 Task: Find connections with filter location Worthing with filter topic #Travelwith filter profile language English with filter current company APL Logistics with filter school Guru Nanak Dev University, Amritsar with filter industry Wind Electric Power Generation with filter service category Relocation with filter keywords title Lead
Action: Mouse moved to (582, 87)
Screenshot: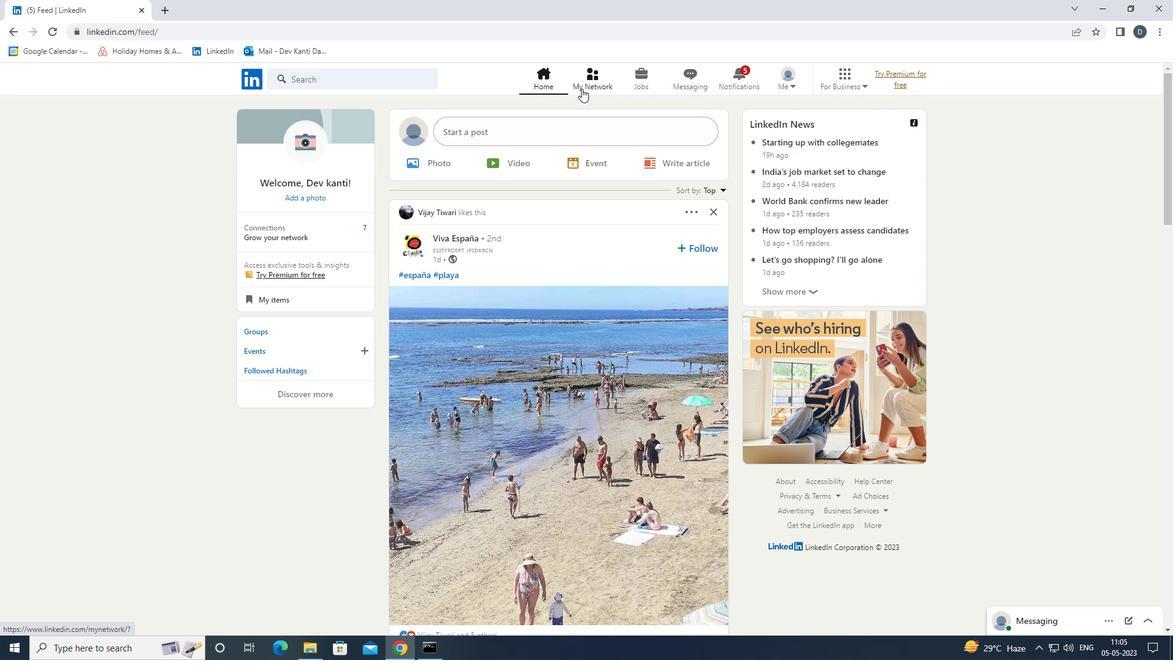 
Action: Mouse pressed left at (582, 87)
Screenshot: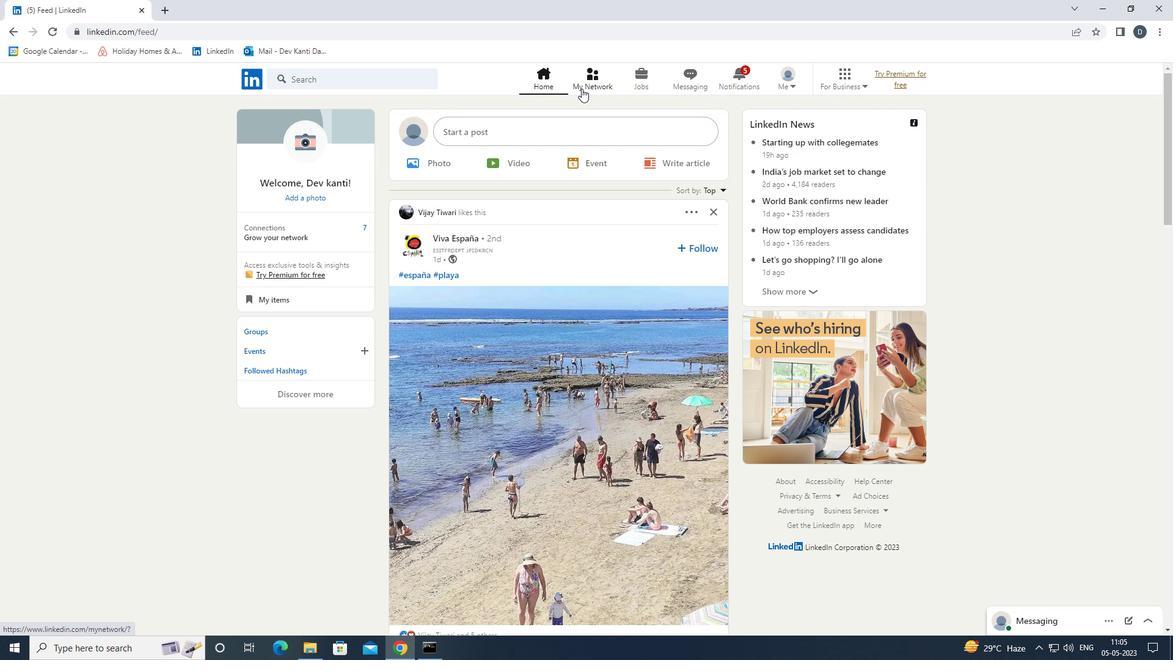 
Action: Mouse moved to (405, 145)
Screenshot: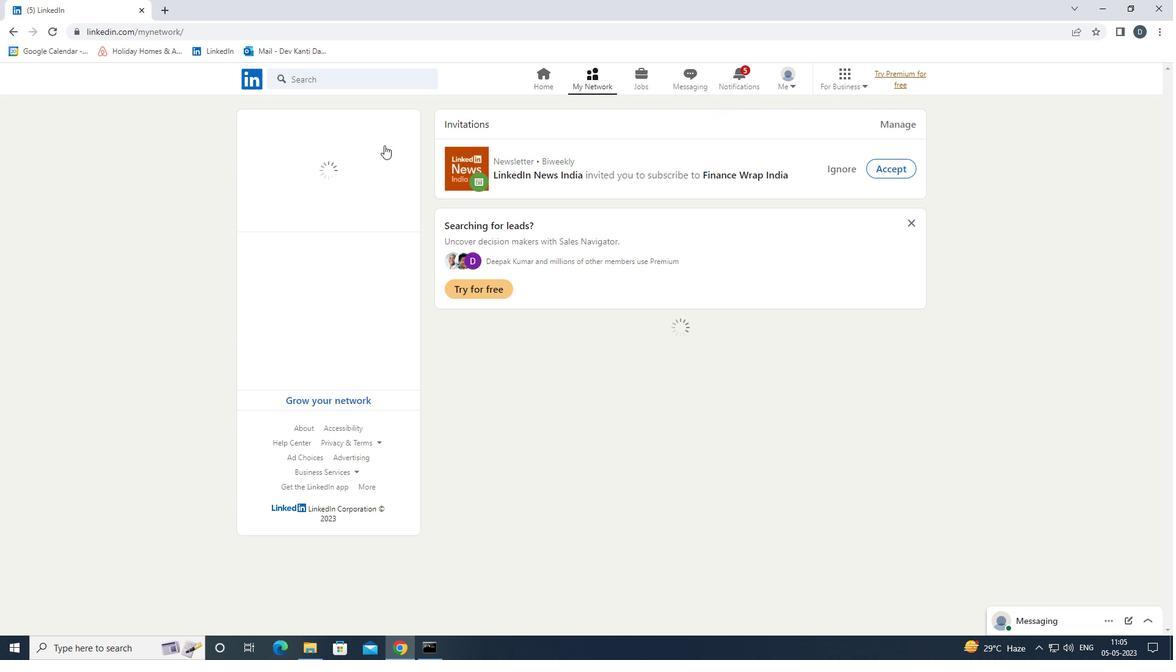 
Action: Mouse pressed left at (405, 145)
Screenshot: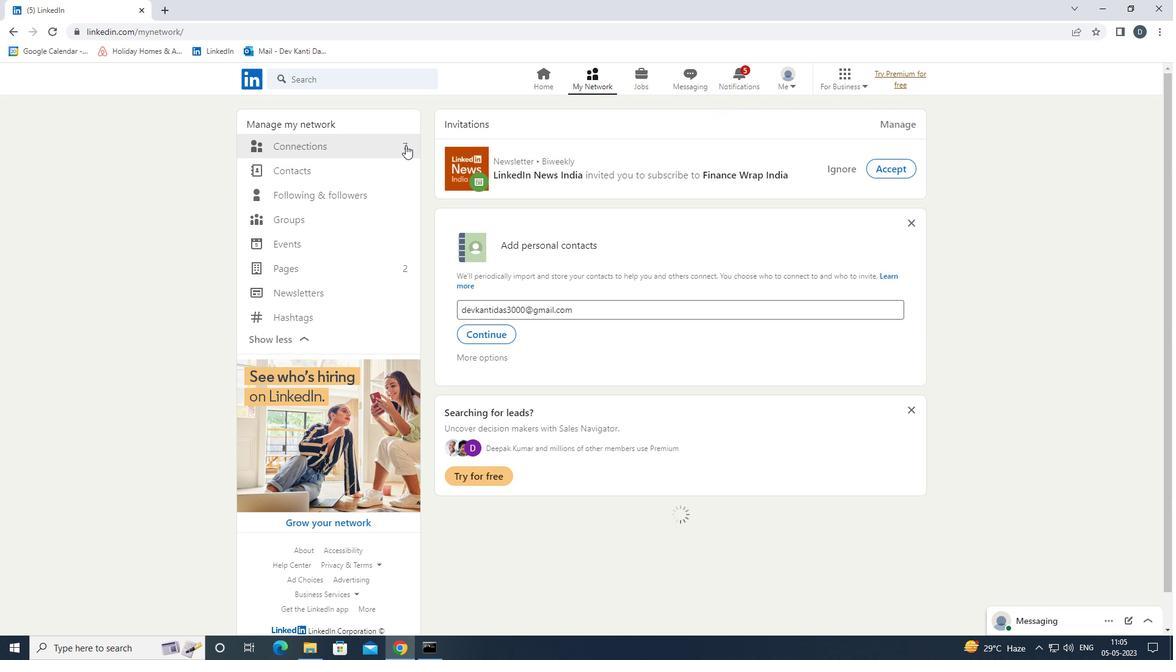 
Action: Mouse moved to (672, 150)
Screenshot: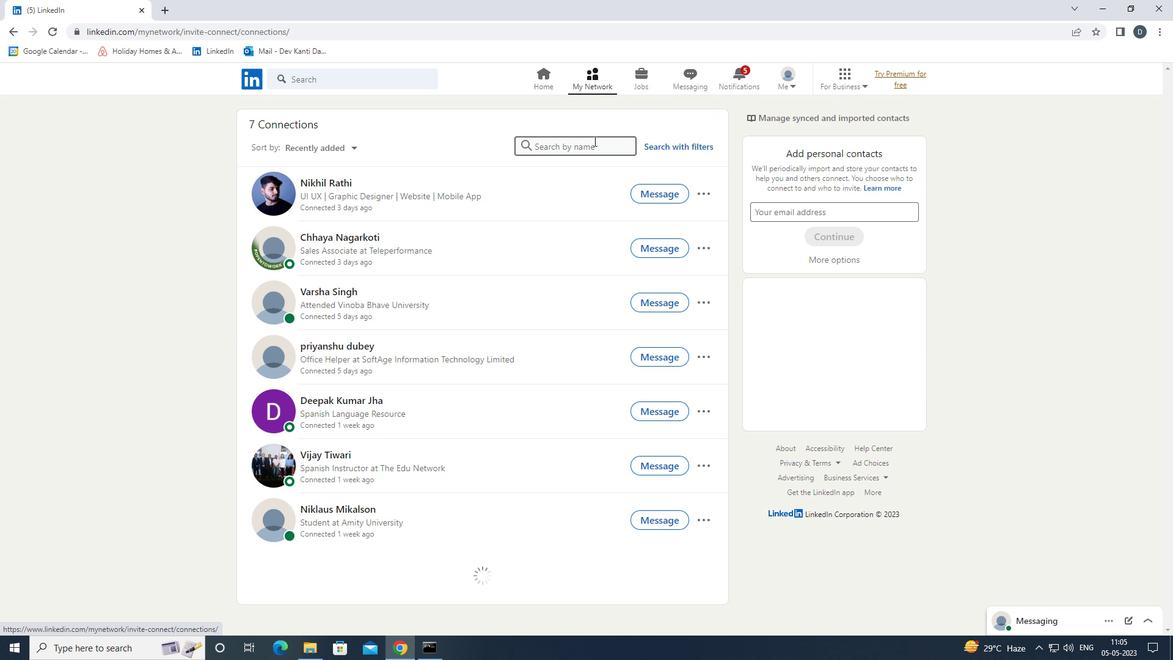 
Action: Mouse pressed left at (672, 150)
Screenshot: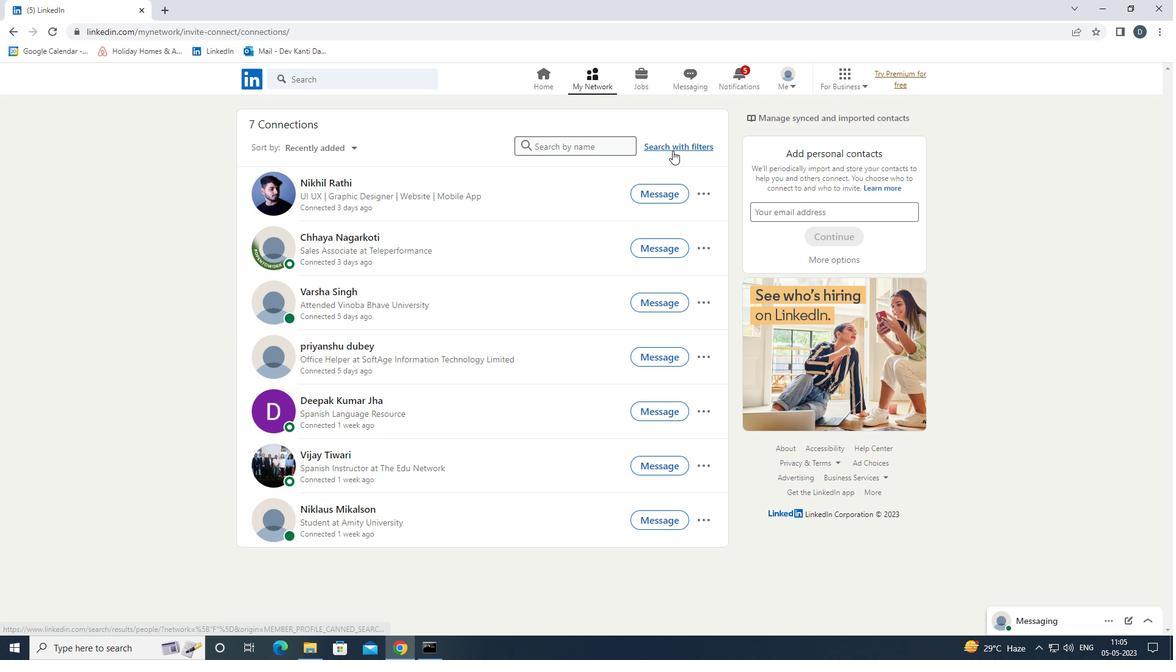 
Action: Mouse moved to (617, 110)
Screenshot: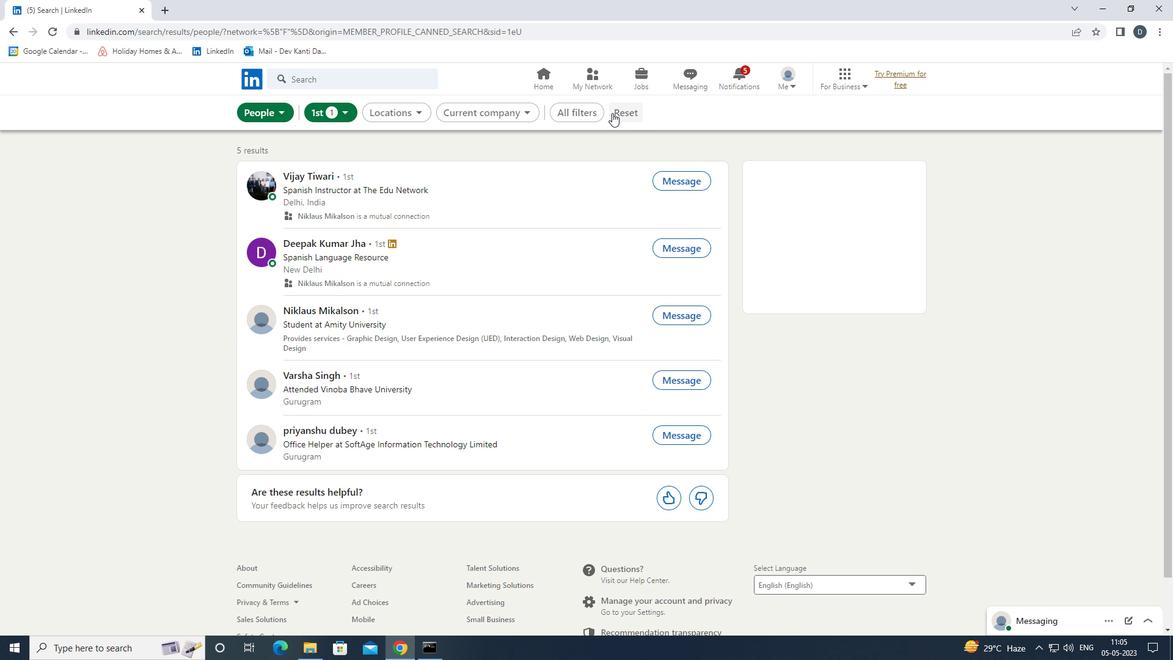 
Action: Mouse pressed left at (617, 110)
Screenshot: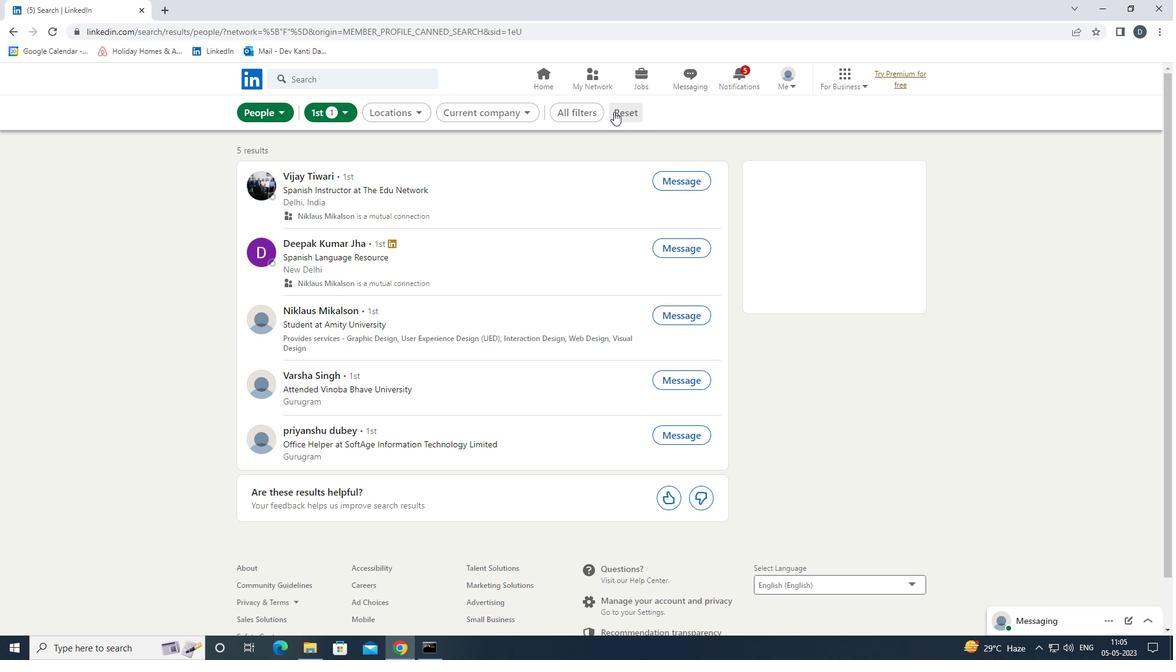 
Action: Mouse moved to (605, 111)
Screenshot: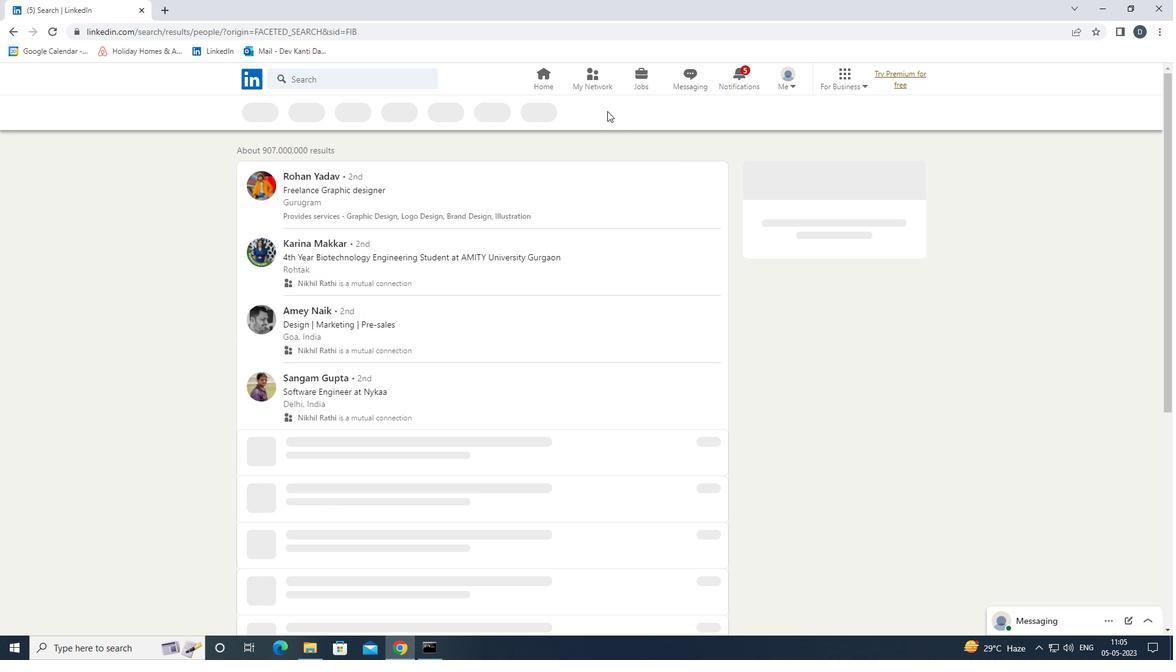 
Action: Mouse pressed left at (605, 111)
Screenshot: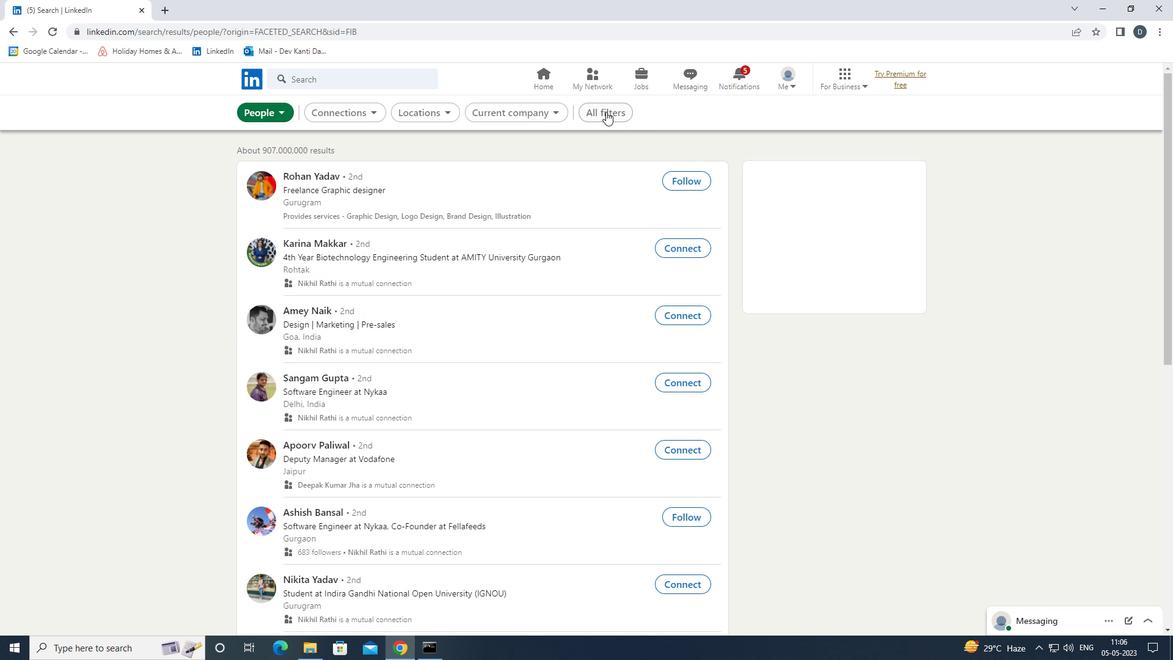 
Action: Mouse moved to (913, 301)
Screenshot: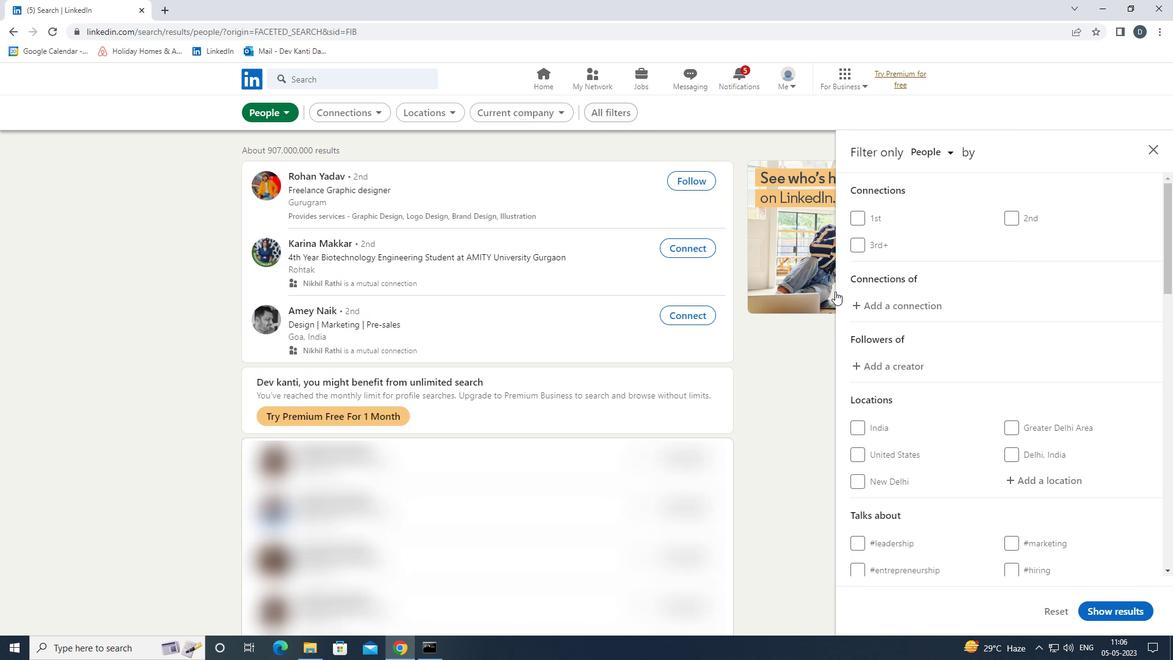 
Action: Mouse scrolled (913, 301) with delta (0, 0)
Screenshot: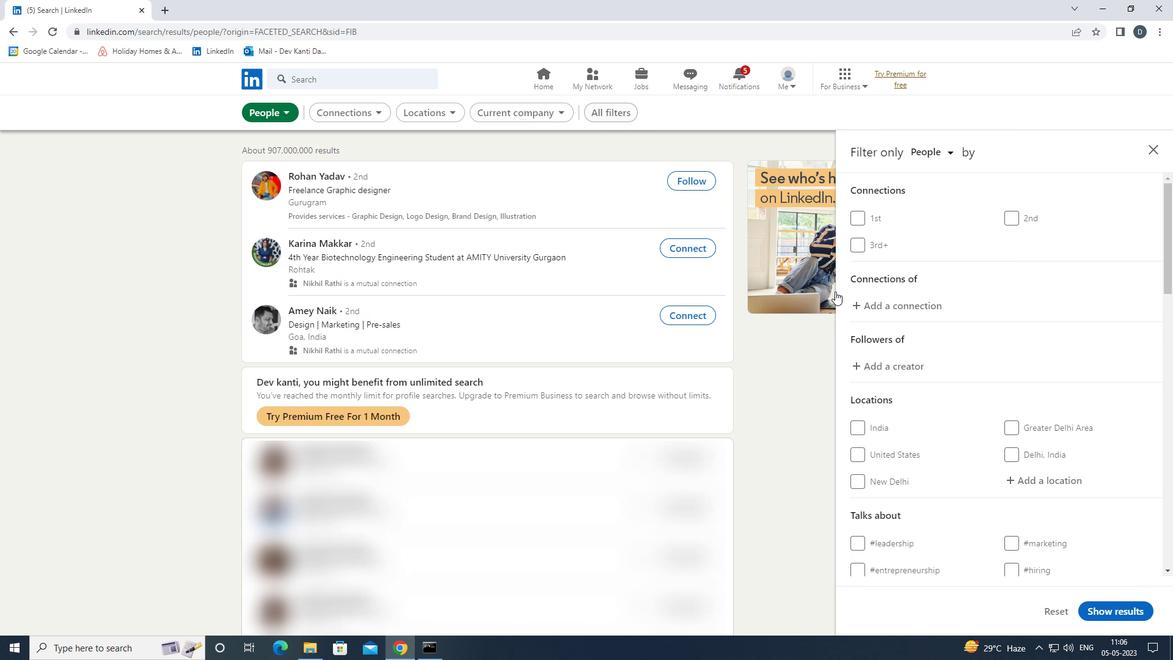 
Action: Mouse moved to (917, 305)
Screenshot: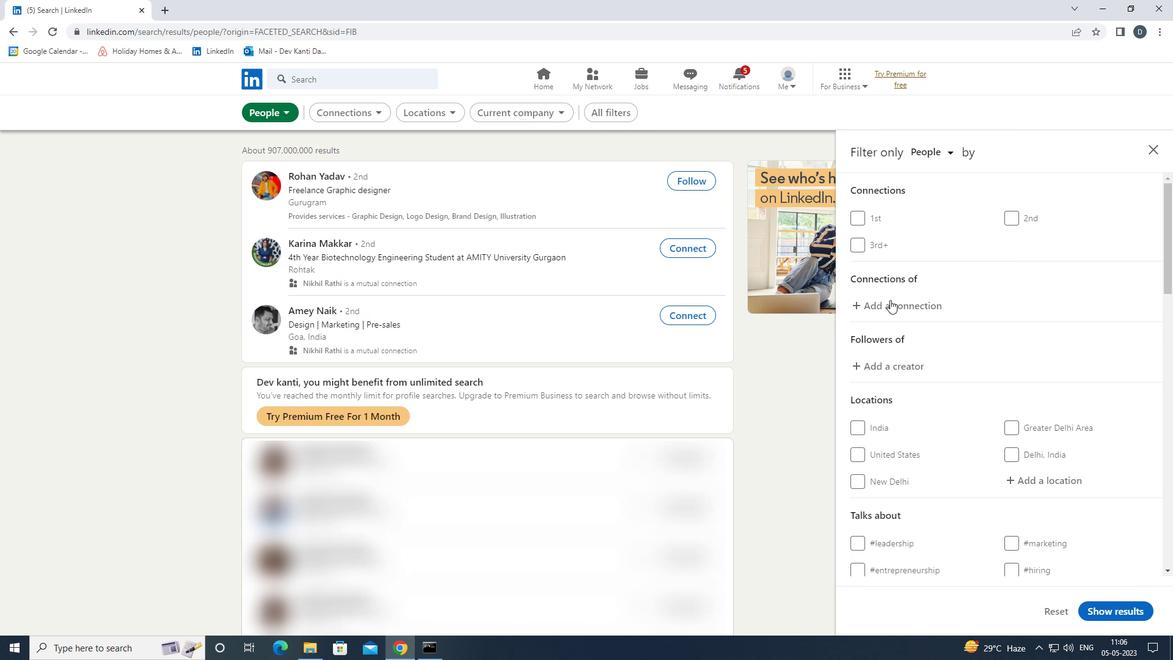 
Action: Mouse scrolled (917, 304) with delta (0, 0)
Screenshot: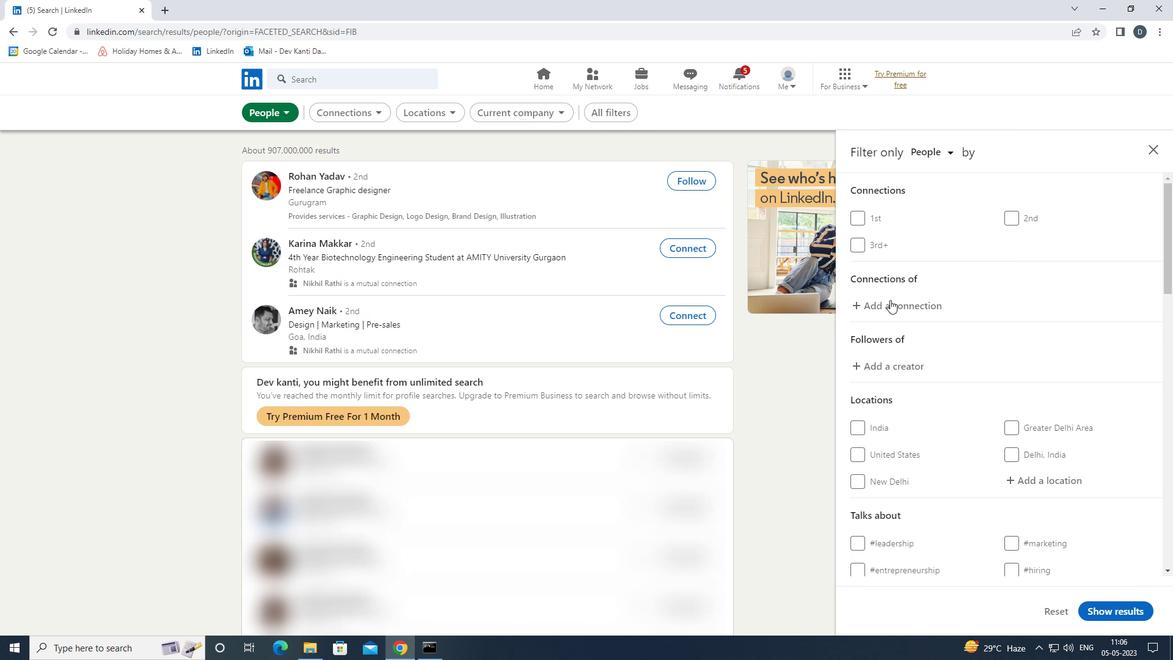 
Action: Mouse moved to (1004, 353)
Screenshot: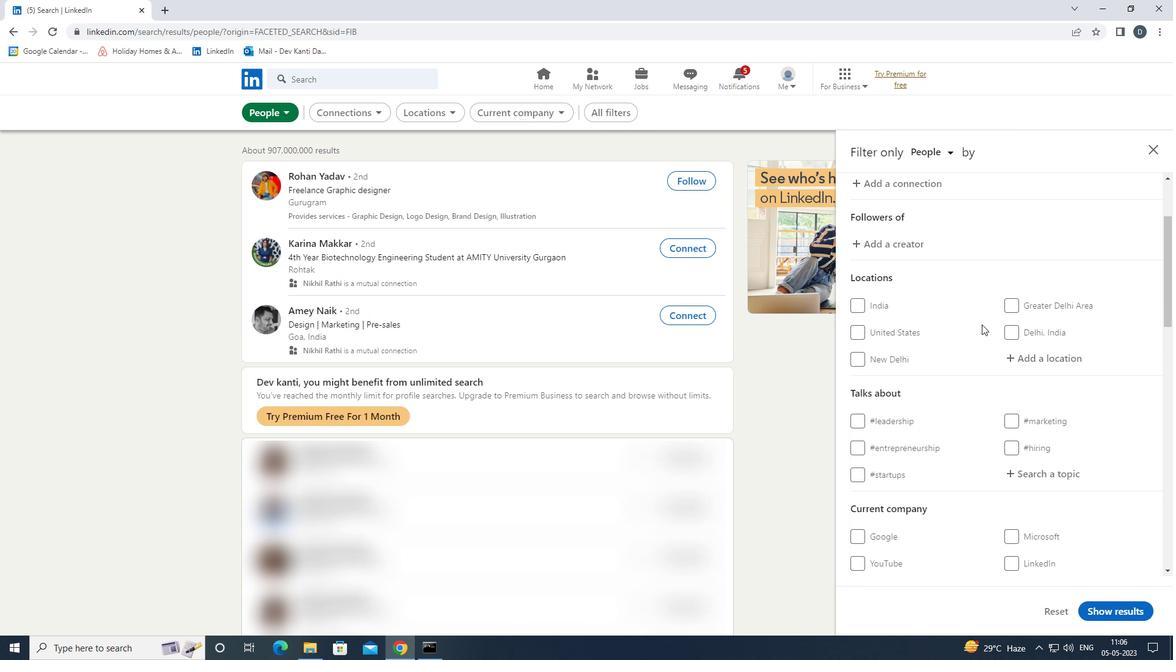 
Action: Mouse pressed left at (1004, 353)
Screenshot: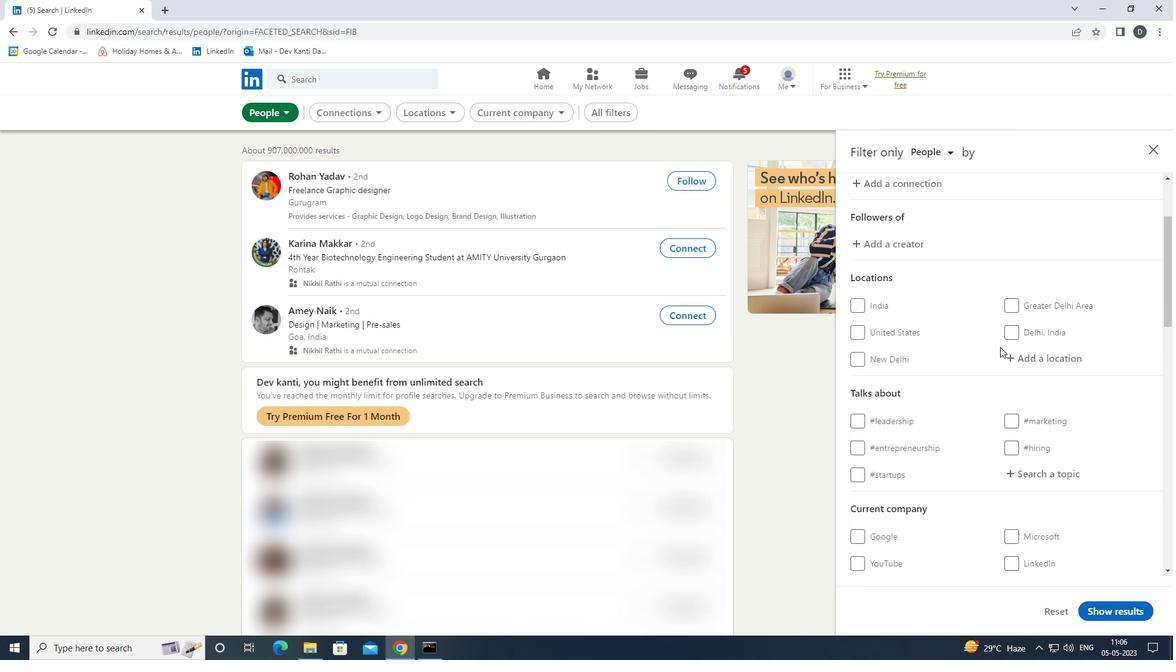 
Action: Key pressed <Key.shift>WORTHING<Key.down><Key.enter>
Screenshot: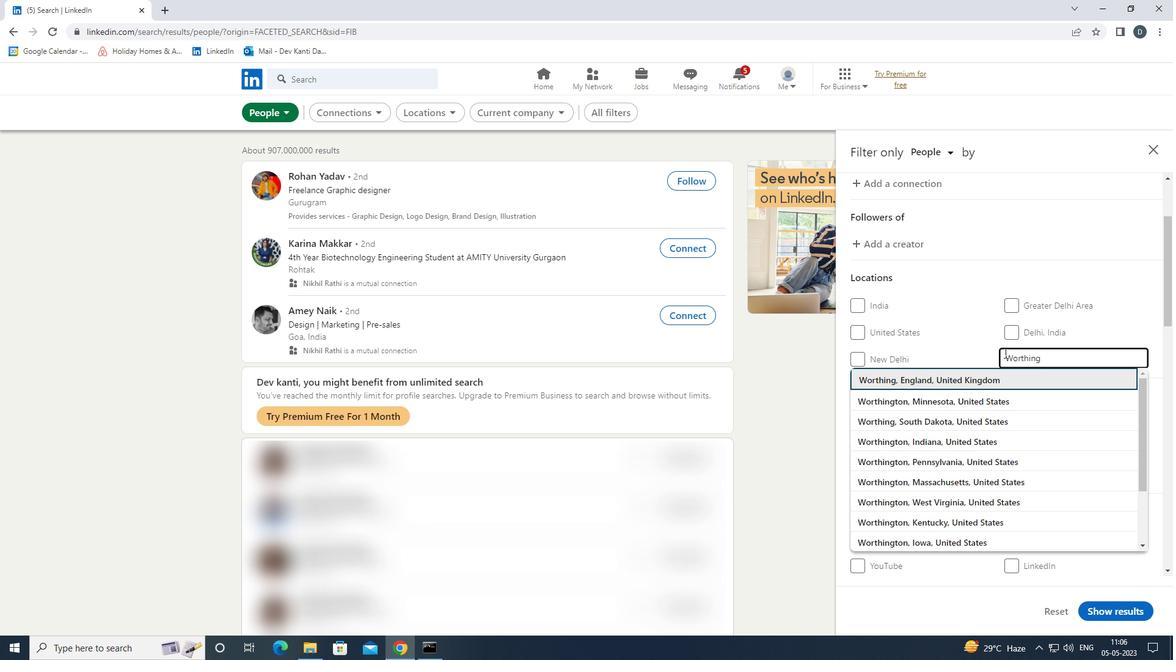 
Action: Mouse moved to (1006, 356)
Screenshot: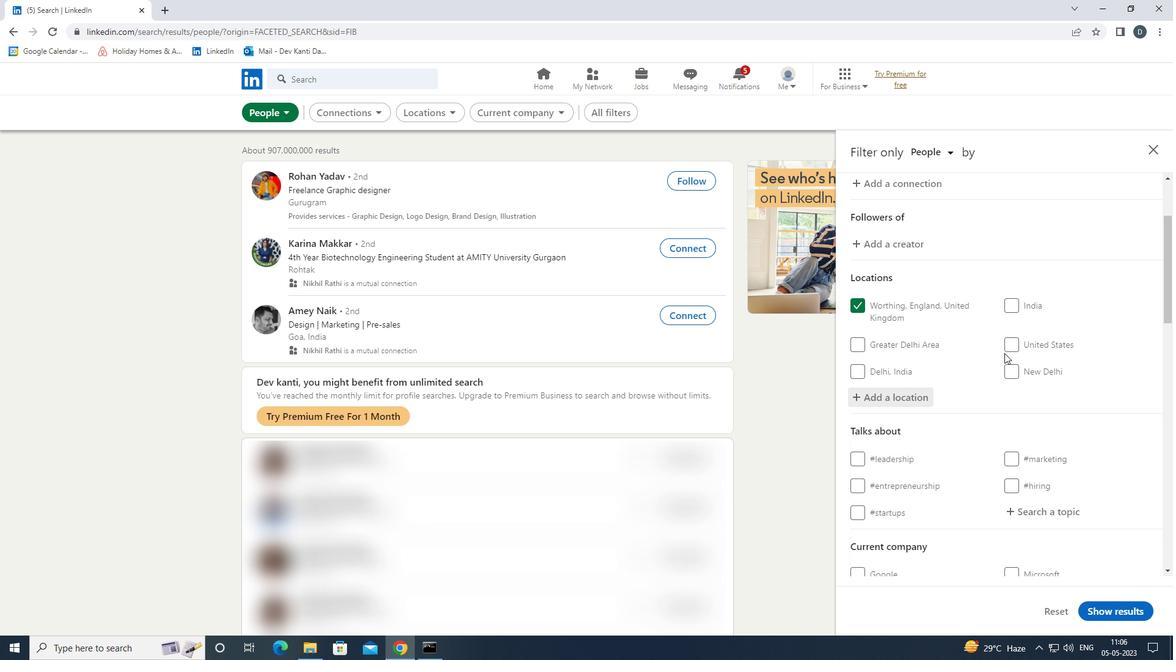 
Action: Mouse scrolled (1006, 355) with delta (0, 0)
Screenshot: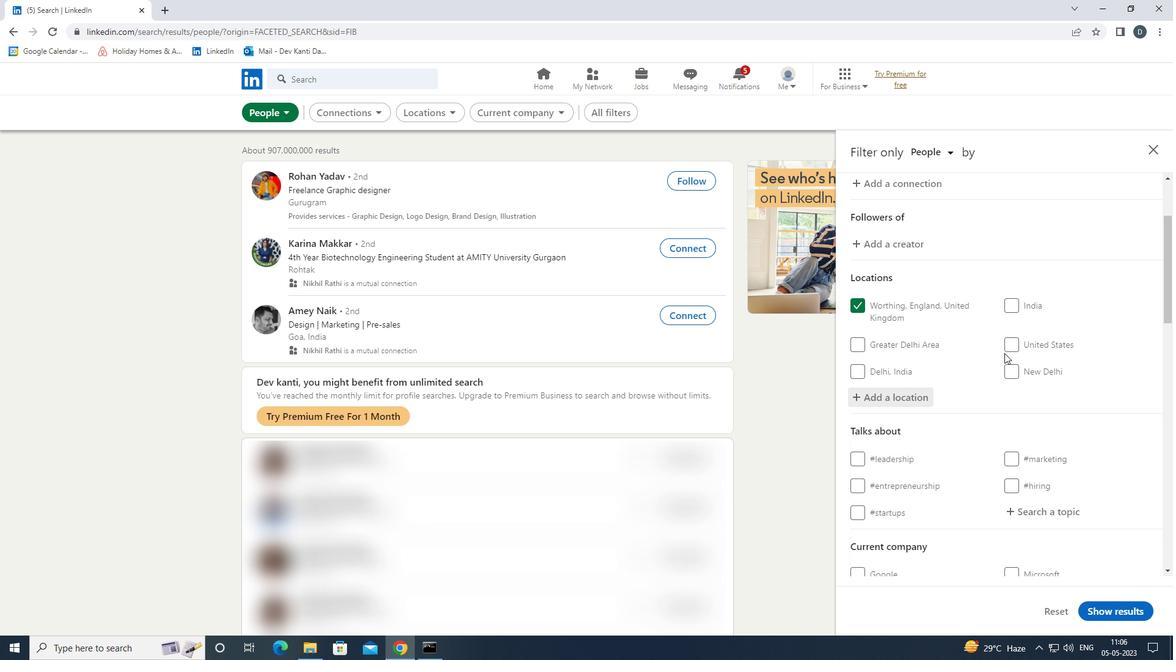 
Action: Mouse moved to (1012, 365)
Screenshot: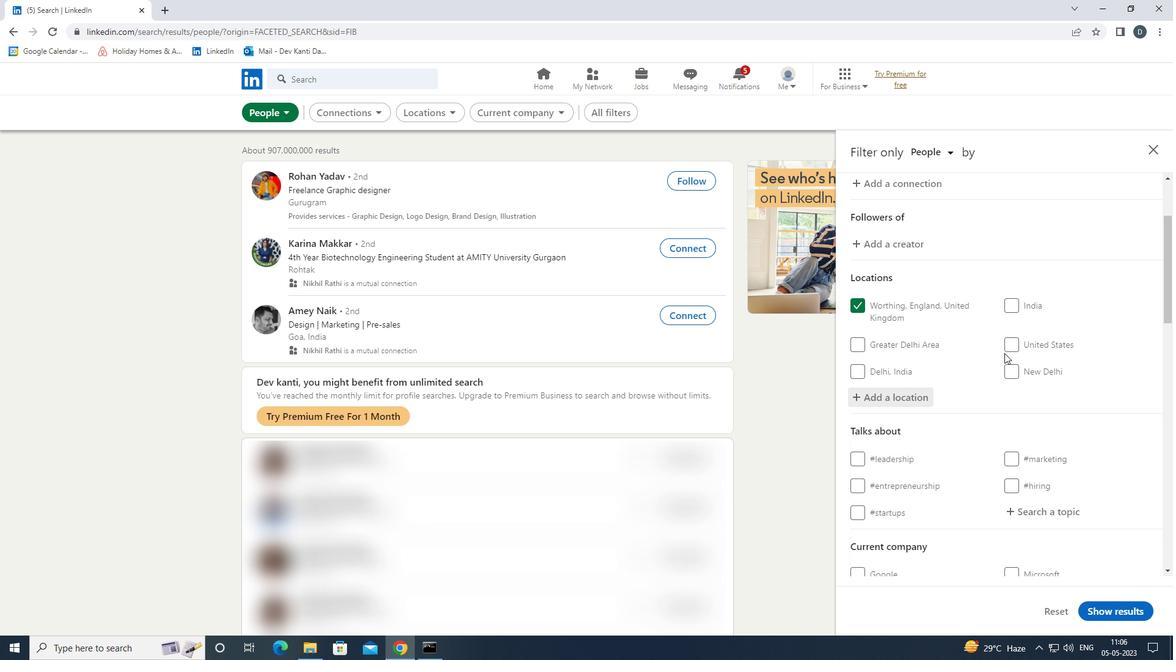 
Action: Mouse scrolled (1012, 364) with delta (0, 0)
Screenshot: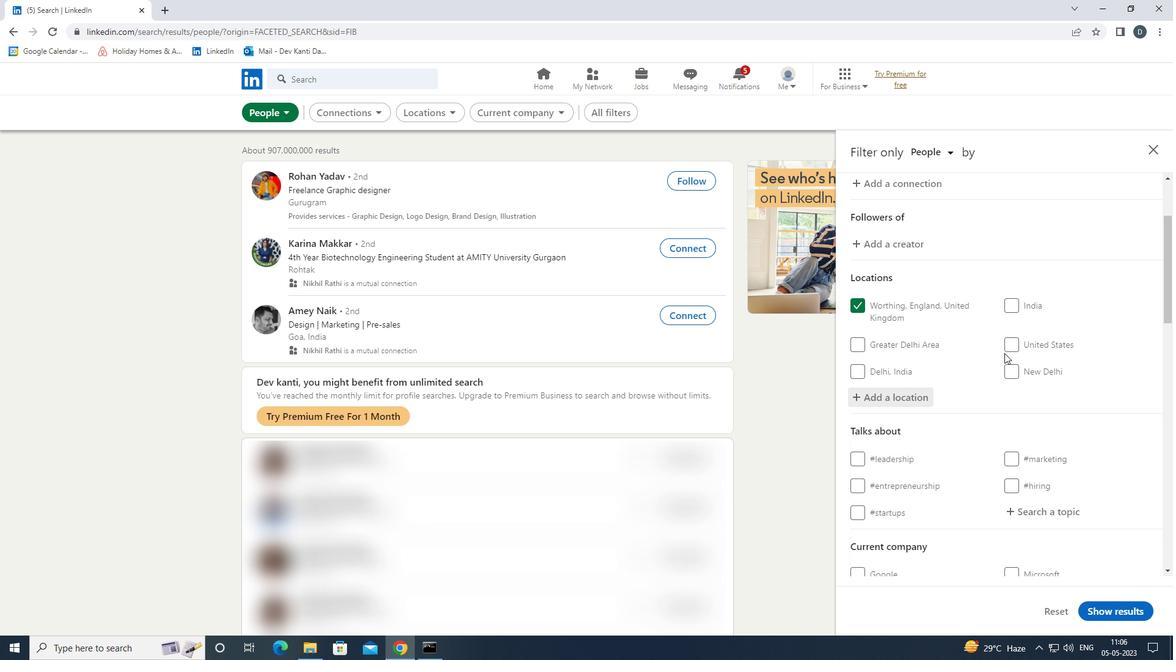 
Action: Mouse moved to (1039, 391)
Screenshot: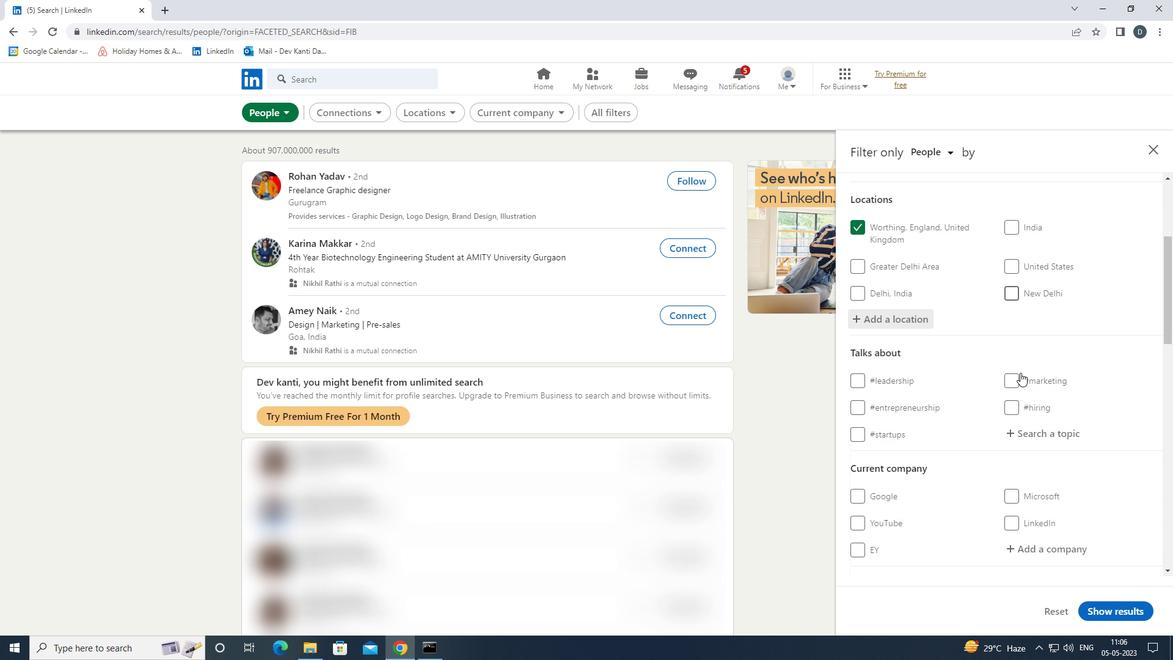 
Action: Mouse pressed left at (1039, 391)
Screenshot: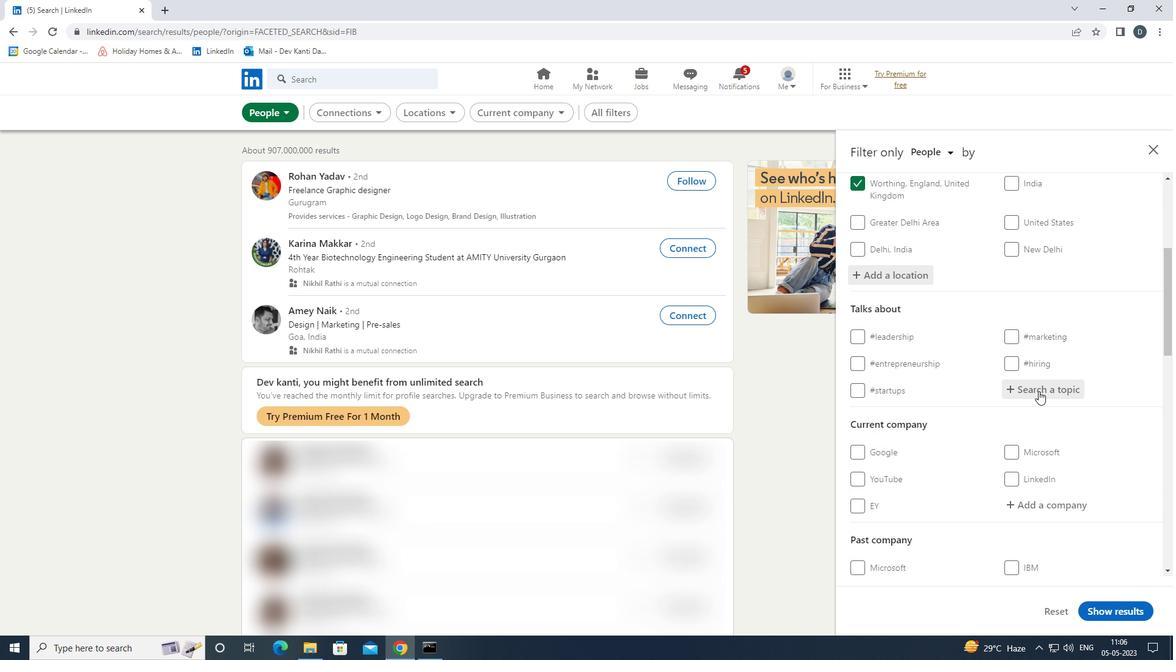 
Action: Key pressed <Key.shift>TRAVEL<Key.down><Key.enter>
Screenshot: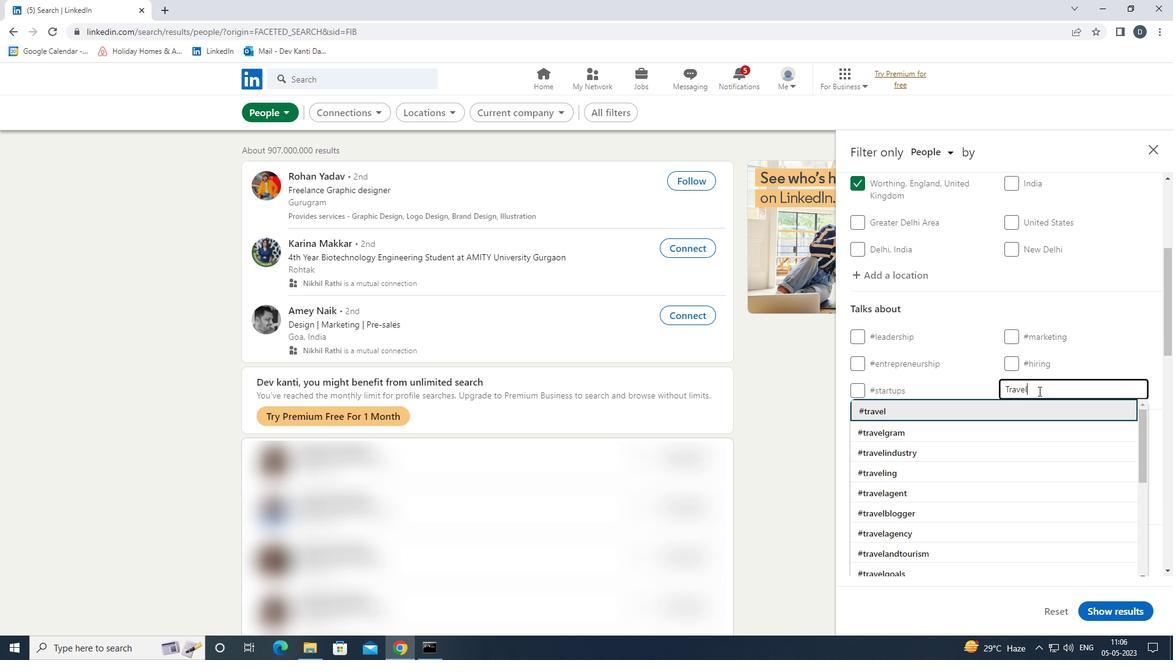 
Action: Mouse moved to (1048, 388)
Screenshot: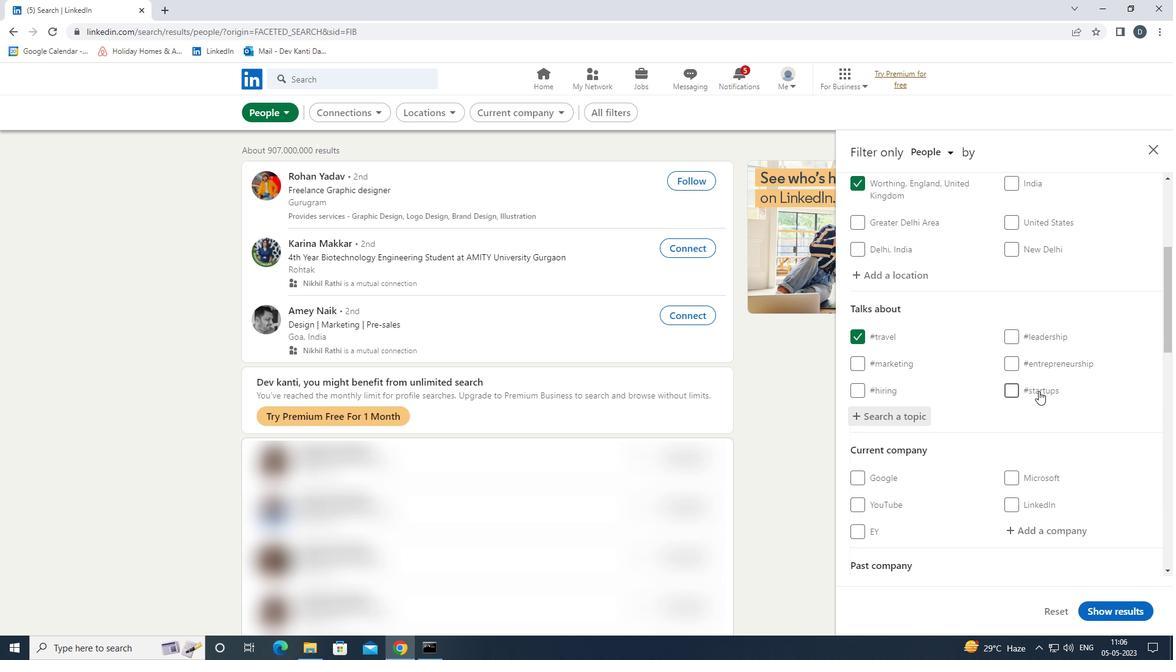 
Action: Mouse scrolled (1048, 387) with delta (0, 0)
Screenshot: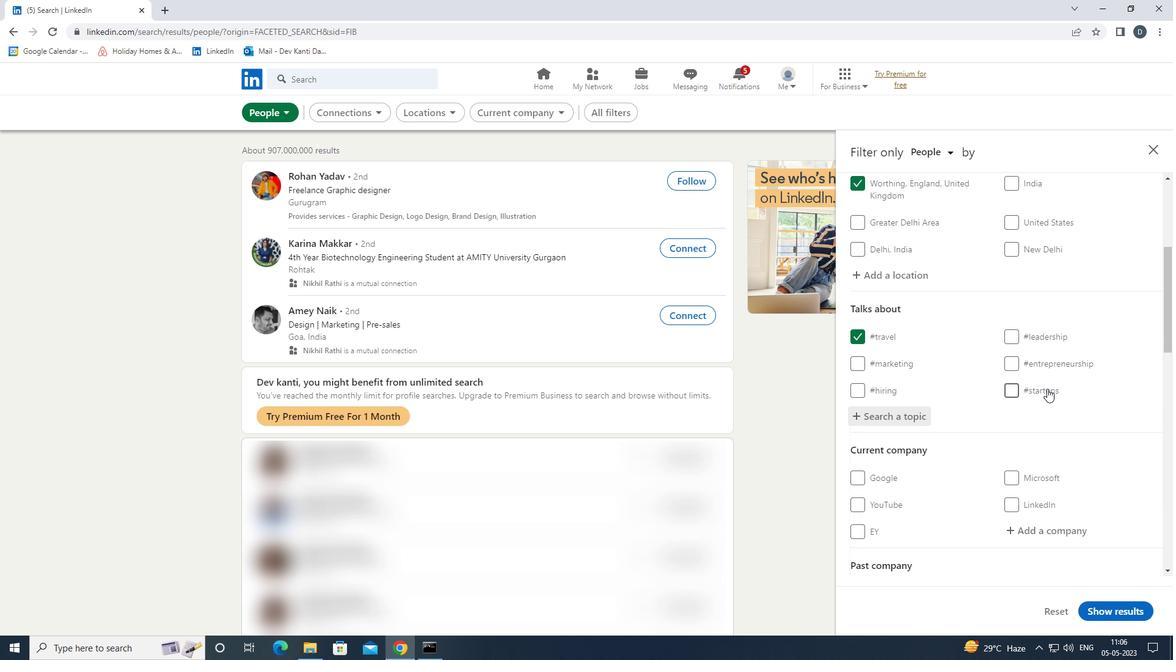
Action: Mouse moved to (1048, 388)
Screenshot: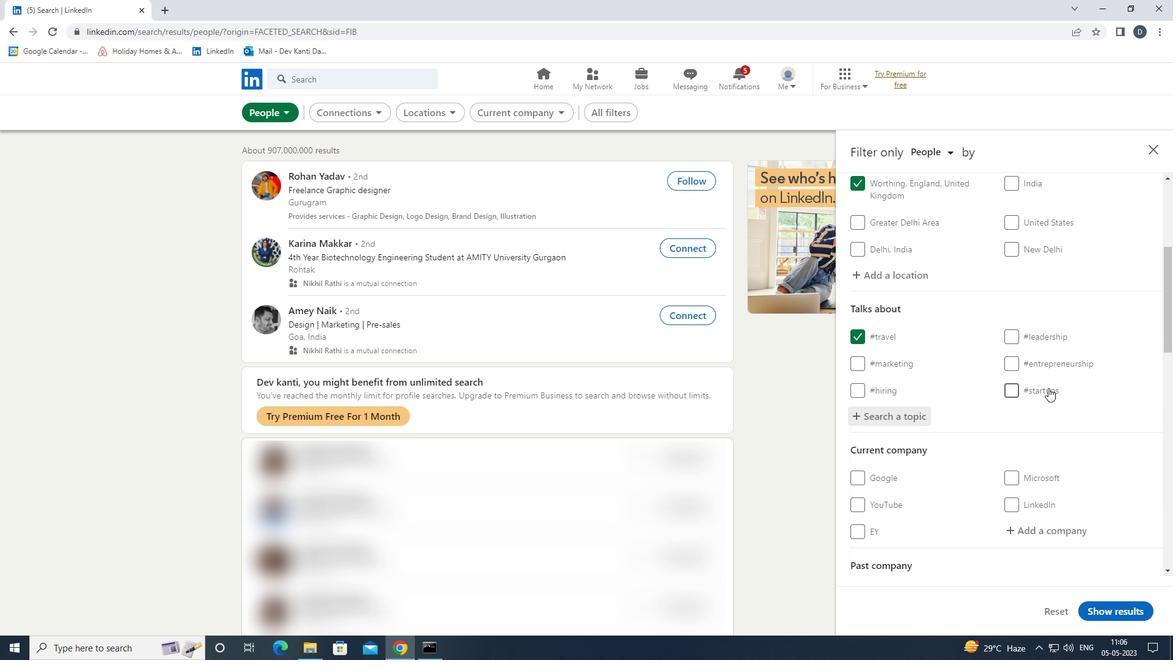 
Action: Mouse scrolled (1048, 388) with delta (0, 0)
Screenshot: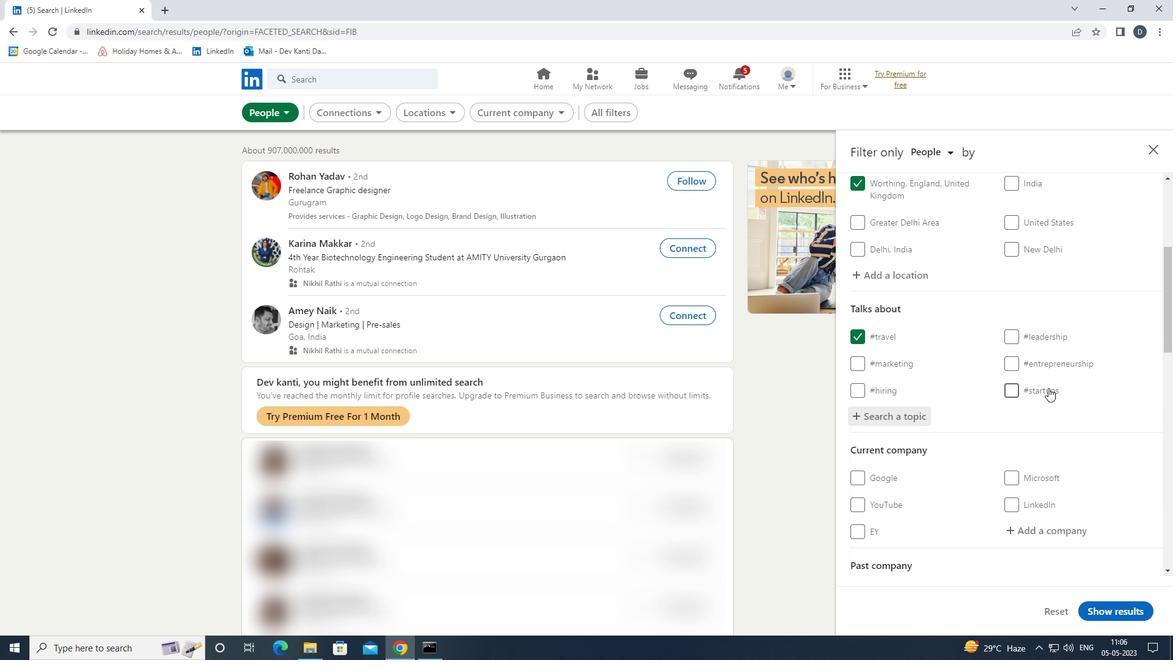 
Action: Mouse scrolled (1048, 388) with delta (0, 0)
Screenshot: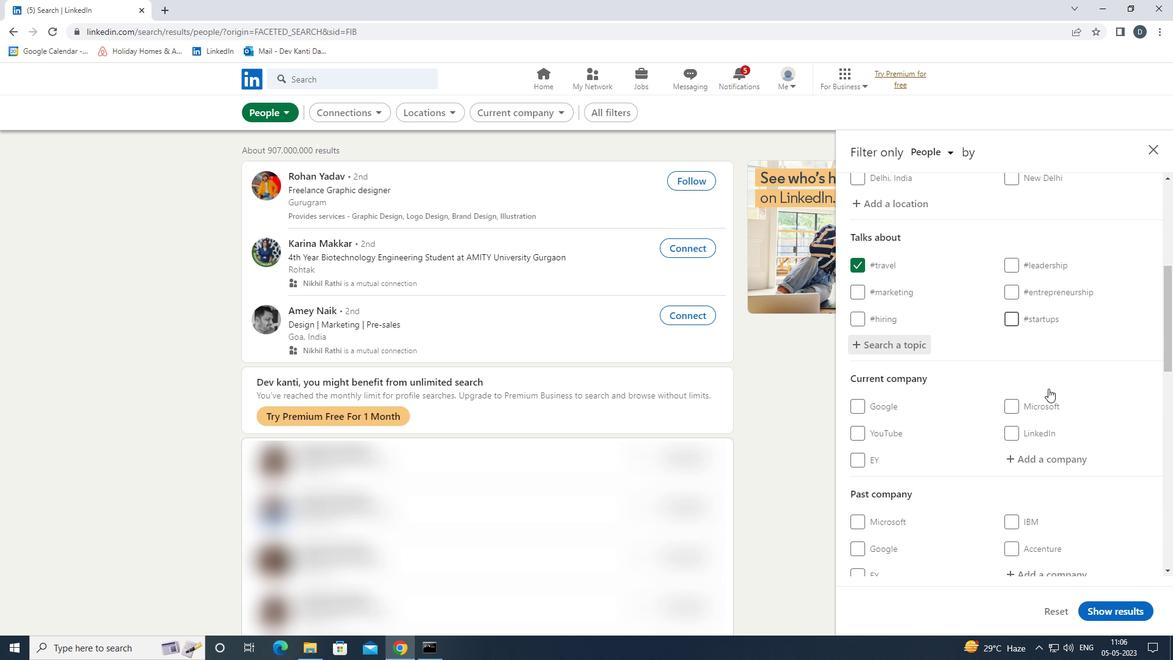 
Action: Mouse scrolled (1048, 388) with delta (0, 0)
Screenshot: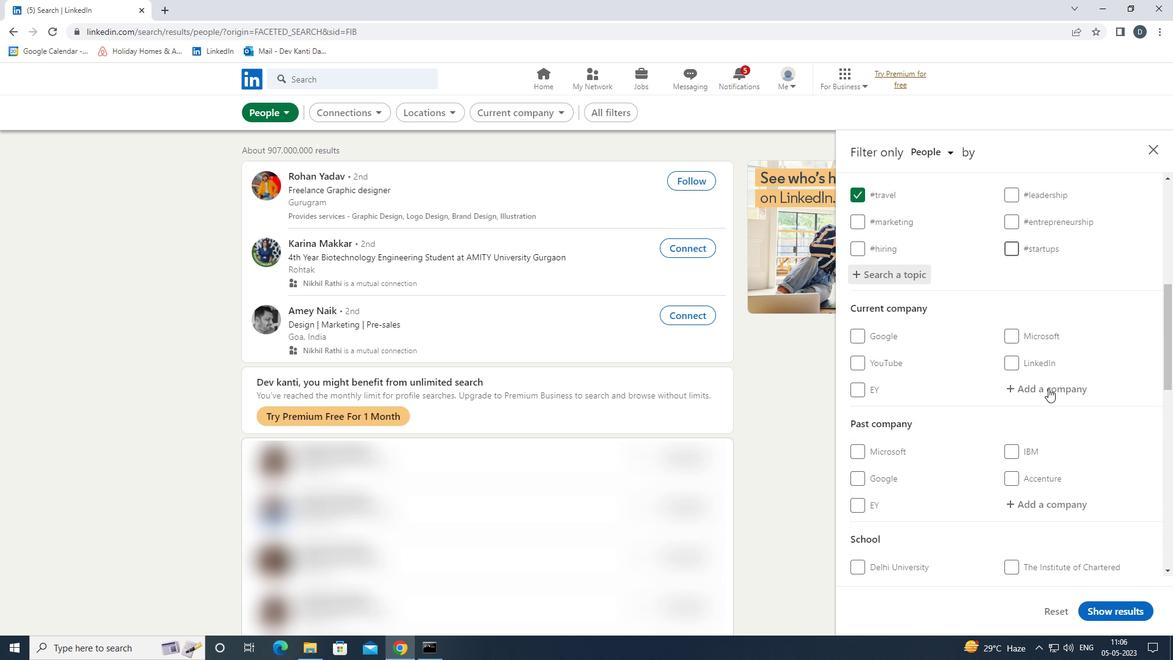 
Action: Mouse moved to (1047, 389)
Screenshot: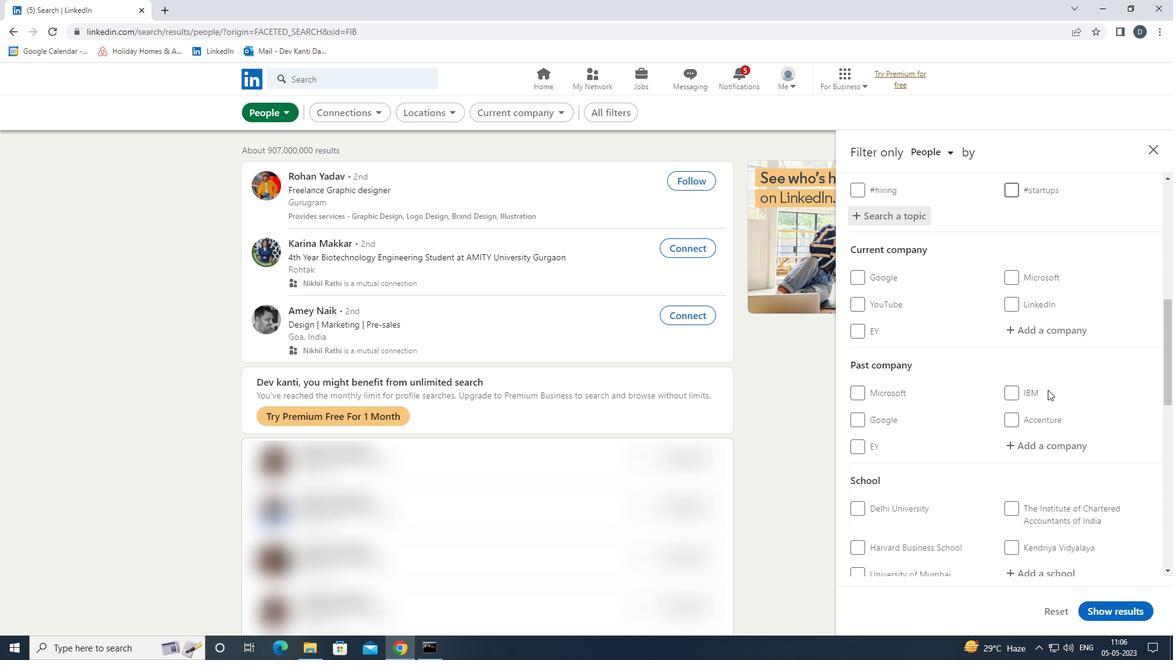
Action: Mouse scrolled (1047, 389) with delta (0, 0)
Screenshot: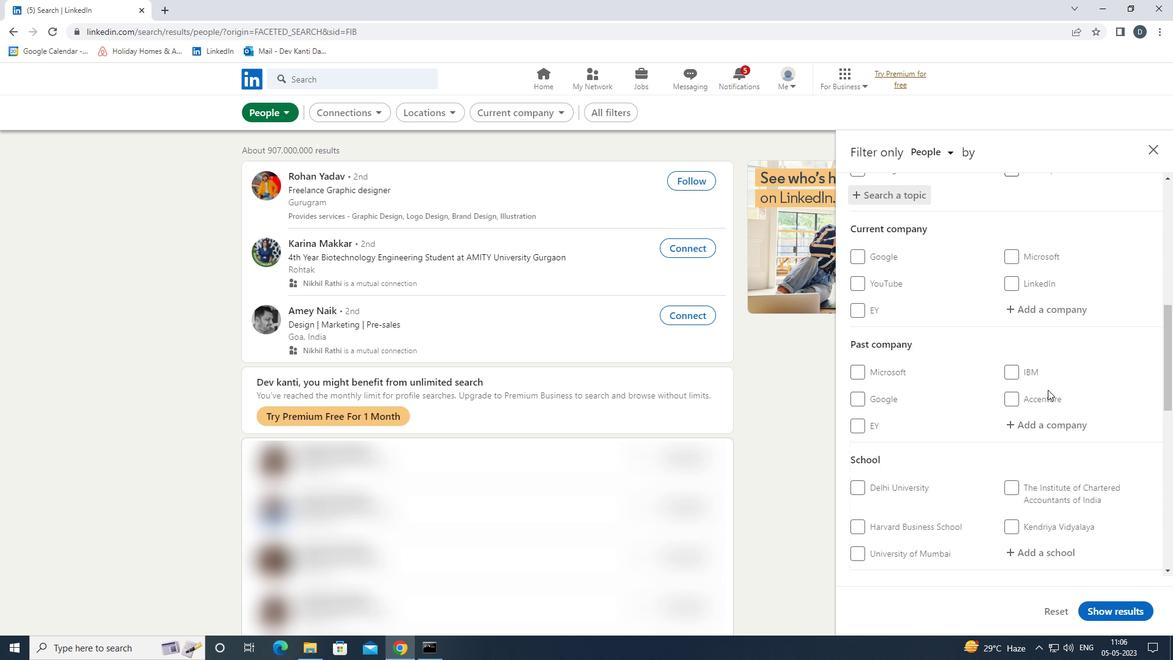 
Action: Mouse moved to (1018, 421)
Screenshot: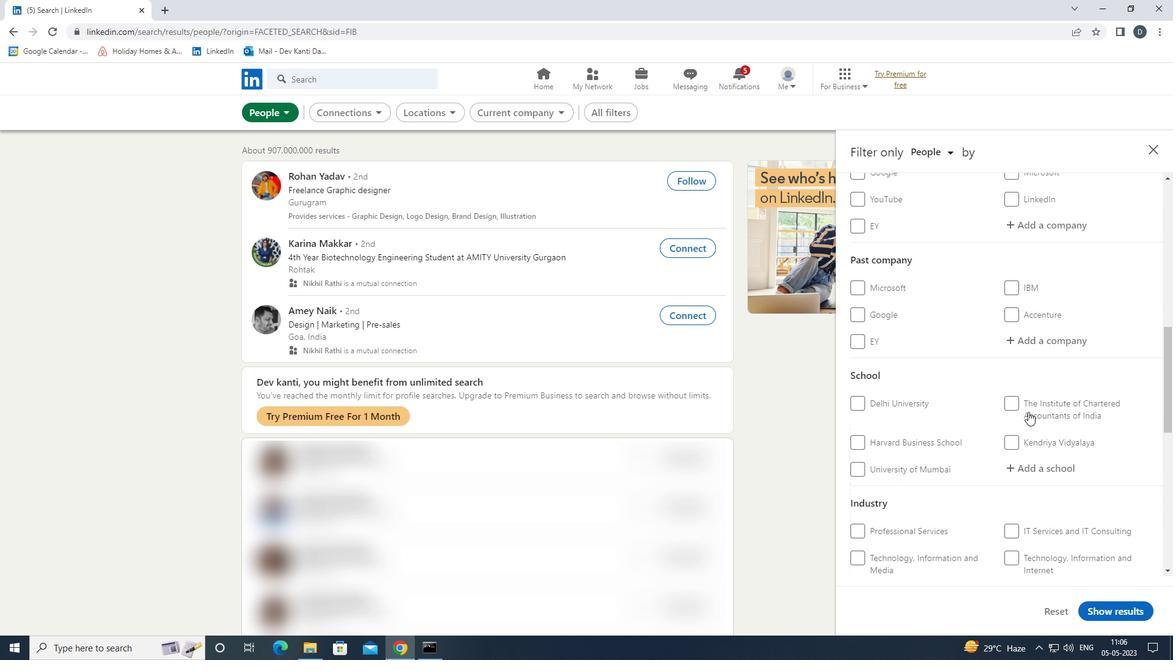 
Action: Mouse scrolled (1018, 421) with delta (0, 0)
Screenshot: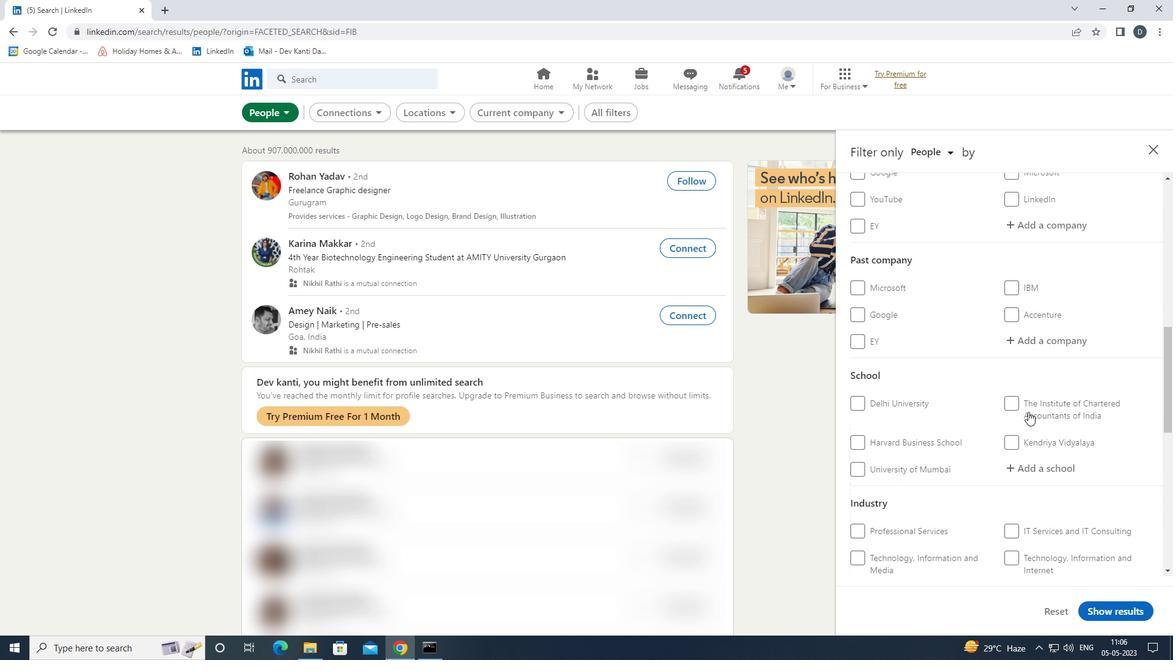 
Action: Mouse scrolled (1018, 421) with delta (0, 0)
Screenshot: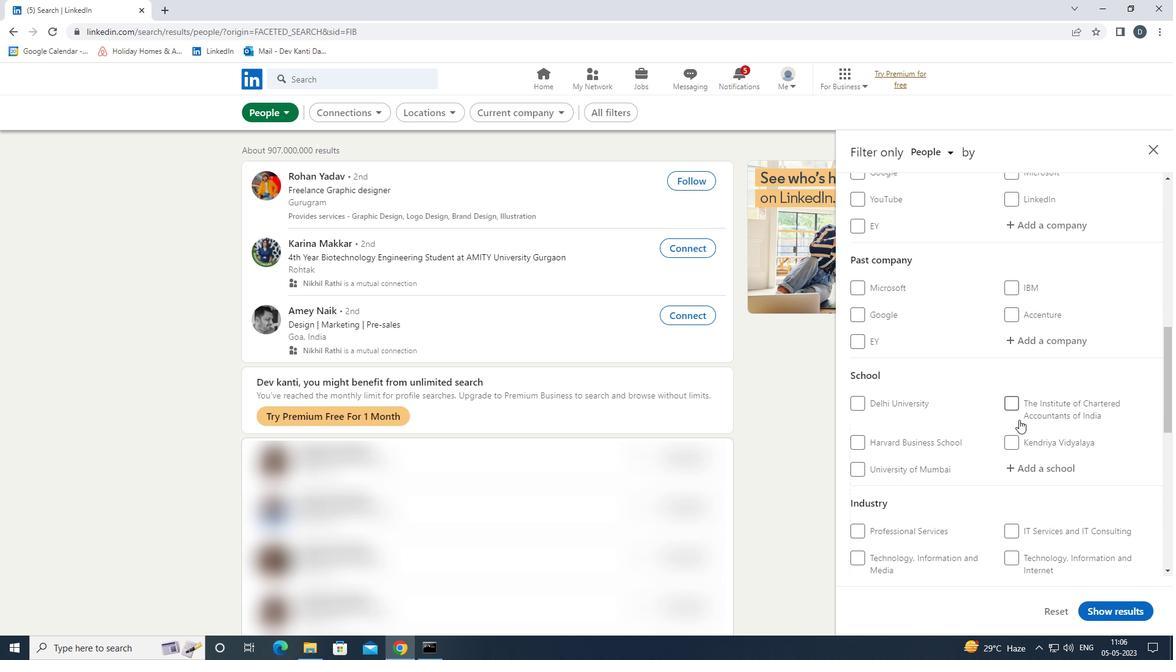 
Action: Mouse scrolled (1018, 421) with delta (0, 0)
Screenshot: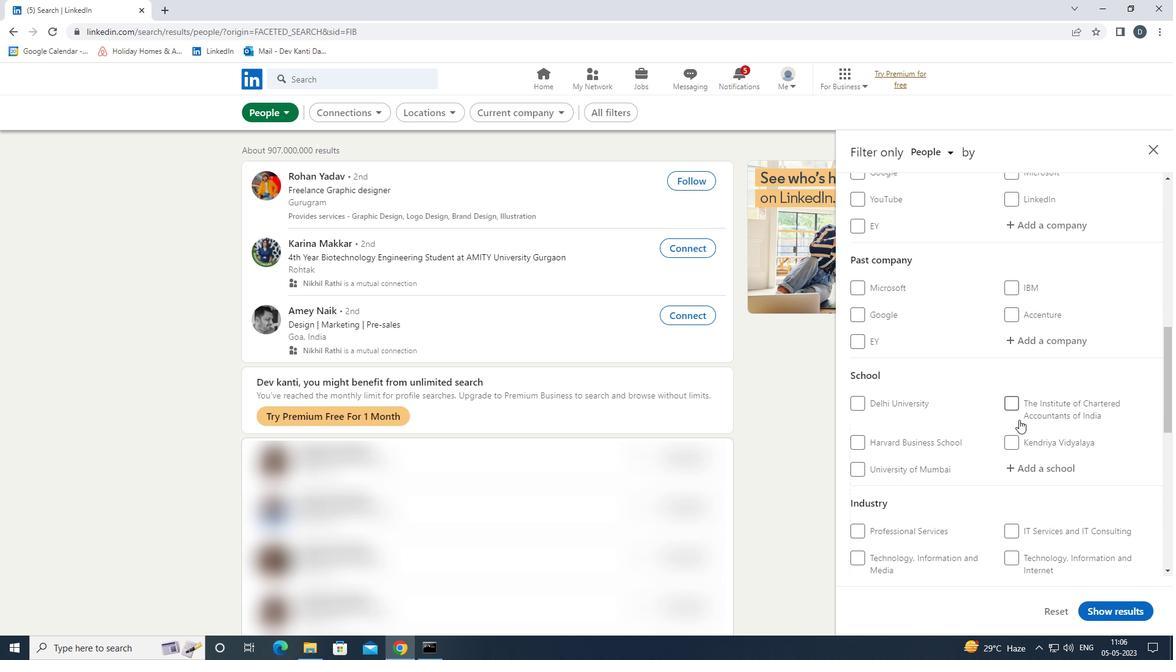 
Action: Mouse scrolled (1018, 421) with delta (0, 0)
Screenshot: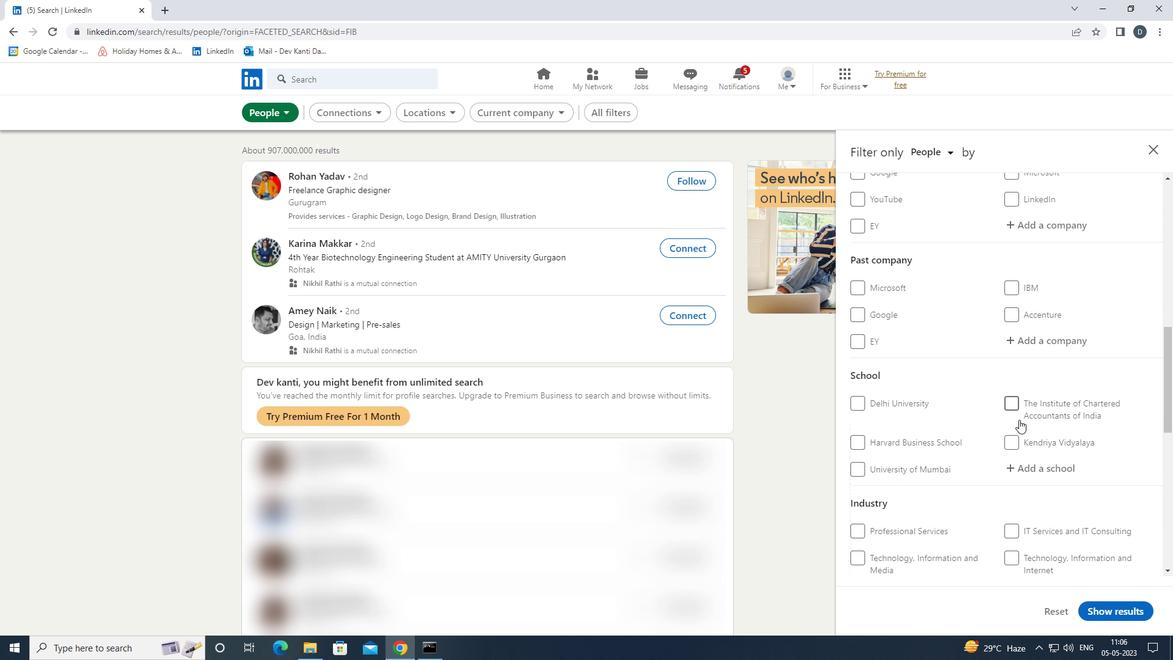 
Action: Mouse scrolled (1018, 421) with delta (0, 0)
Screenshot: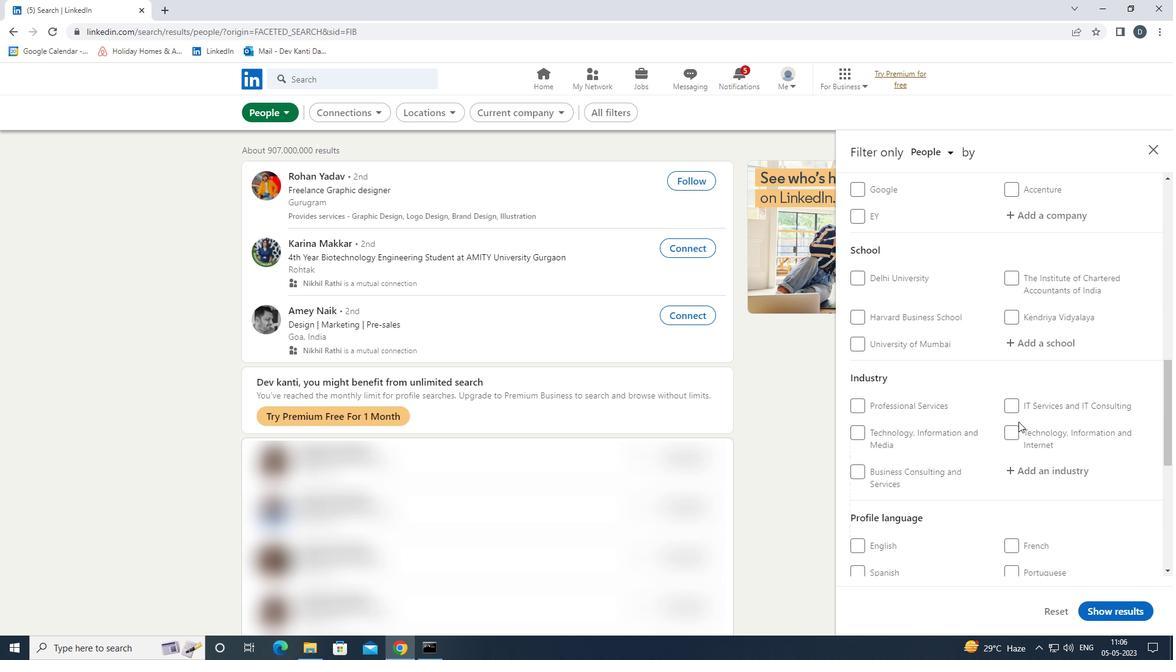 
Action: Mouse scrolled (1018, 421) with delta (0, 0)
Screenshot: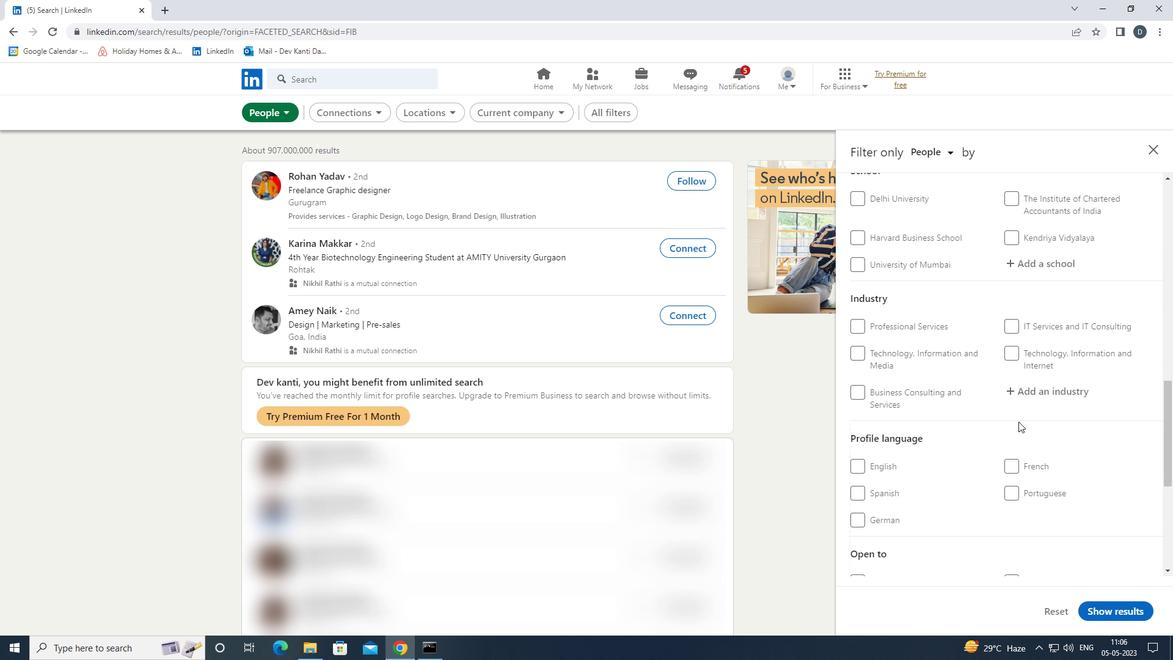 
Action: Mouse moved to (858, 298)
Screenshot: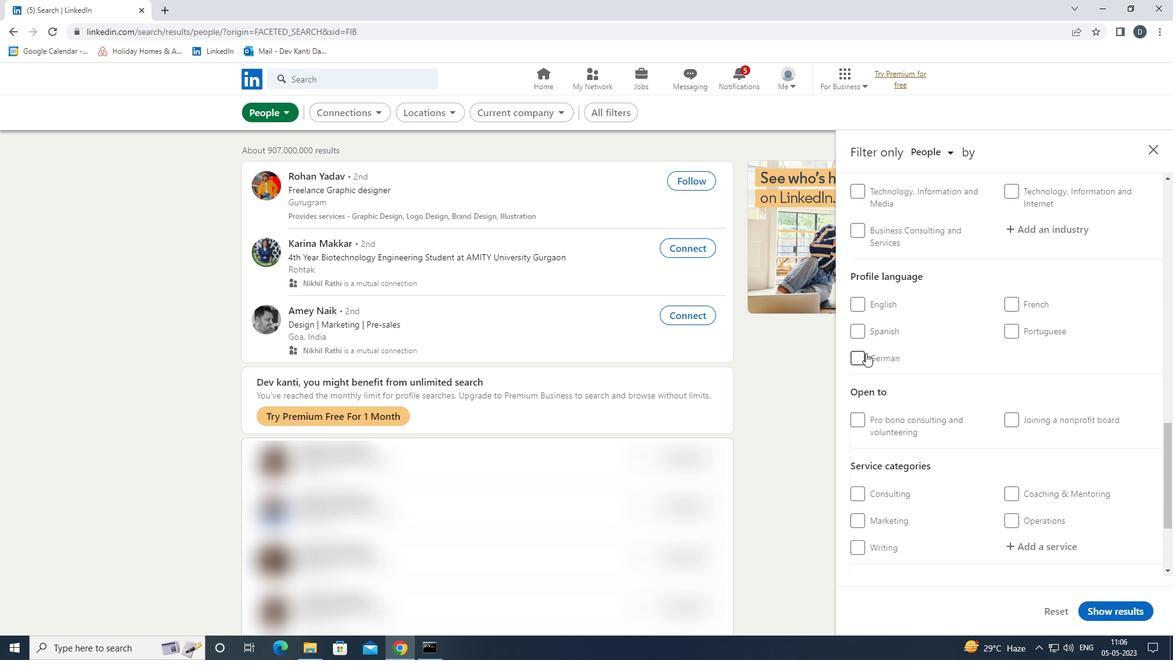 
Action: Mouse pressed left at (858, 298)
Screenshot: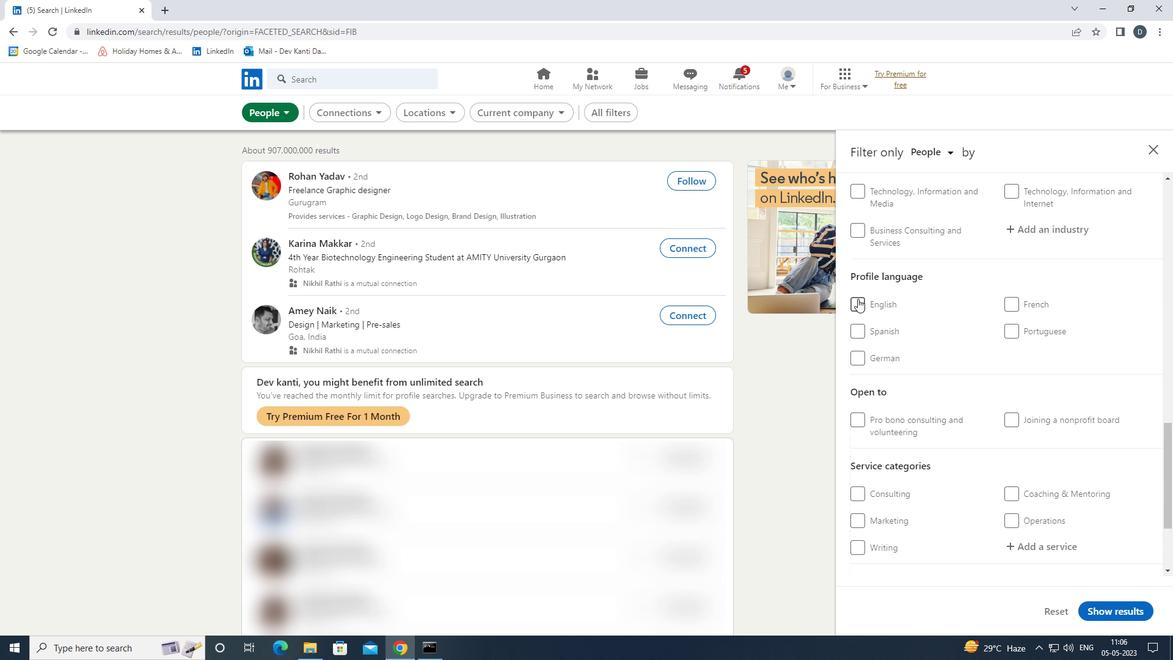 
Action: Mouse moved to (1119, 479)
Screenshot: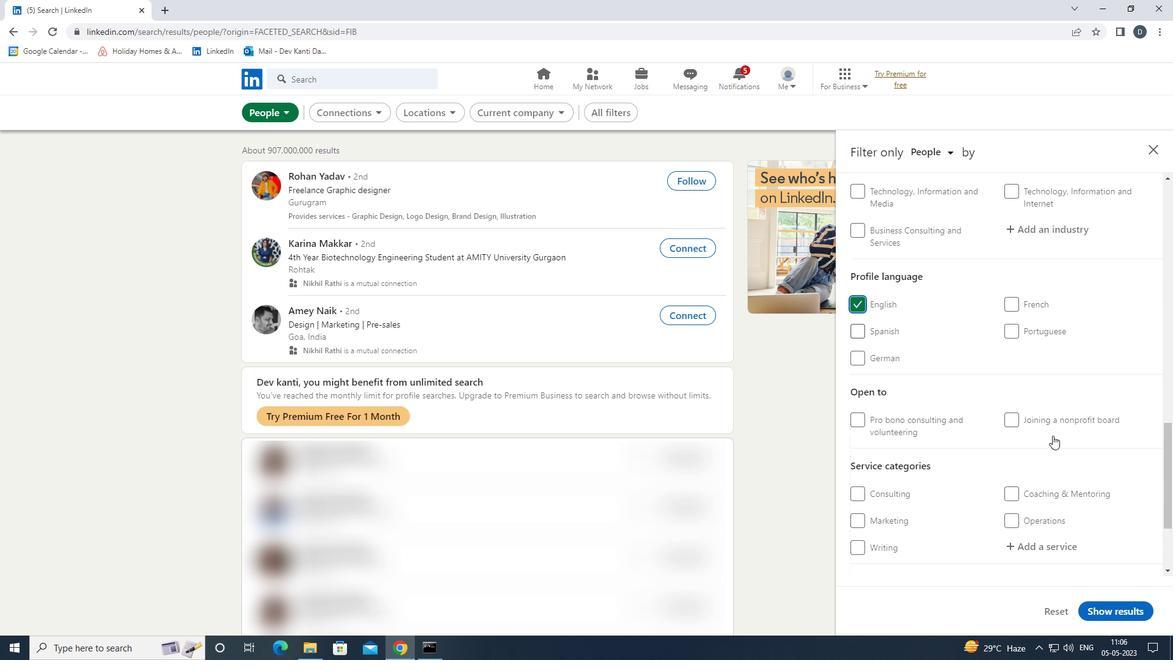 
Action: Mouse scrolled (1119, 479) with delta (0, 0)
Screenshot: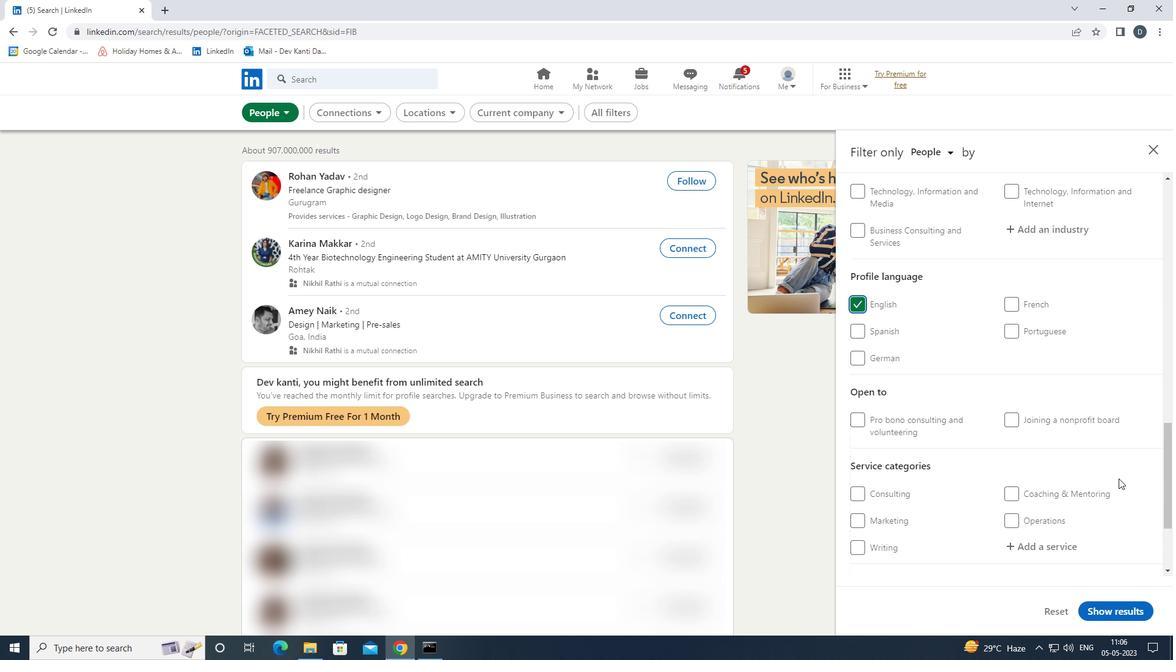 
Action: Mouse scrolled (1119, 479) with delta (0, 0)
Screenshot: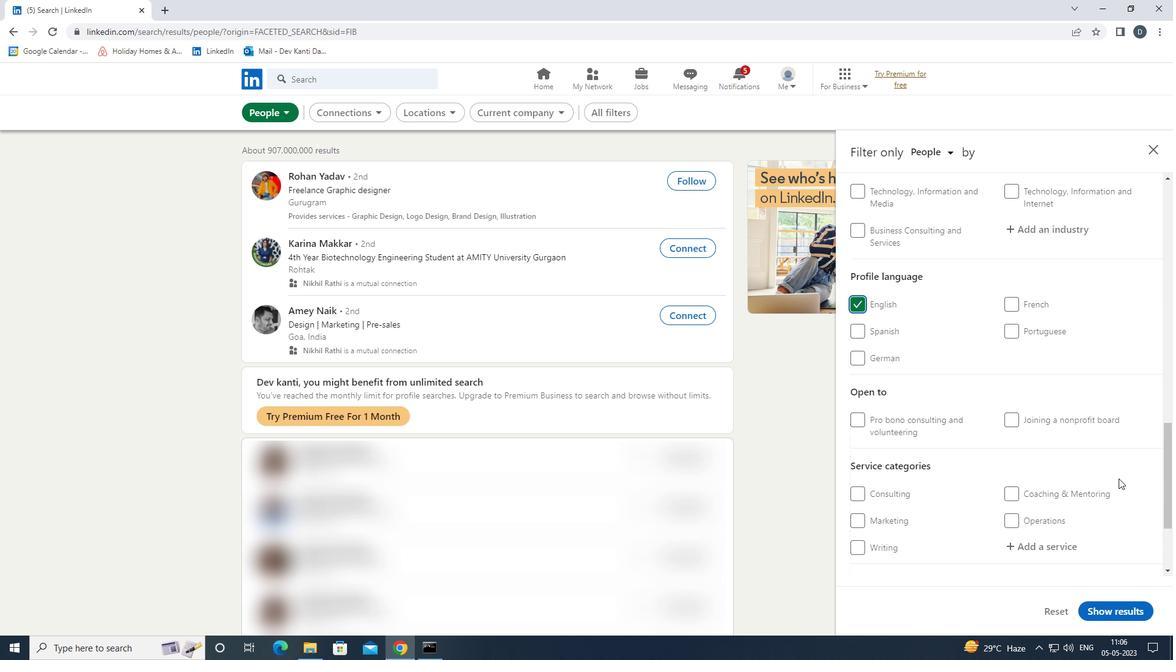 
Action: Mouse scrolled (1119, 479) with delta (0, 0)
Screenshot: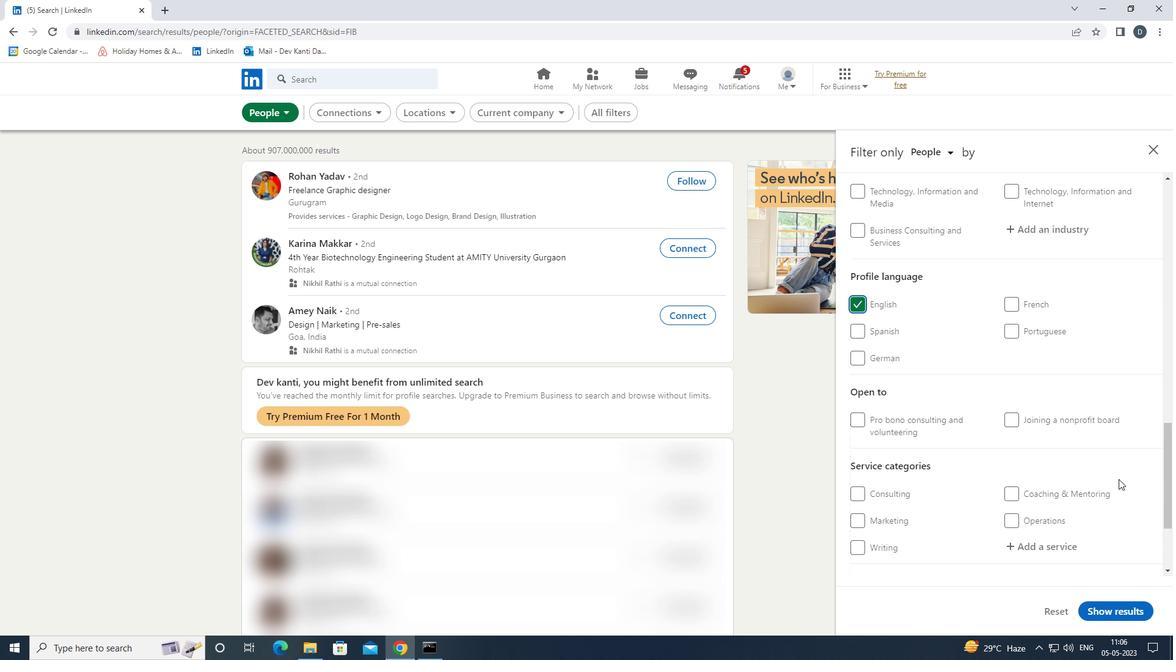 
Action: Mouse scrolled (1119, 479) with delta (0, 0)
Screenshot: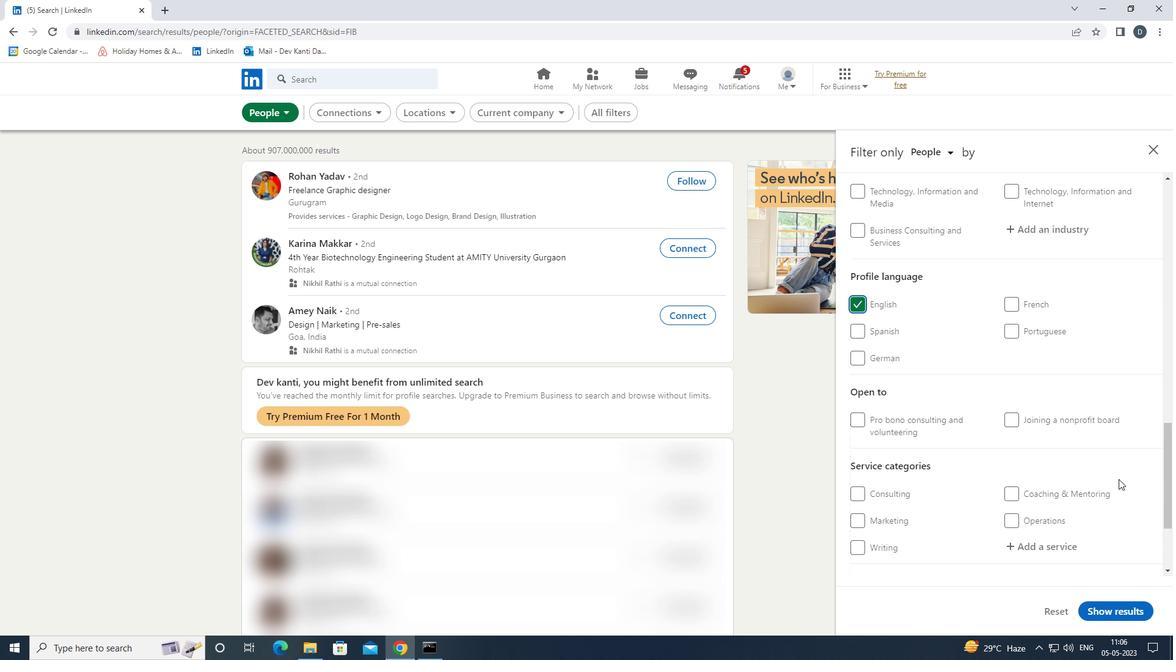 
Action: Mouse scrolled (1119, 479) with delta (0, 0)
Screenshot: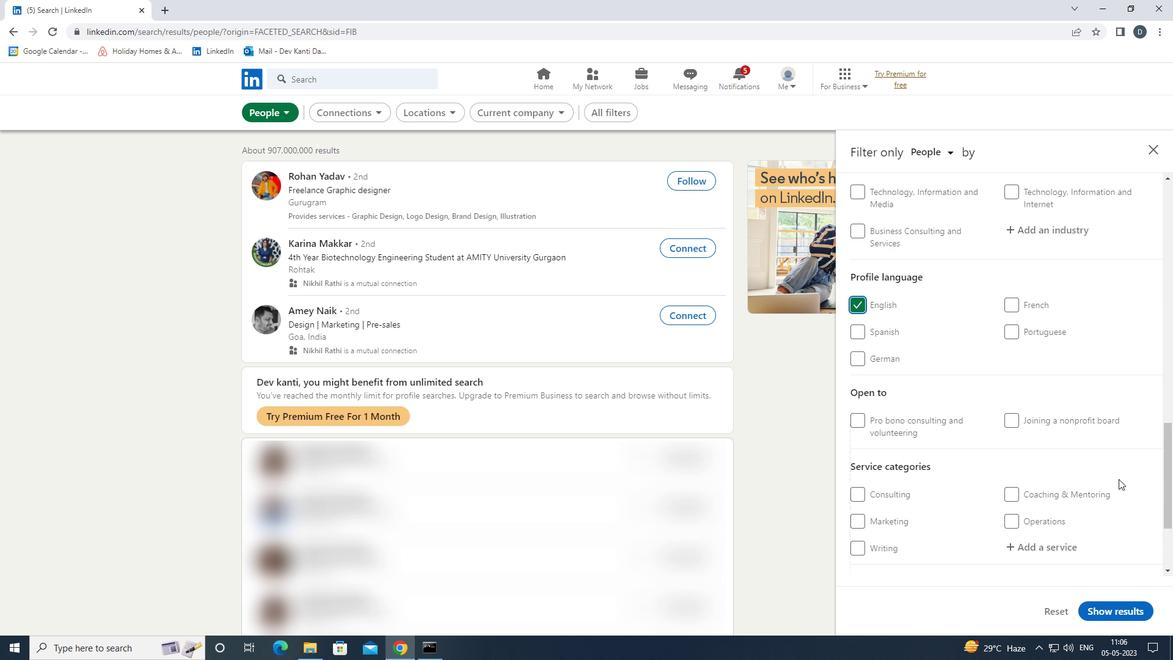 
Action: Mouse scrolled (1119, 479) with delta (0, 0)
Screenshot: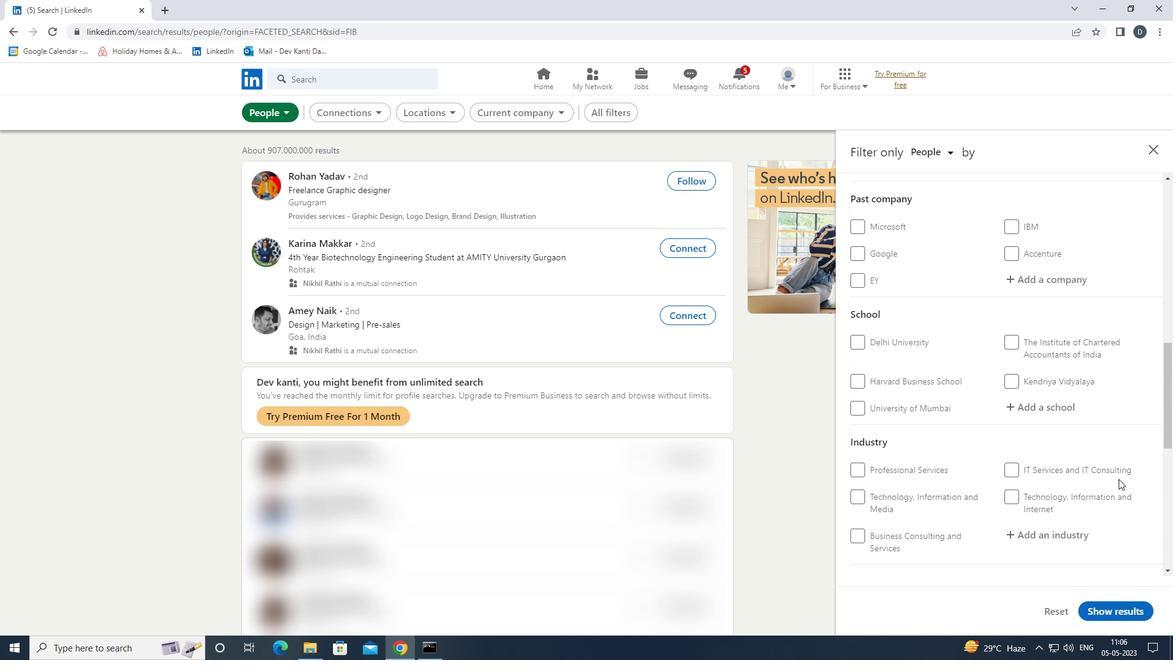 
Action: Mouse moved to (1119, 478)
Screenshot: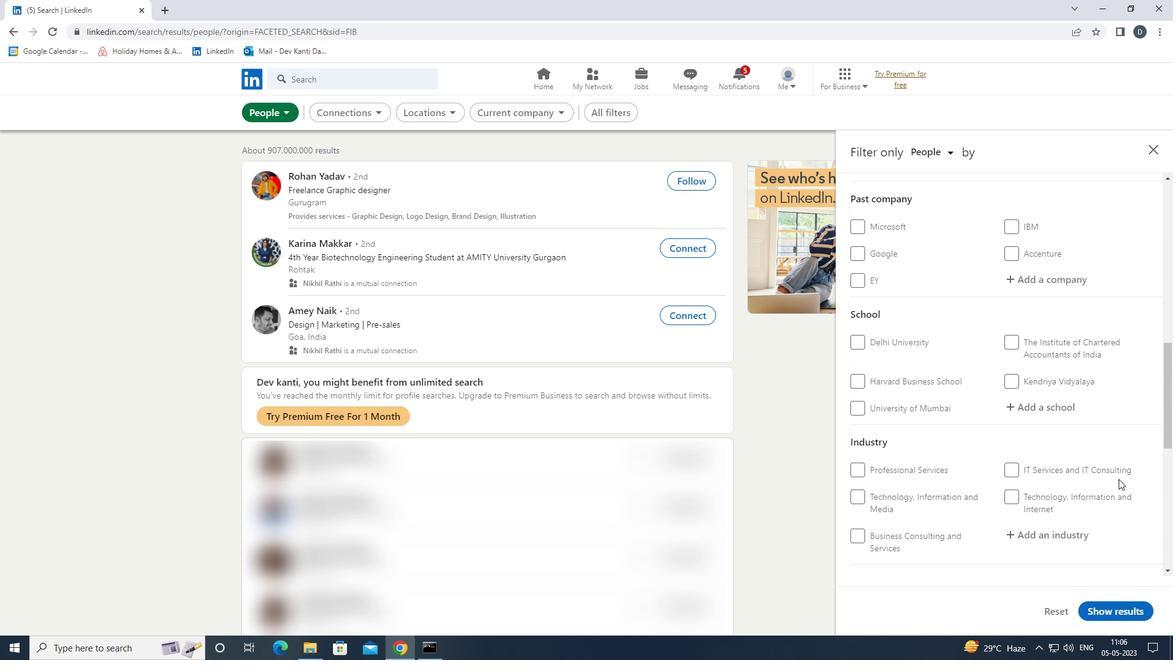 
Action: Mouse scrolled (1119, 479) with delta (0, 0)
Screenshot: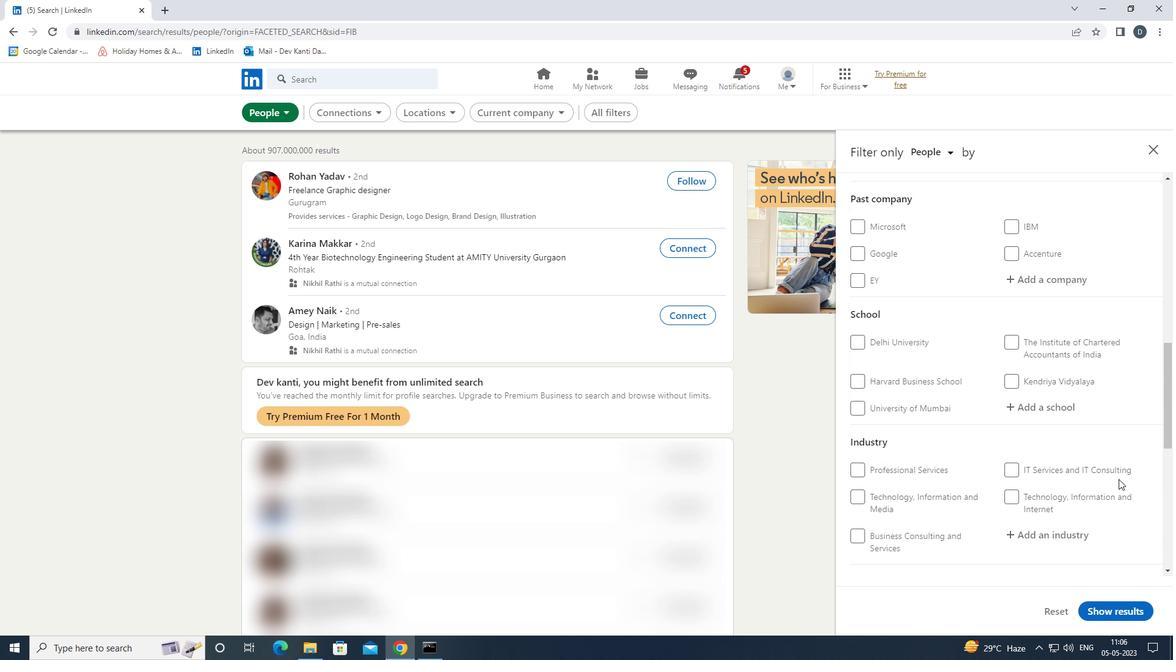 
Action: Mouse moved to (1052, 283)
Screenshot: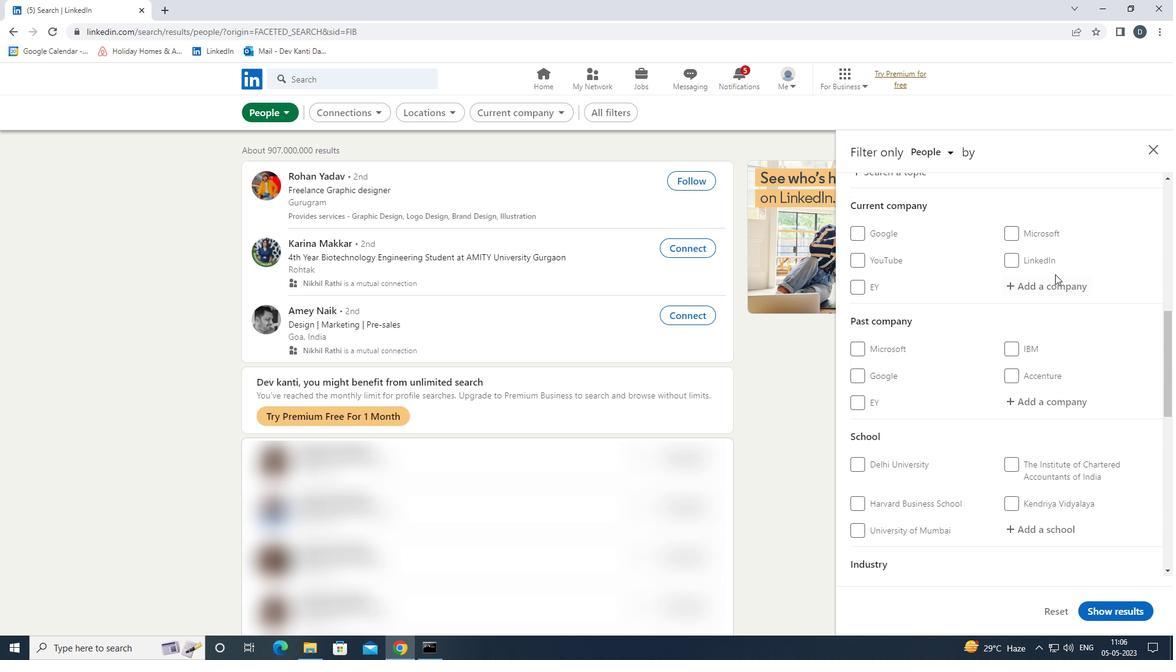 
Action: Mouse pressed left at (1052, 283)
Screenshot: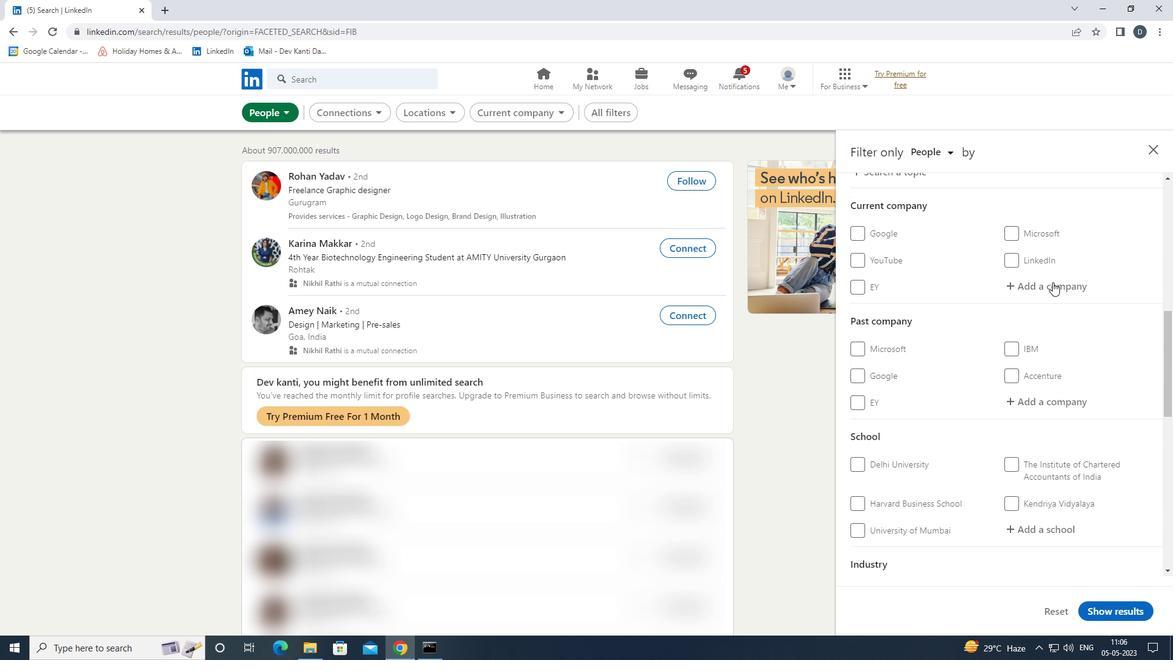 
Action: Mouse moved to (1052, 287)
Screenshot: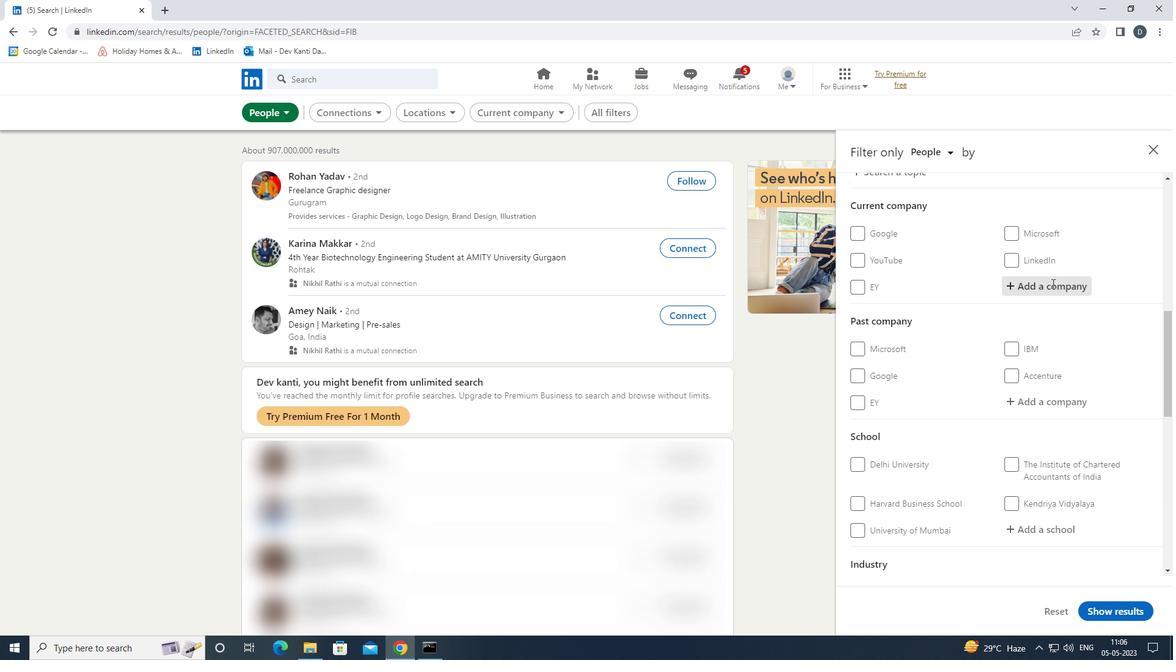 
Action: Key pressed <Key.shift>APL<Key.space><Key.shift>LOGISTICS<Key.down><Key.enter>
Screenshot: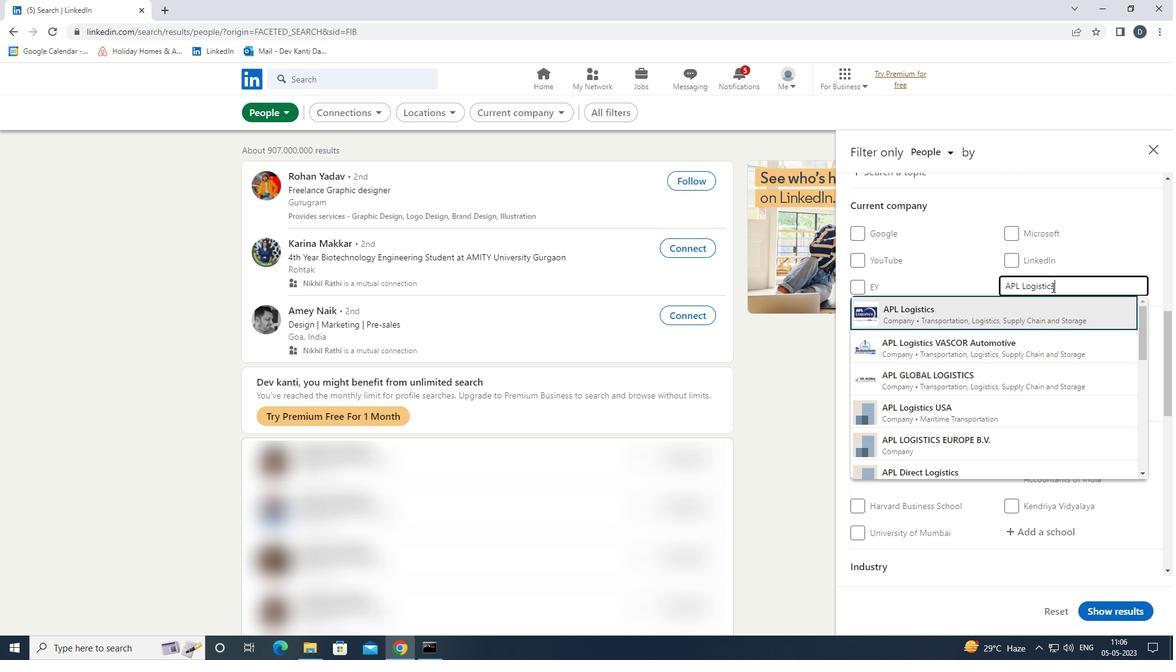 
Action: Mouse scrolled (1052, 286) with delta (0, 0)
Screenshot: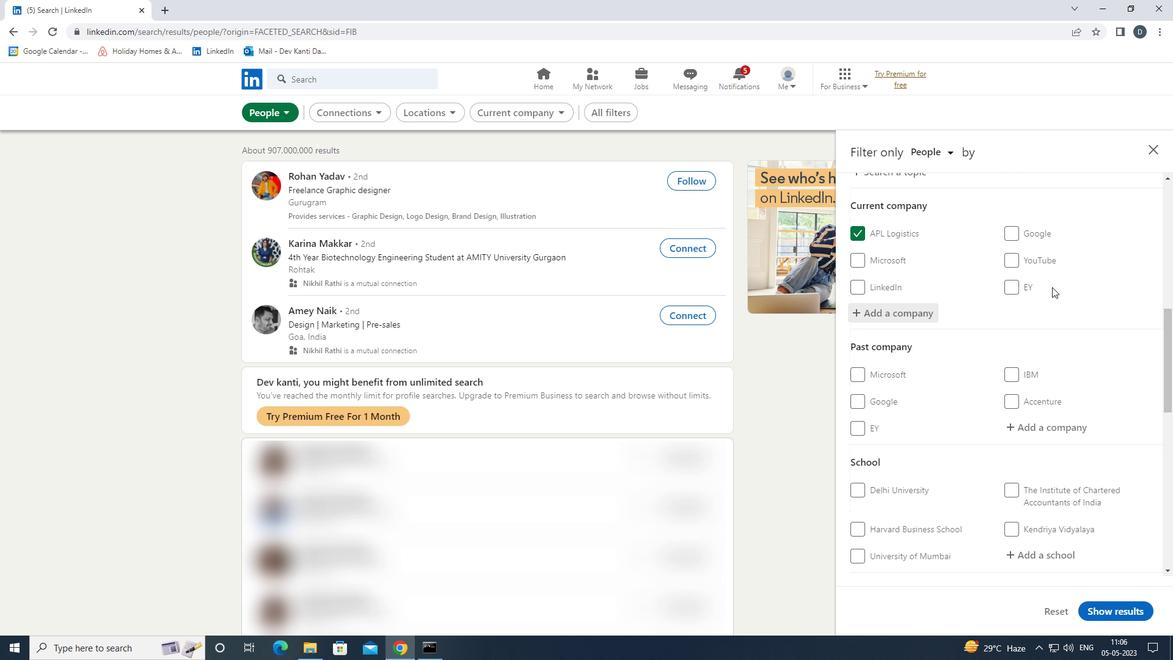 
Action: Mouse scrolled (1052, 286) with delta (0, 0)
Screenshot: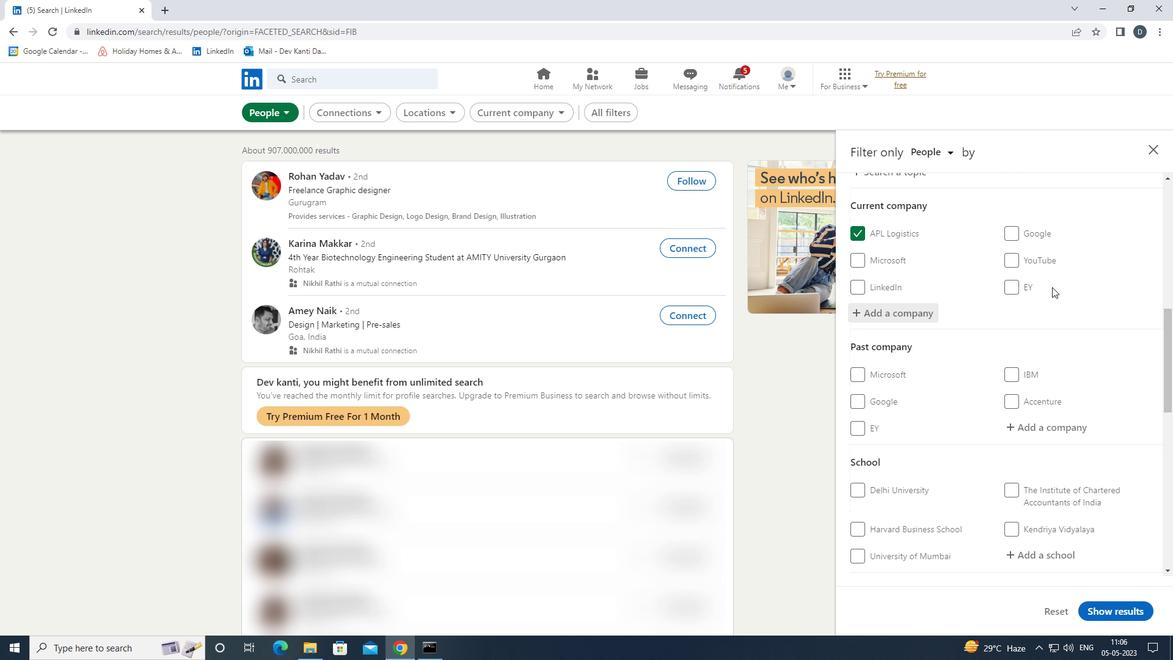 
Action: Mouse scrolled (1052, 286) with delta (0, 0)
Screenshot: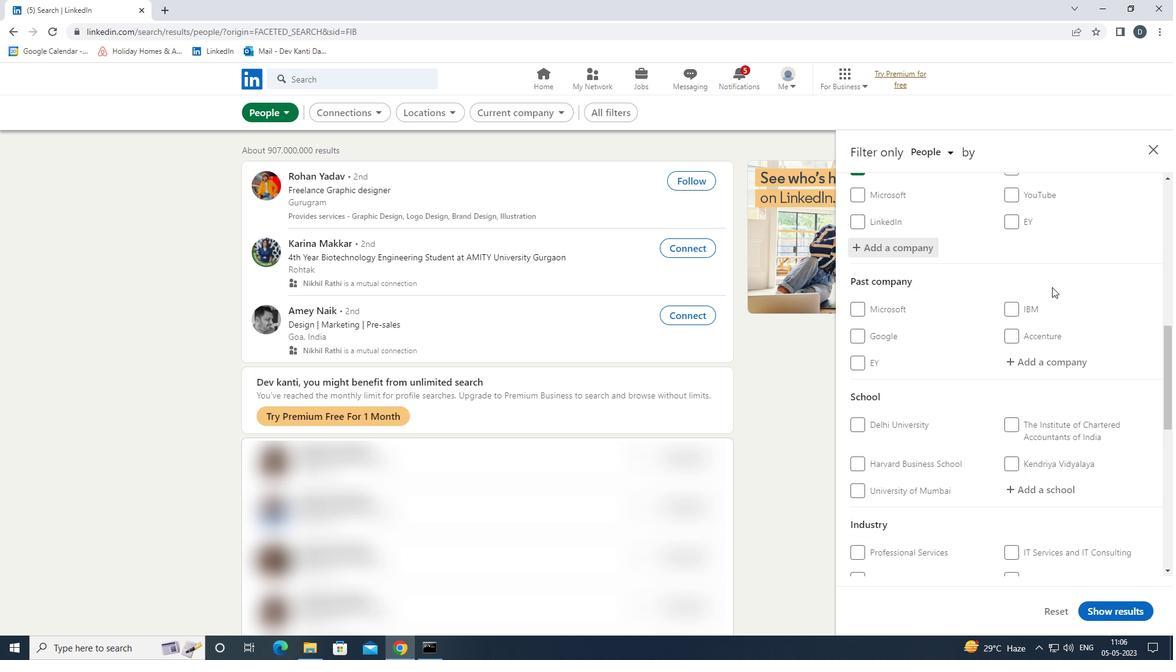 
Action: Mouse scrolled (1052, 286) with delta (0, 0)
Screenshot: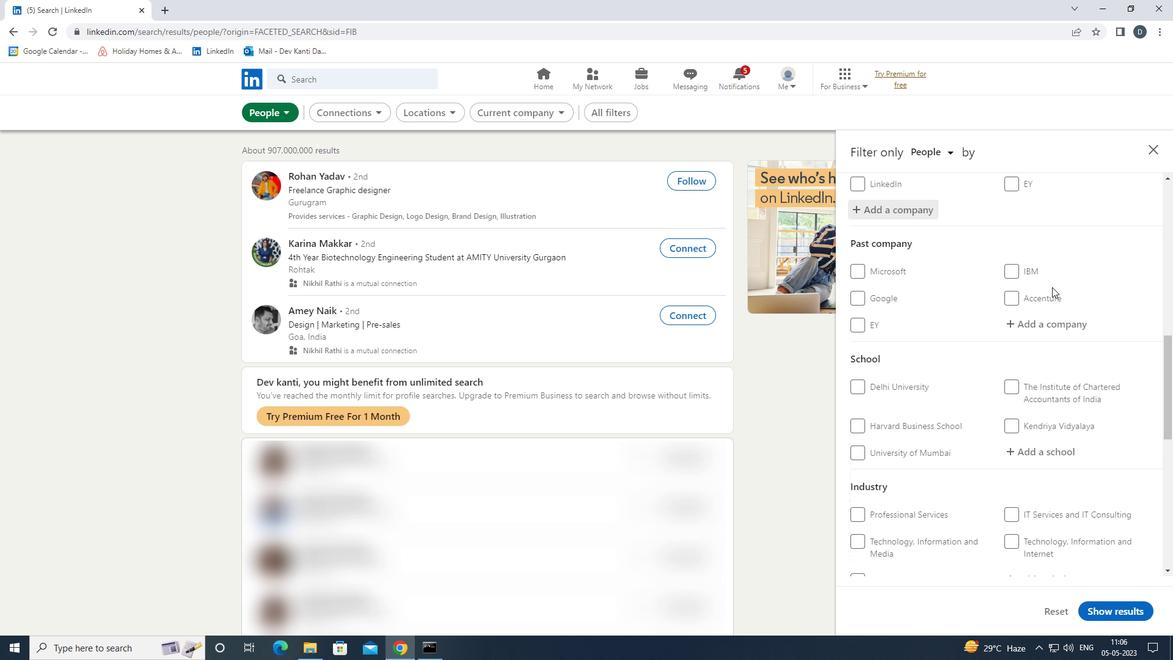 
Action: Mouse moved to (1053, 313)
Screenshot: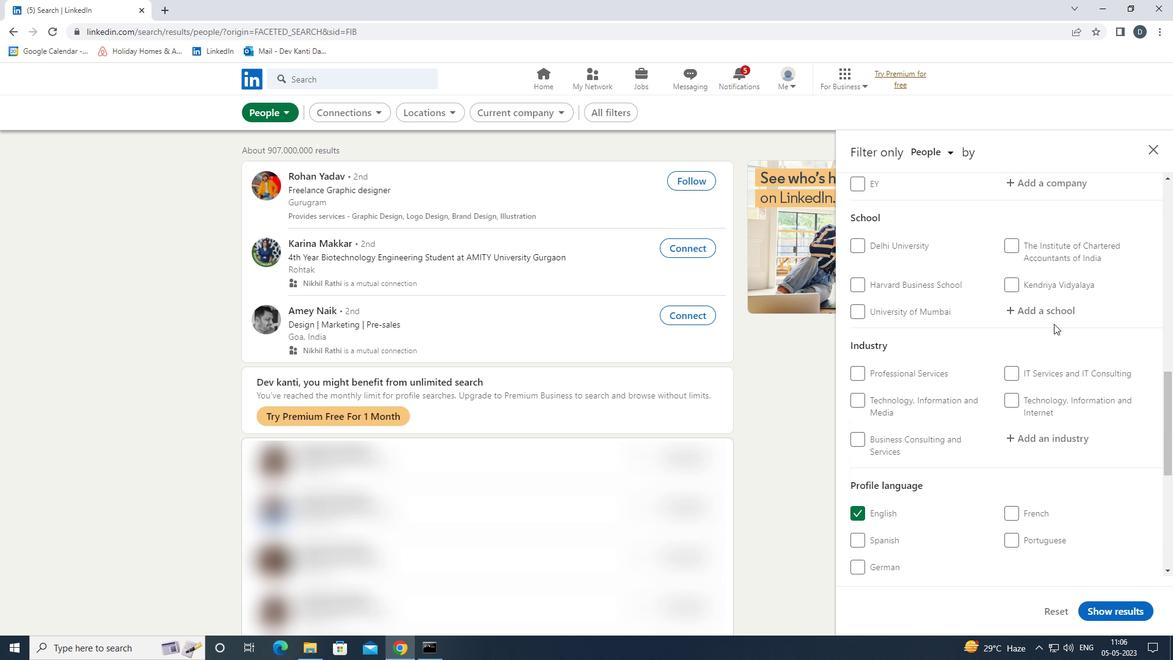 
Action: Mouse pressed left at (1053, 313)
Screenshot: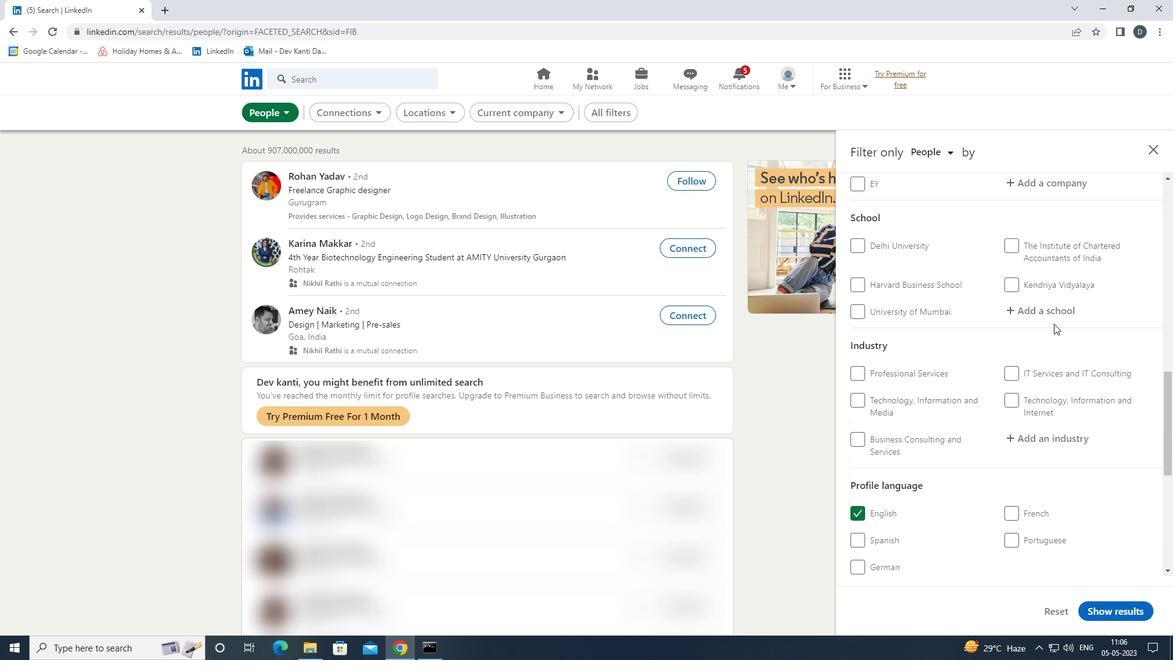 
Action: Key pressed <Key.shift><Key.shift><Key.shift>GURU<Key.space><Key.shift>NANAK<Key.space><Key.shift>DEV<Key.space><Key.shift>UNIVERSITY,<Key.down><Key.down><Key.enter>
Screenshot: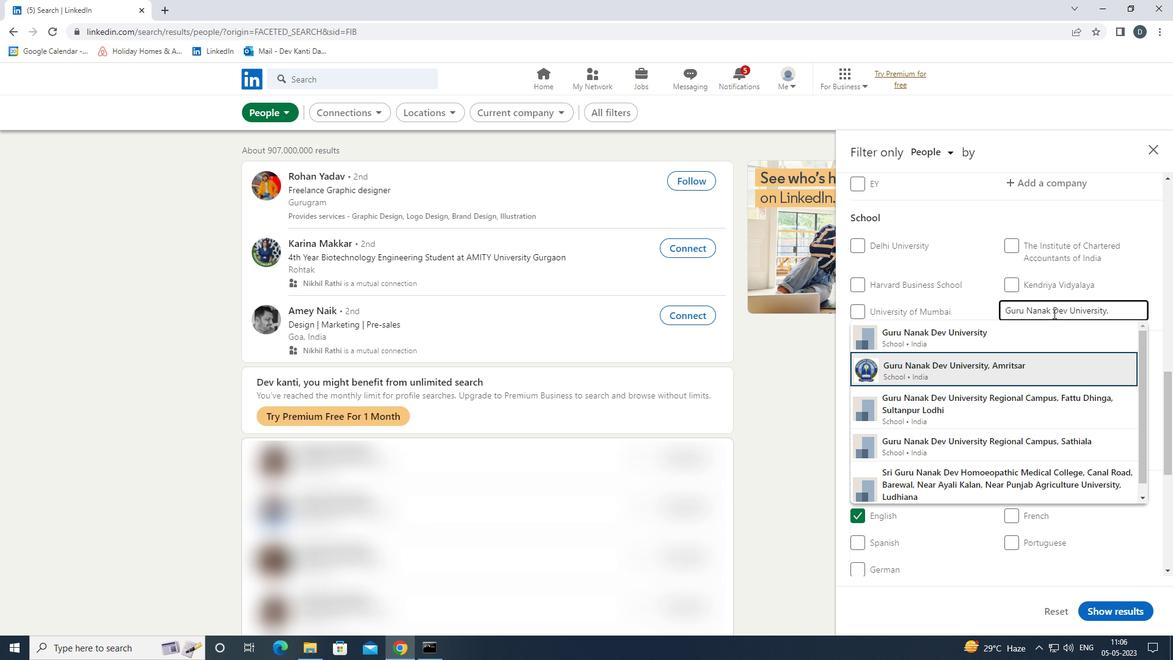 
Action: Mouse moved to (1045, 313)
Screenshot: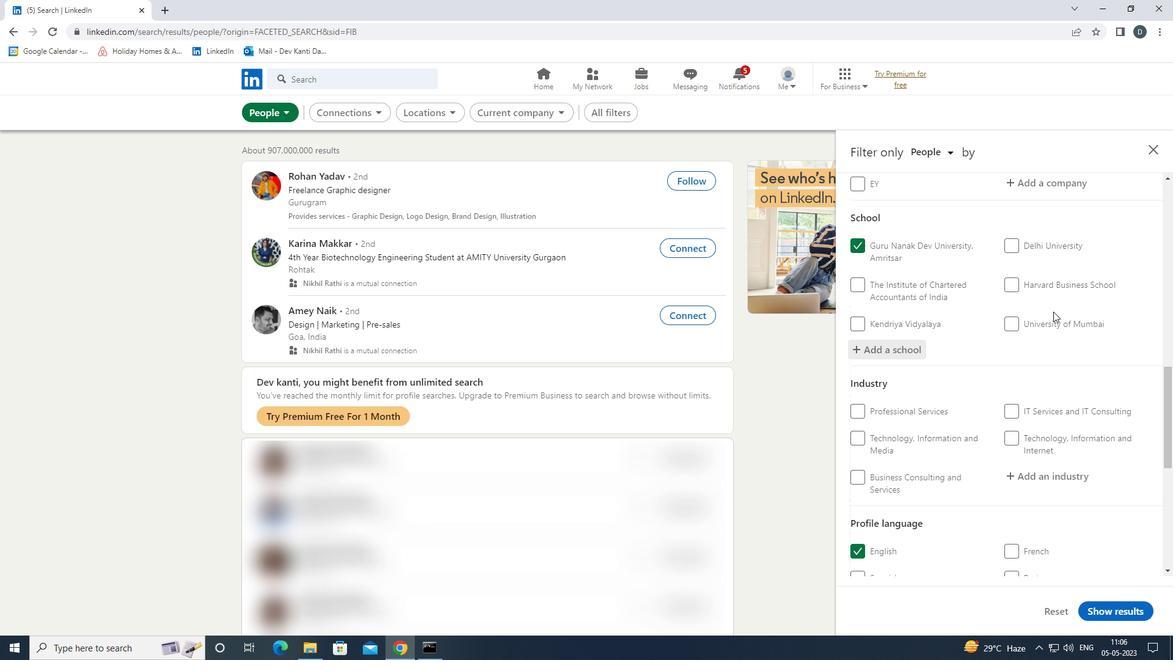
Action: Mouse scrolled (1045, 312) with delta (0, 0)
Screenshot: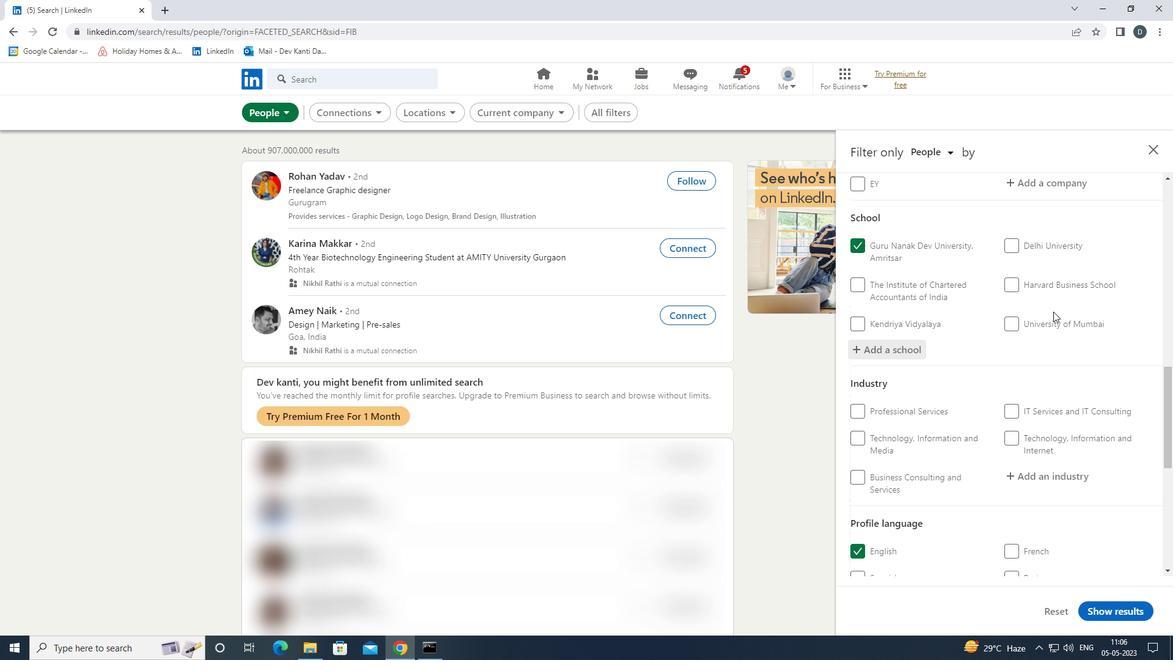 
Action: Mouse scrolled (1045, 312) with delta (0, 0)
Screenshot: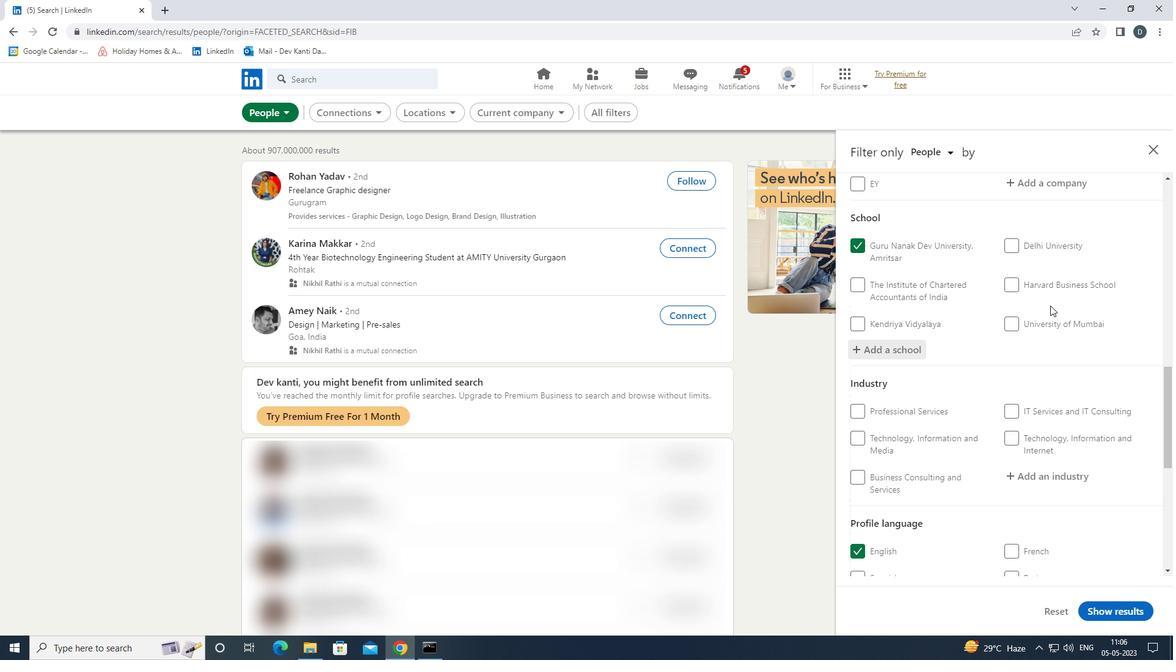 
Action: Mouse scrolled (1045, 312) with delta (0, 0)
Screenshot: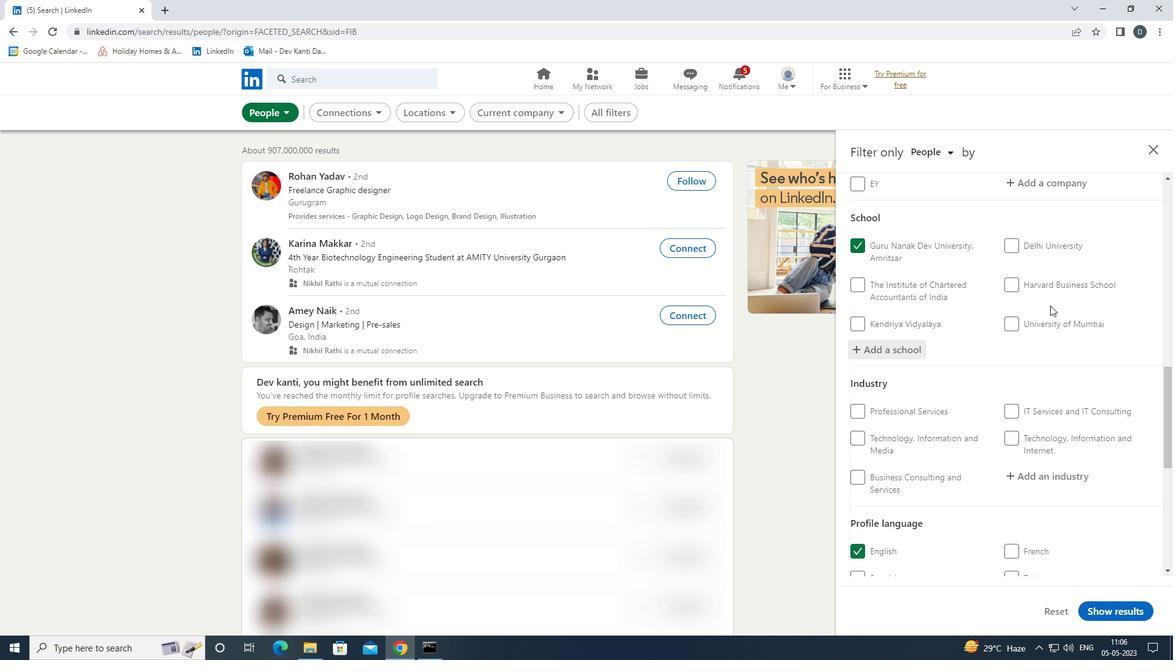
Action: Mouse moved to (1061, 289)
Screenshot: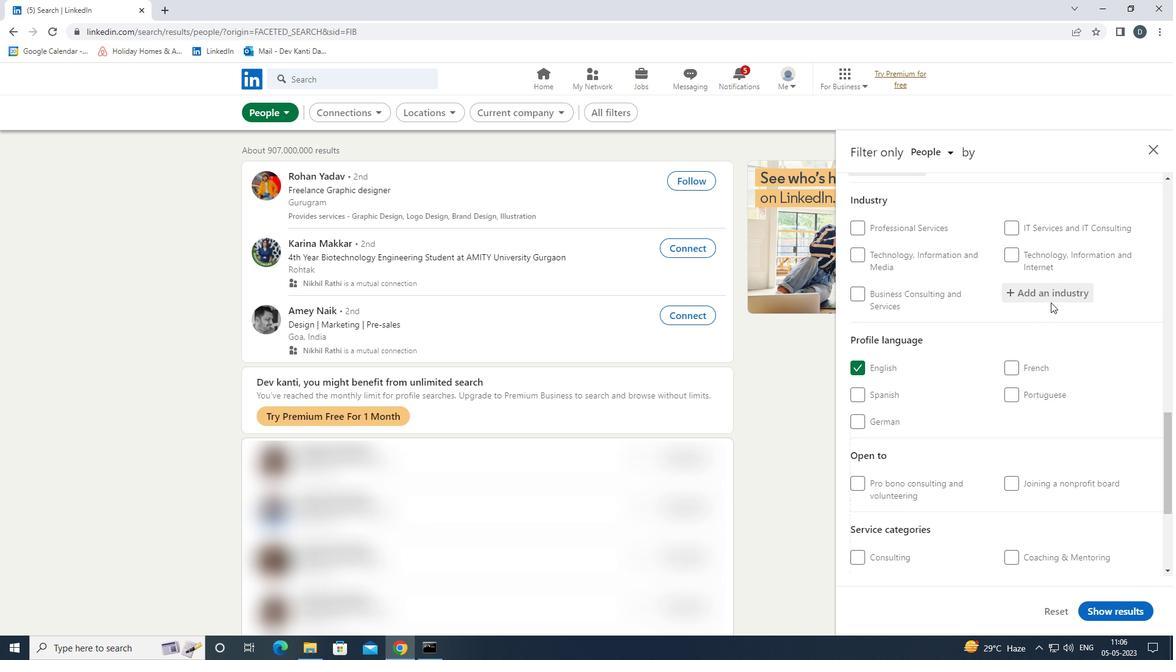 
Action: Mouse pressed left at (1061, 289)
Screenshot: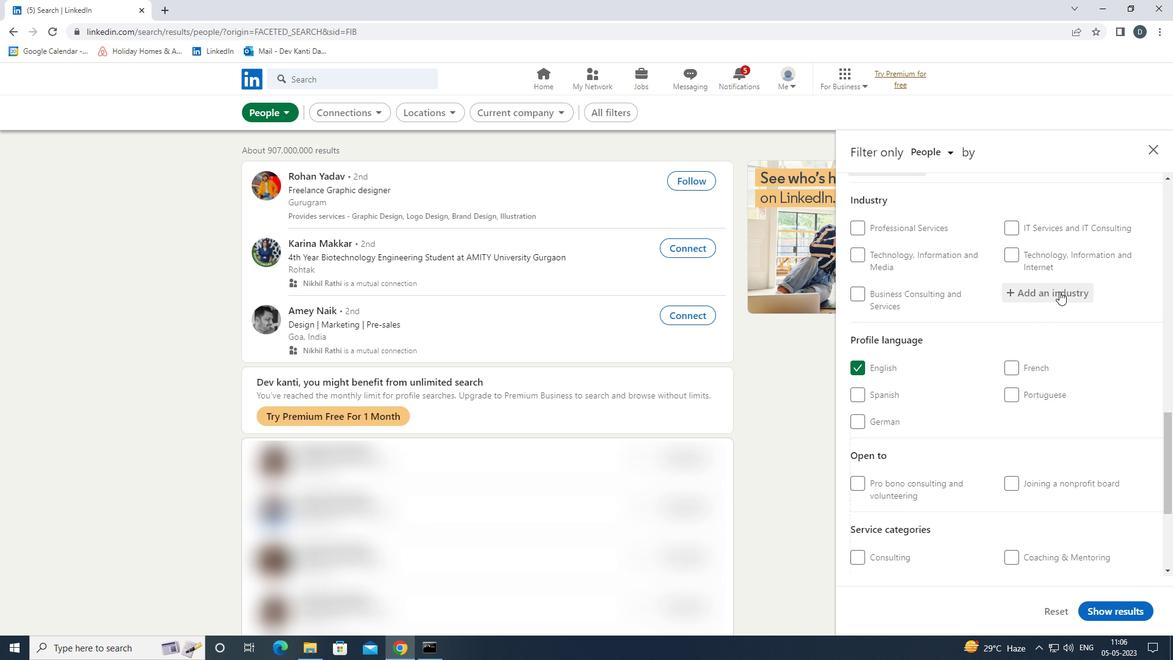 
Action: Key pressed <Key.shift><Key.shift><Key.shift><Key.shift><Key.shift><Key.shift><Key.shift><Key.shift><Key.shift><Key.shift><Key.shift><Key.shift><Key.shift><Key.shift><Key.shift><Key.shift><Key.shift><Key.shift><Key.shift><Key.shift><Key.shift><Key.shift><Key.shift><Key.shift><Key.shift><Key.shift><Key.shift><Key.shift><Key.shift><Key.shift><Key.shift><Key.shift><Key.shift><Key.shift><Key.shift><Key.shift><Key.shift><Key.shift><Key.shift><Key.shift><Key.shift><Key.shift><Key.shift><Key.shift><Key.shift><Key.shift><Key.shift><Key.shift><Key.shift><Key.shift><Key.shift><Key.shift><Key.shift><Key.shift><Key.shift><Key.shift><Key.shift><Key.shift><Key.shift><Key.shift><Key.shift><Key.shift><Key.shift>WIND<Key.space><Key.shift><Key.shift>ELECTRIC<Key.space><Key.shift>POWER<Key.space><Key.shift>GENE<Key.down><Key.enter>
Screenshot: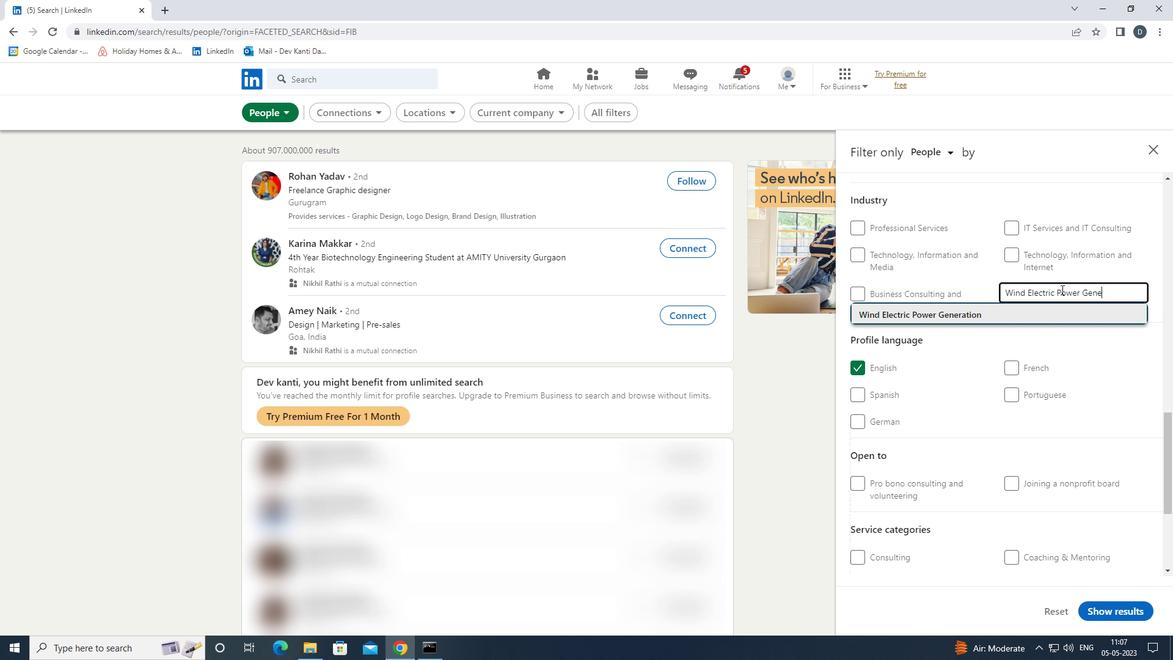 
Action: Mouse moved to (1064, 289)
Screenshot: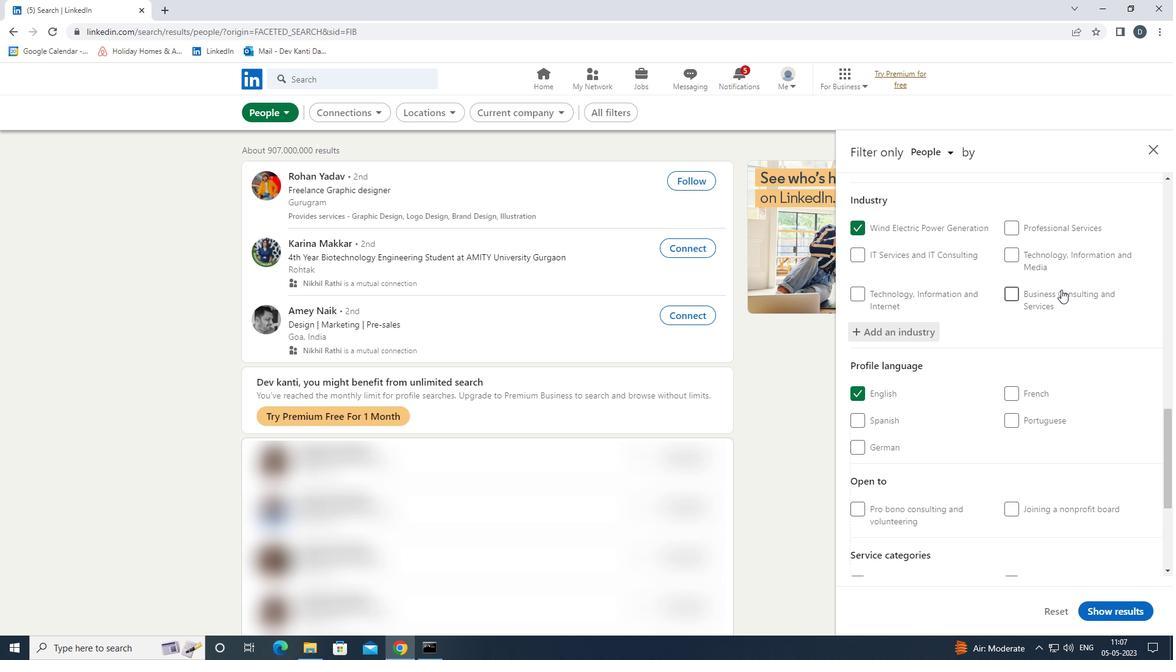 
Action: Mouse scrolled (1064, 289) with delta (0, 0)
Screenshot: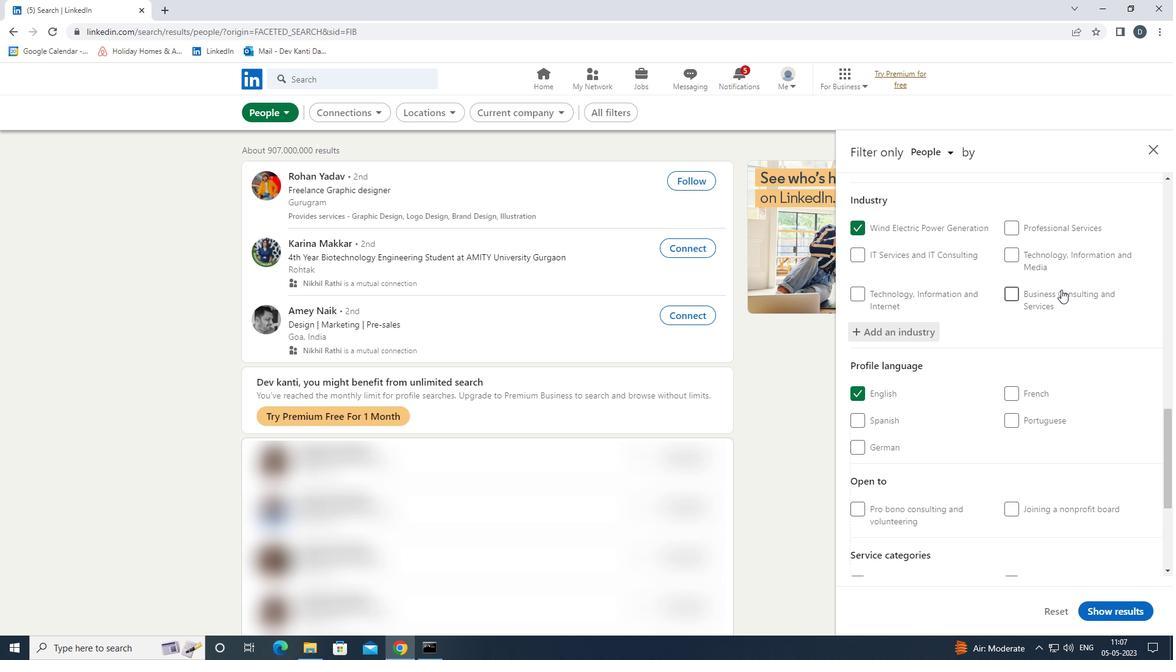 
Action: Mouse moved to (1065, 289)
Screenshot: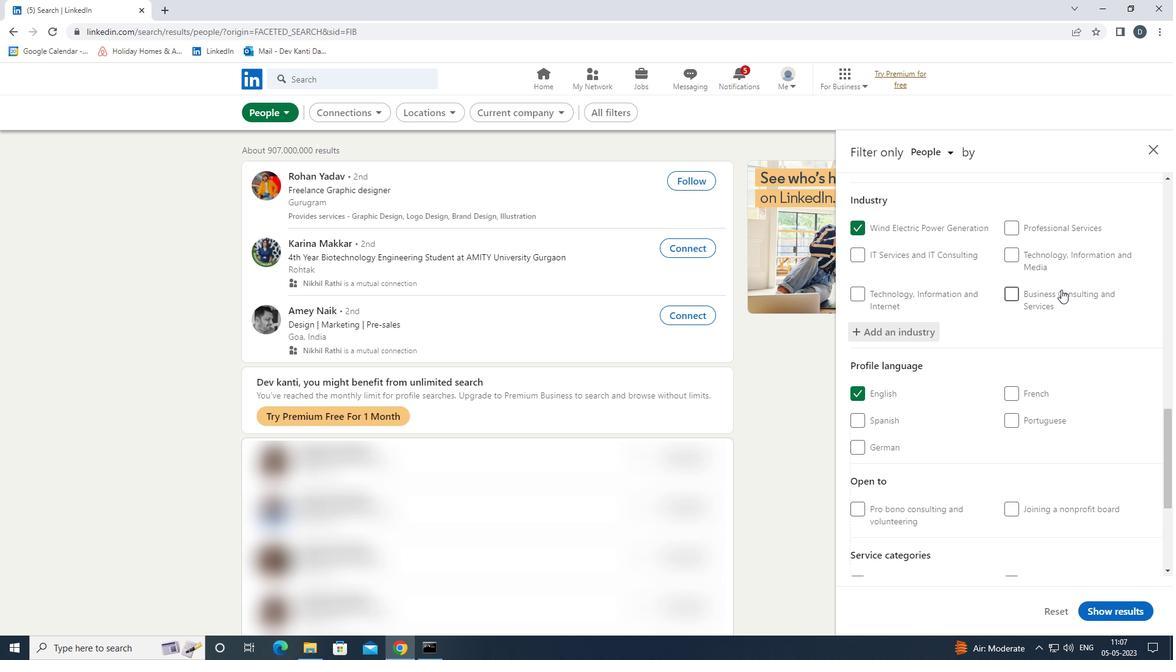 
Action: Mouse scrolled (1065, 289) with delta (0, 0)
Screenshot: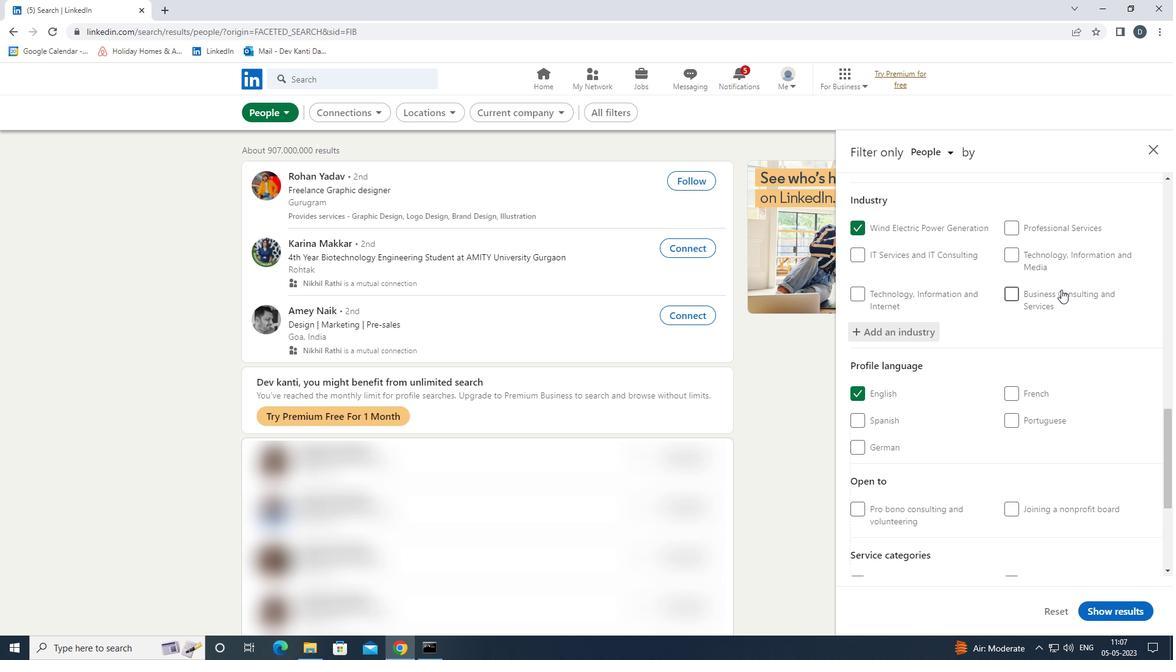 
Action: Mouse moved to (1065, 290)
Screenshot: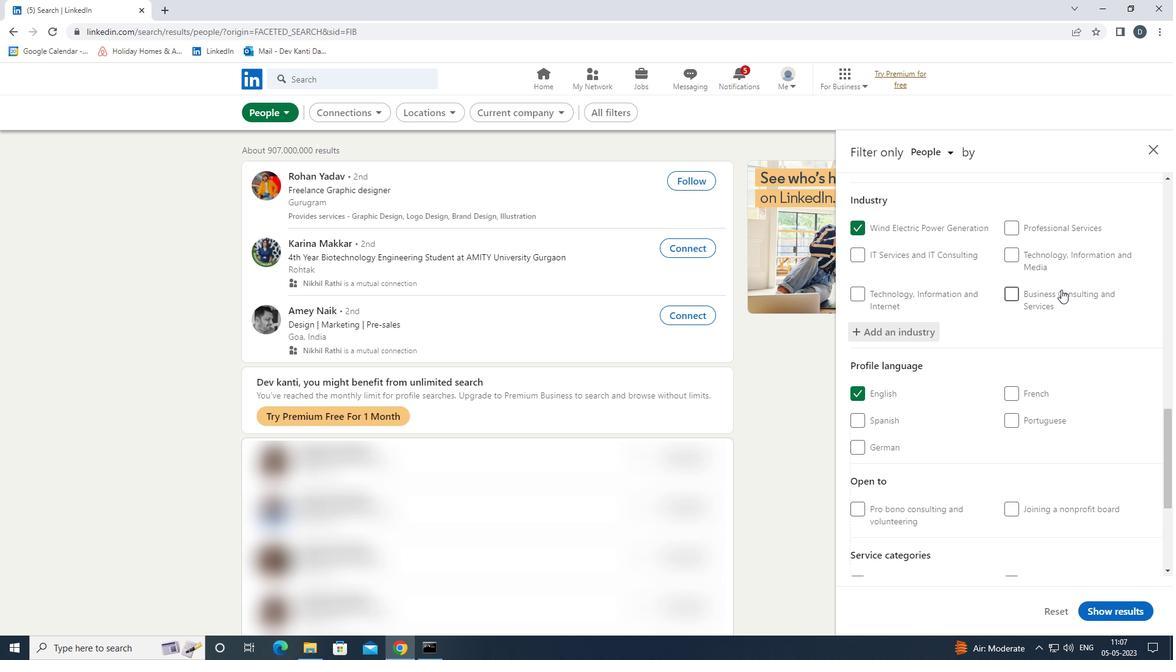 
Action: Mouse scrolled (1065, 289) with delta (0, 0)
Screenshot: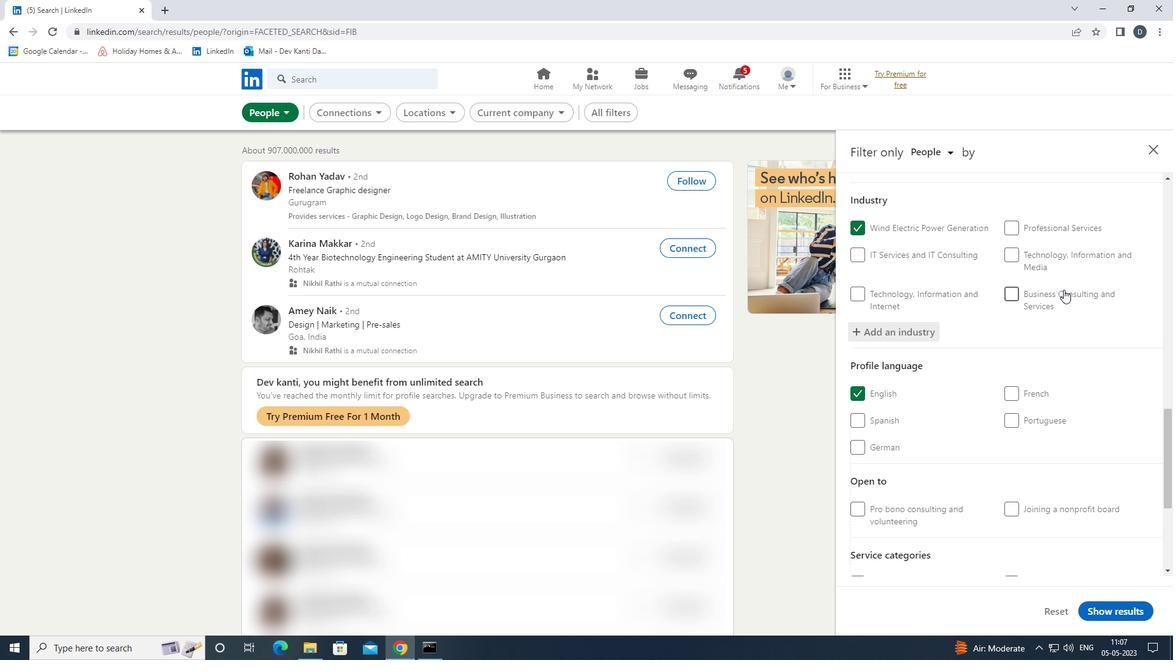 
Action: Mouse moved to (1069, 294)
Screenshot: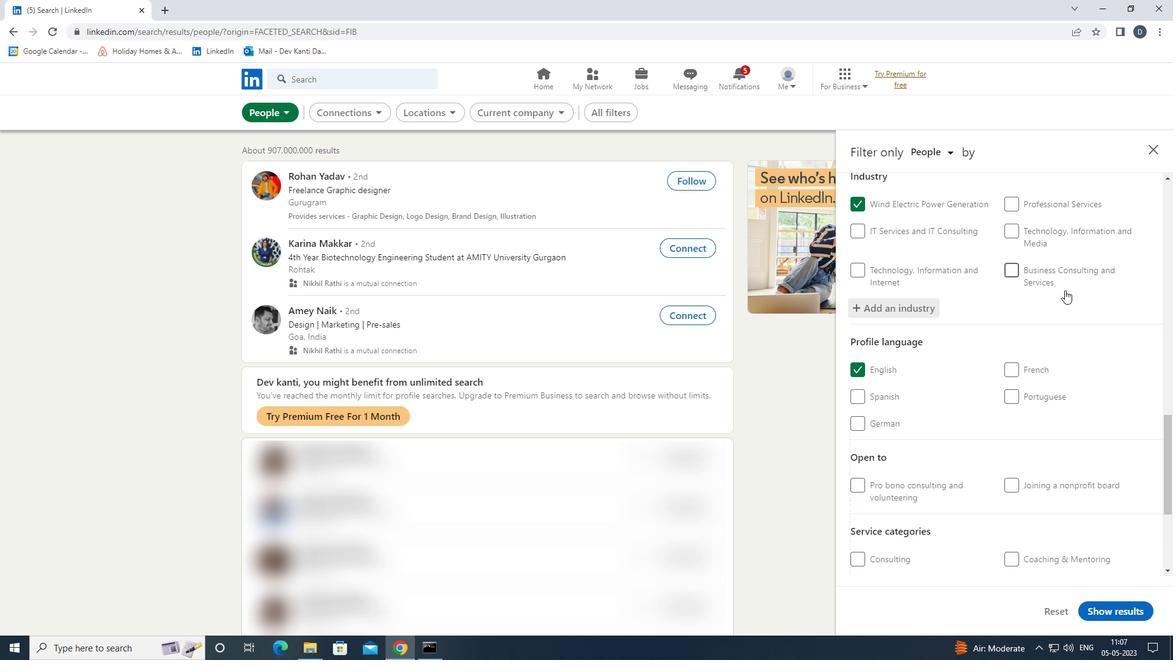 
Action: Mouse scrolled (1069, 293) with delta (0, 0)
Screenshot: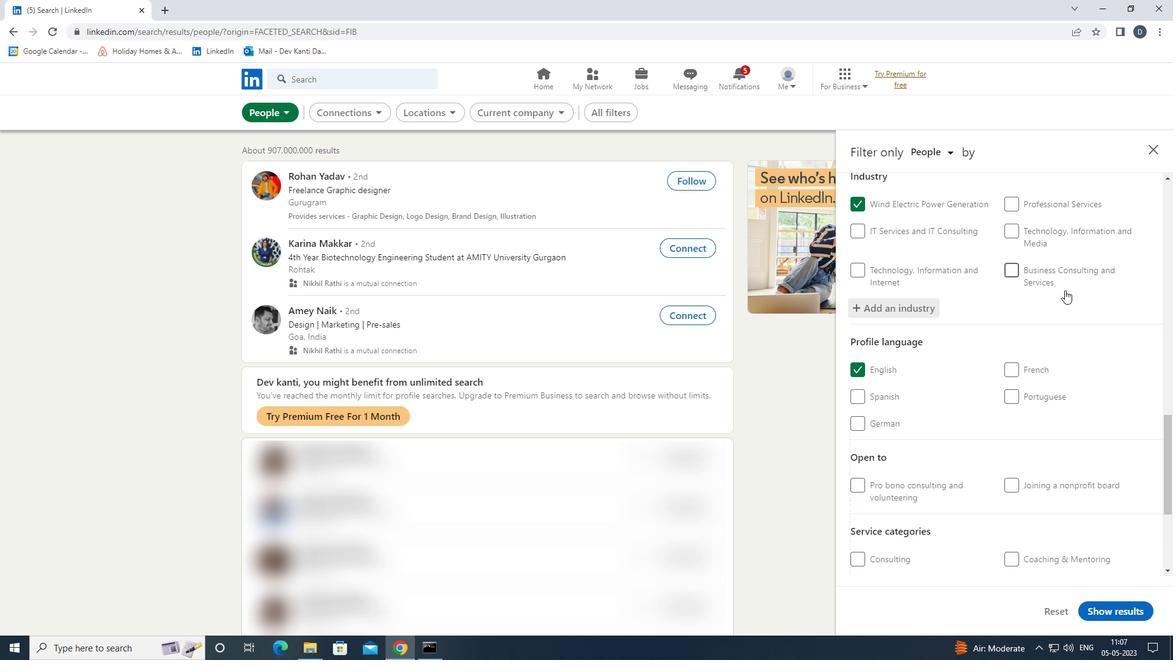 
Action: Mouse moved to (1061, 426)
Screenshot: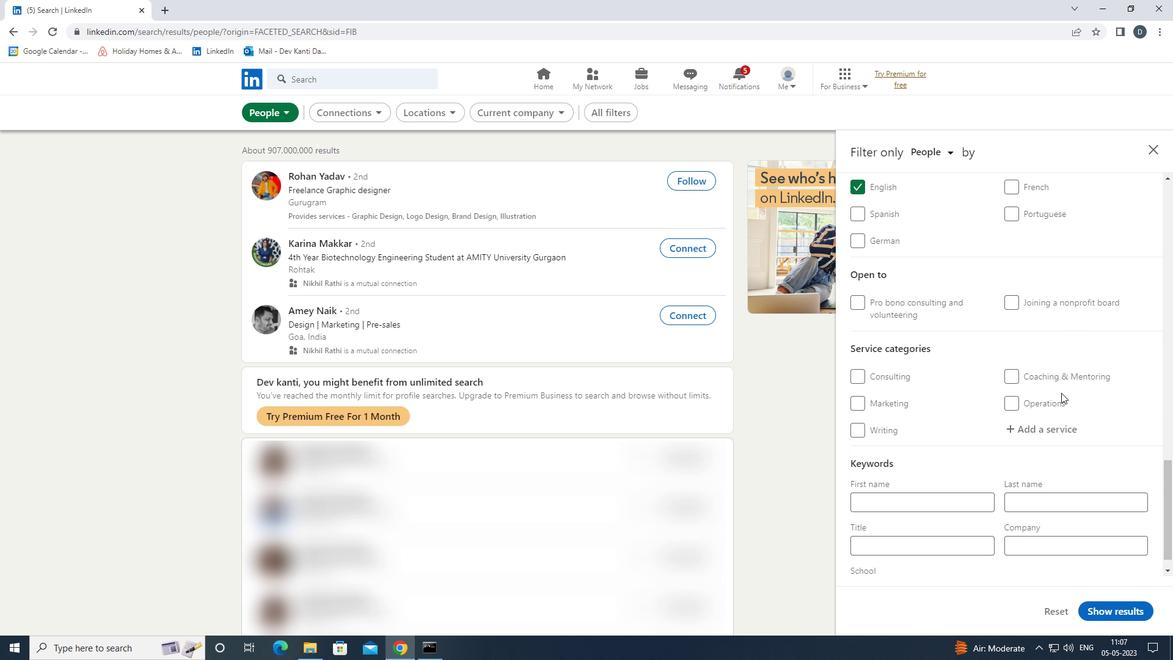 
Action: Mouse pressed left at (1061, 426)
Screenshot: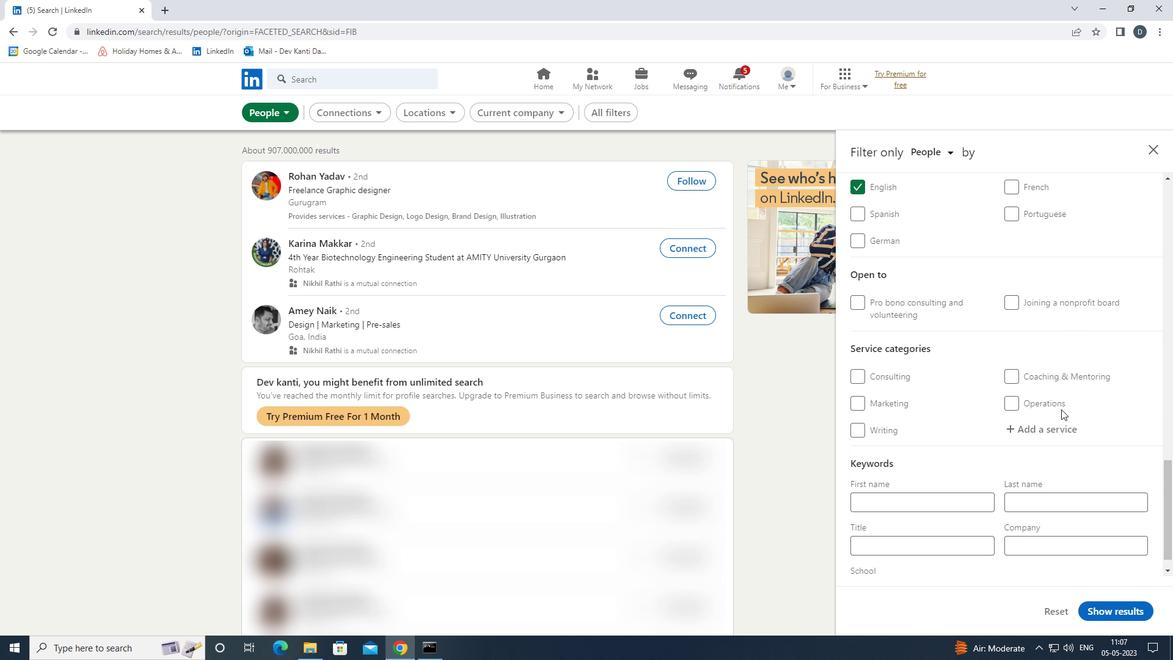 
Action: Mouse moved to (1069, 408)
Screenshot: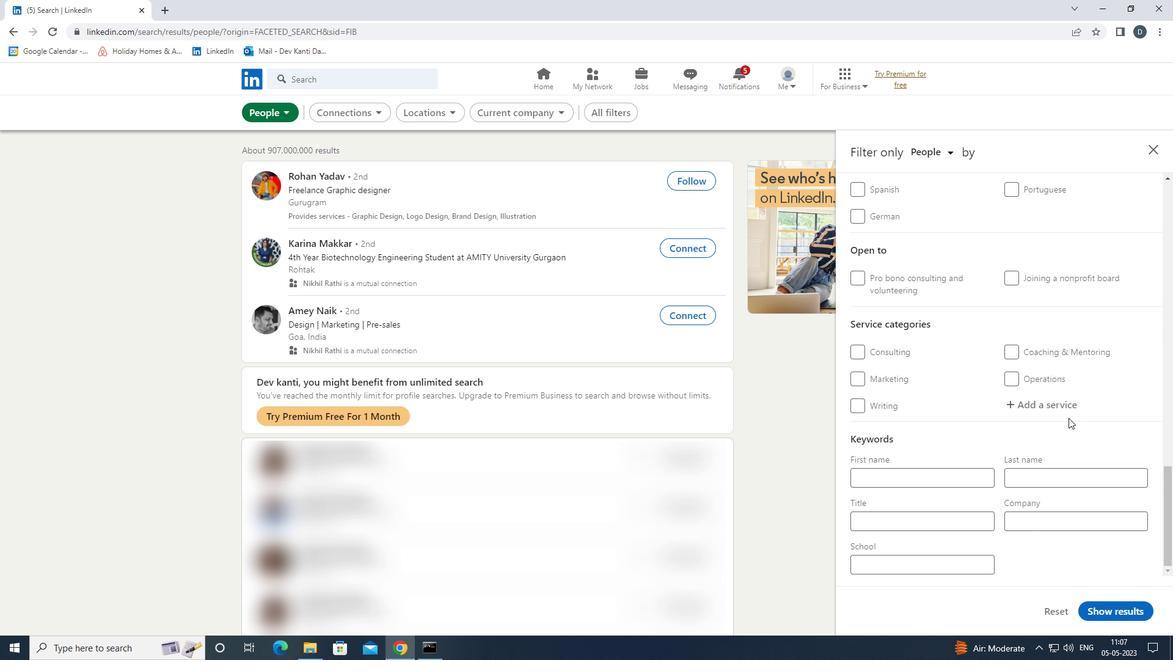 
Action: Mouse pressed left at (1069, 408)
Screenshot: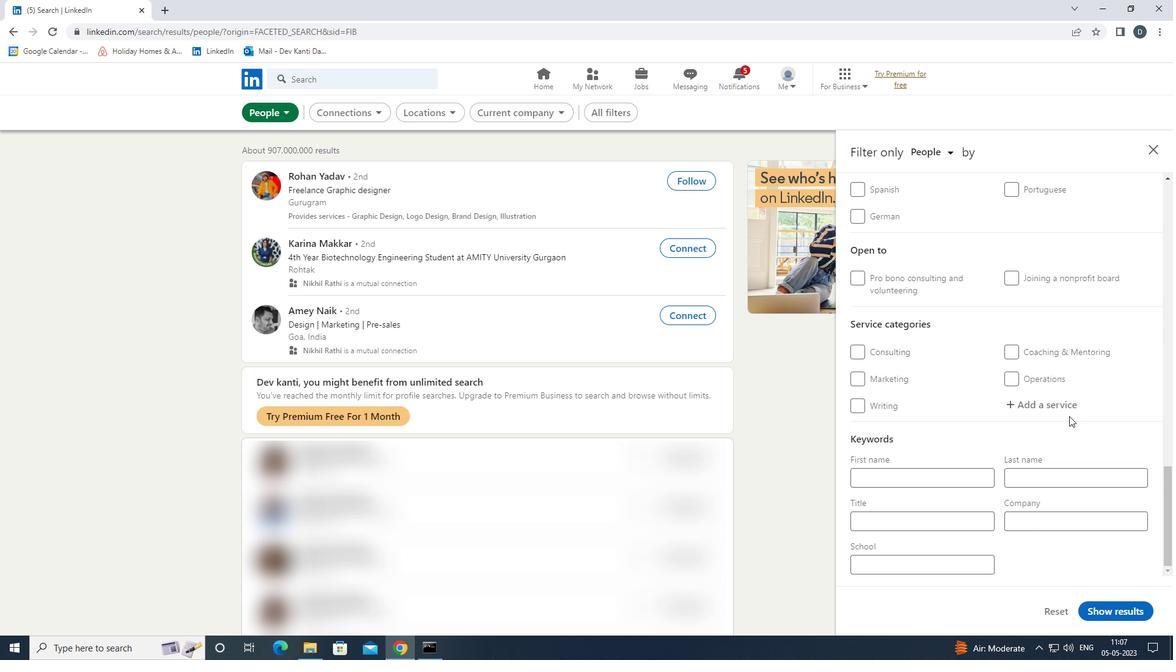 
Action: Mouse moved to (1069, 408)
Screenshot: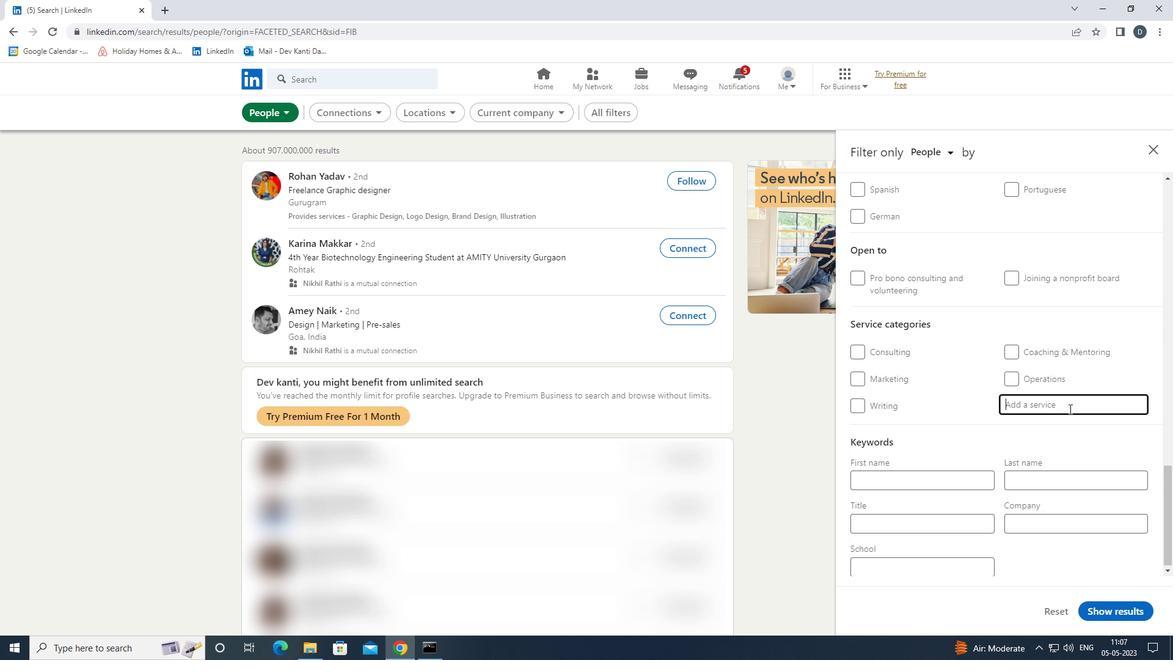 
Action: Key pressed <Key.shift><Key.shift><Key.shift>RELOCATION<Key.down><Key.enter>
Screenshot: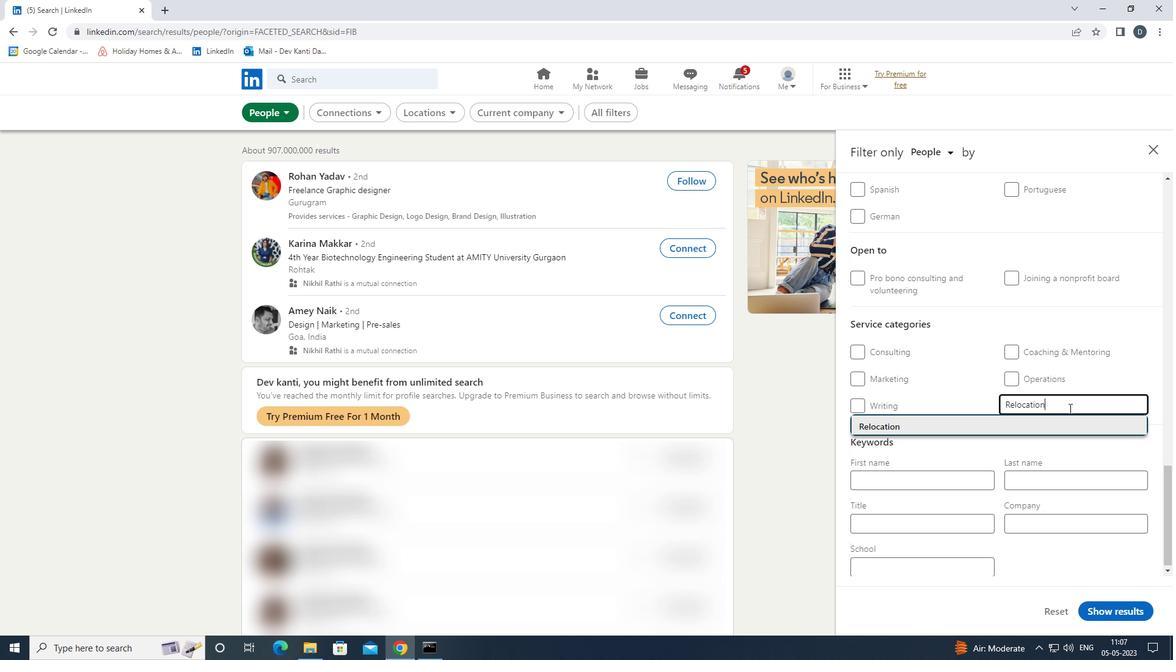 
Action: Mouse moved to (1051, 413)
Screenshot: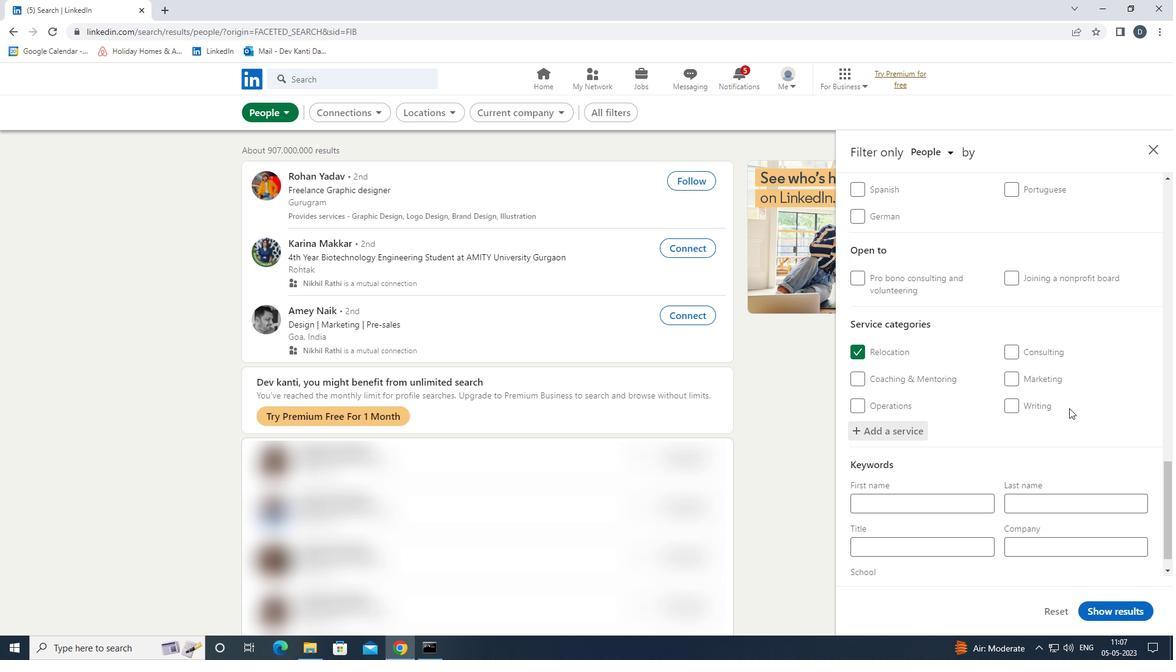 
Action: Mouse scrolled (1051, 413) with delta (0, 0)
Screenshot: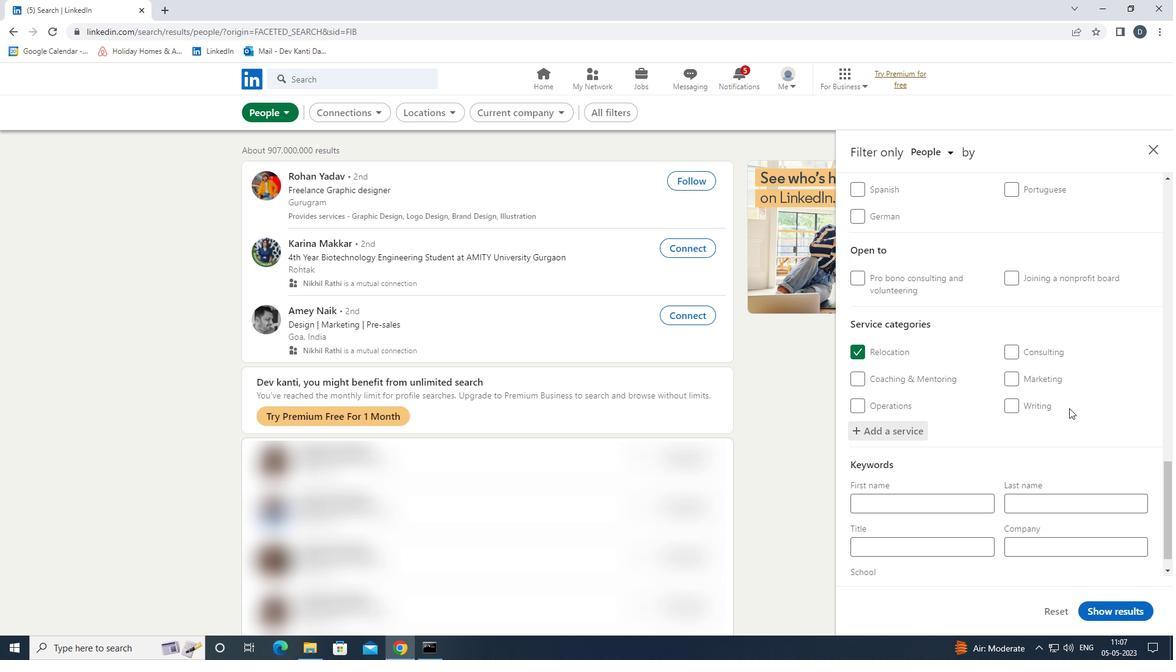 
Action: Mouse moved to (1047, 429)
Screenshot: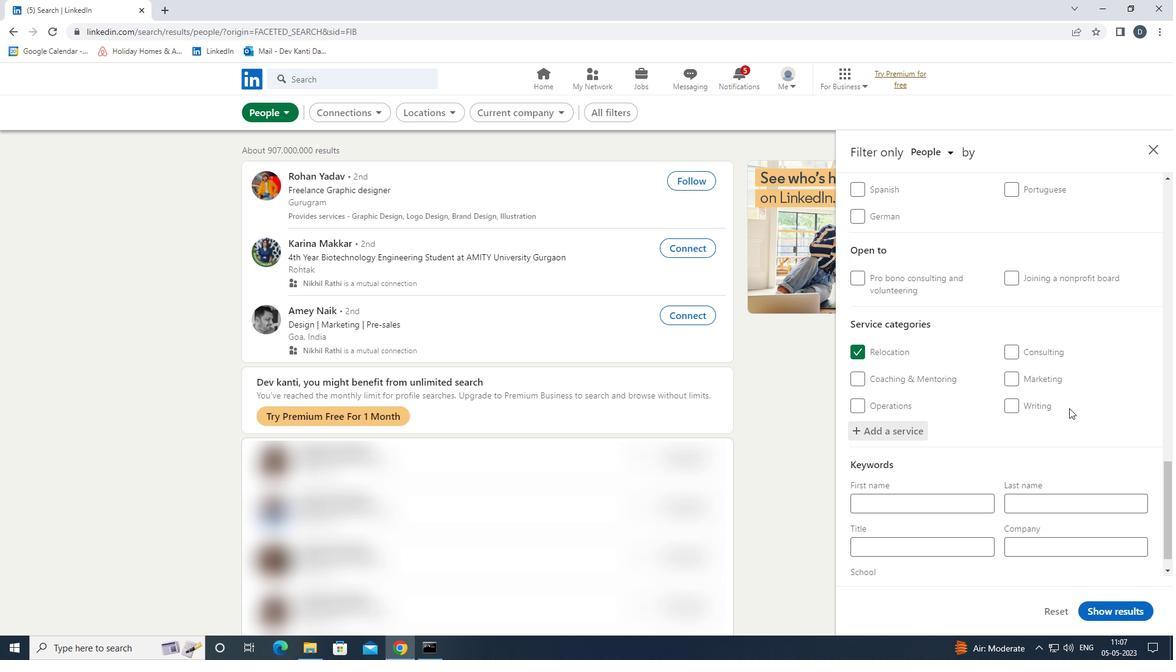 
Action: Mouse scrolled (1047, 428) with delta (0, 0)
Screenshot: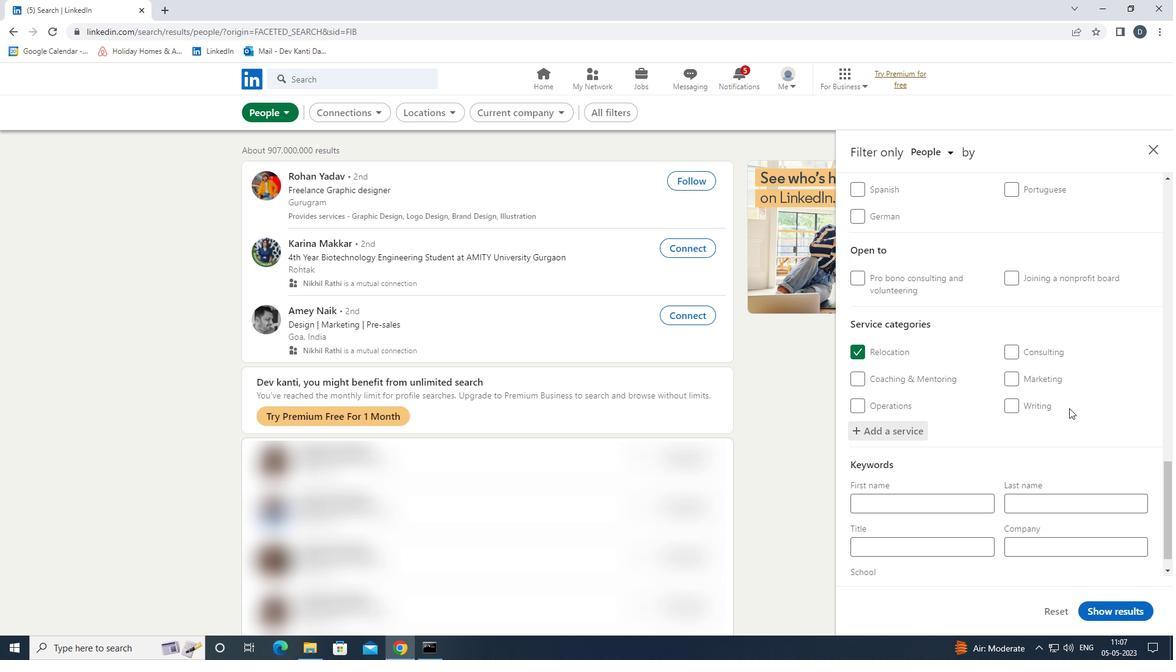 
Action: Mouse moved to (933, 514)
Screenshot: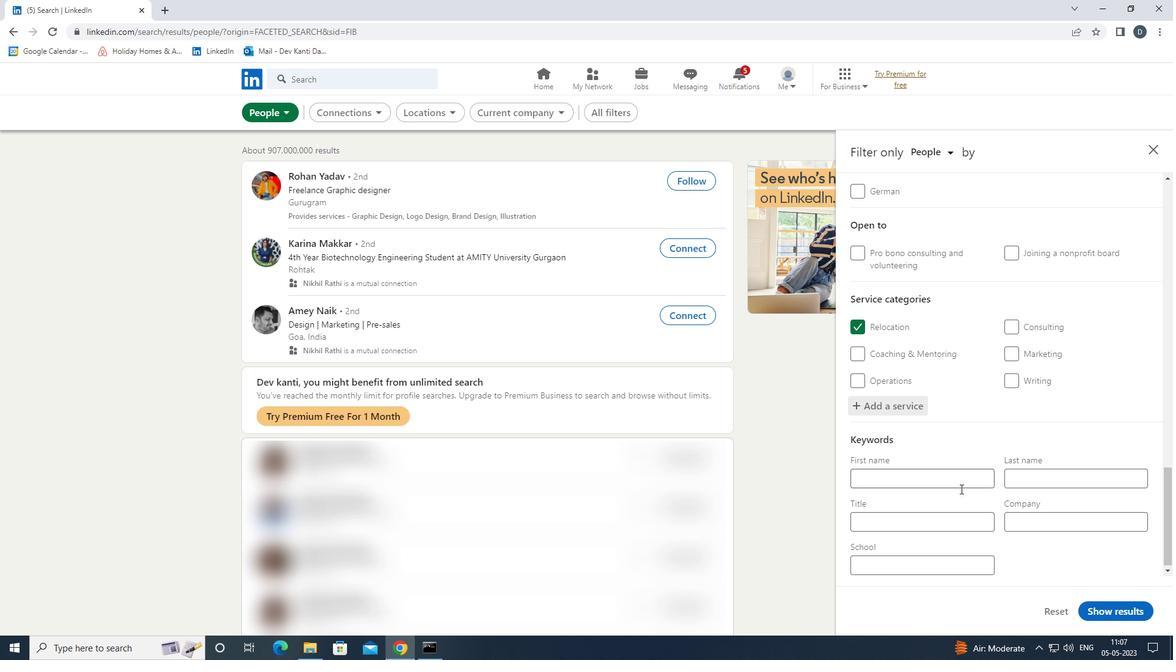 
Action: Mouse pressed left at (933, 514)
Screenshot: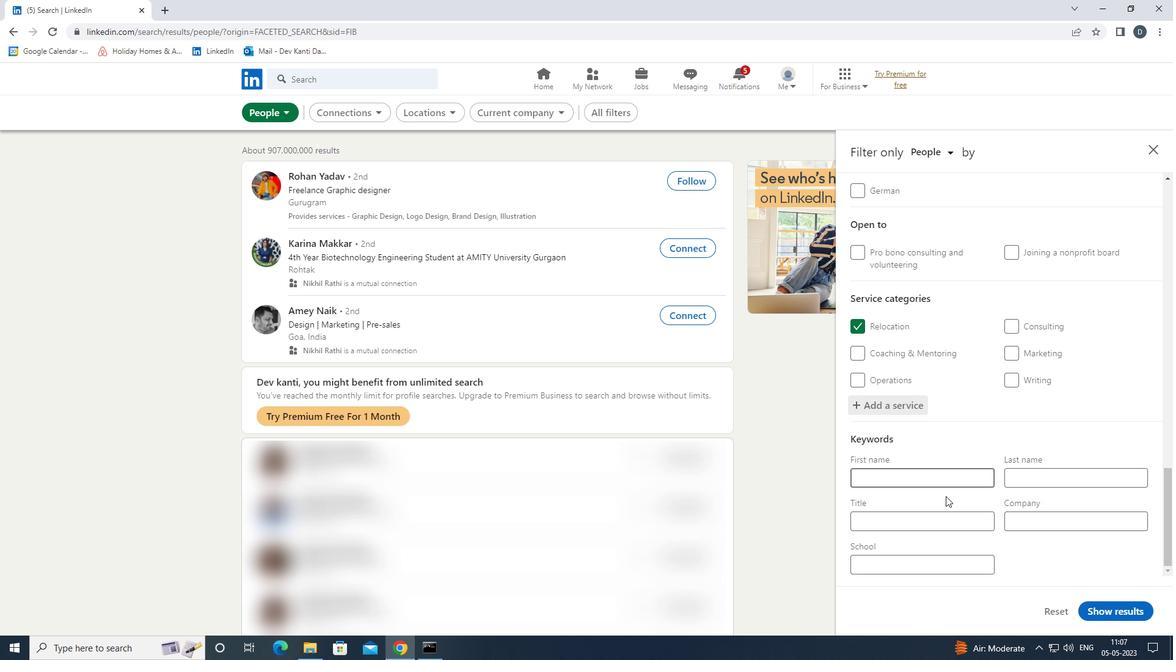 
Action: Mouse moved to (933, 515)
Screenshot: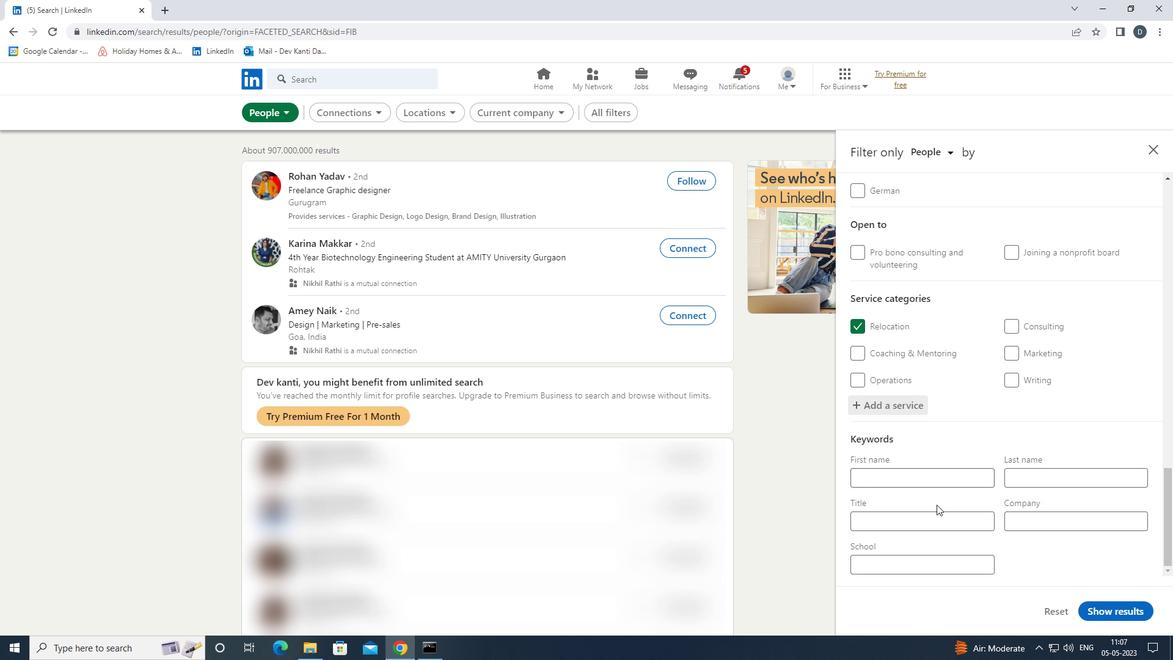 
Action: Key pressed <Key.shift><Key.shift><Key.shift>LEAD
Screenshot: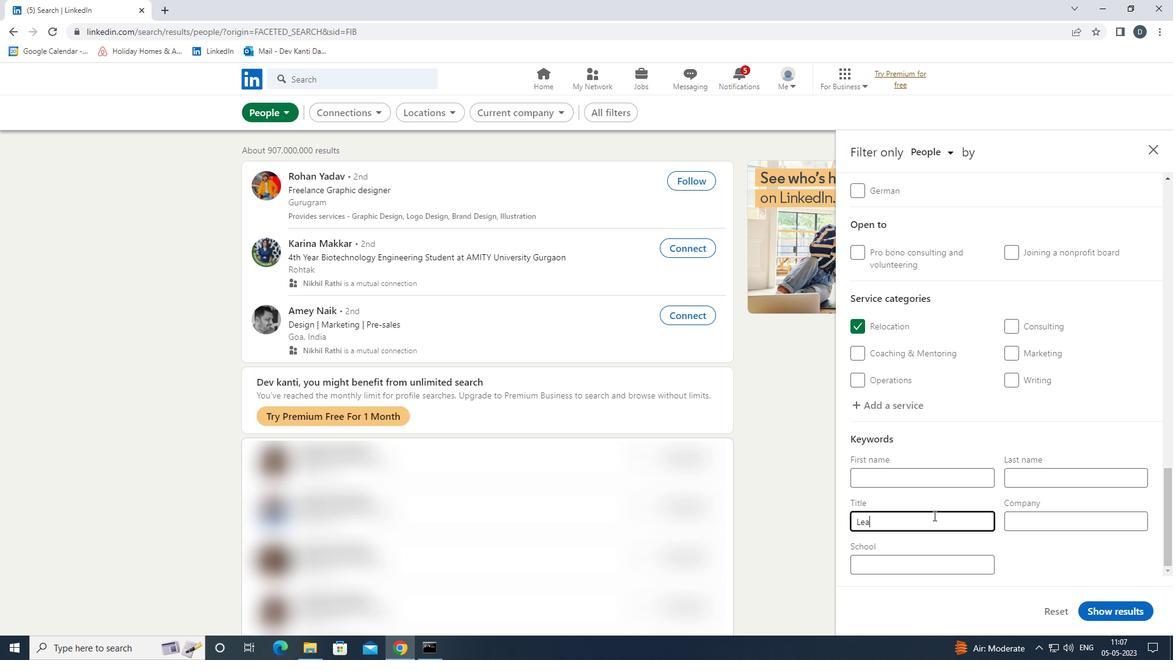 
Action: Mouse moved to (1119, 614)
Screenshot: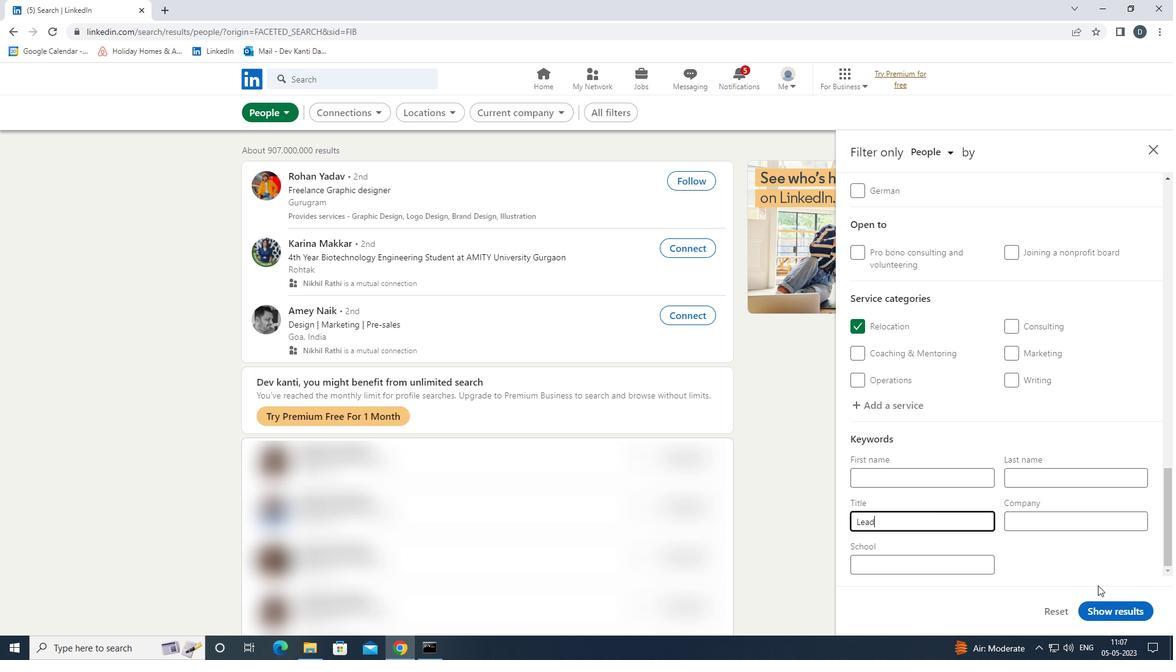 
Action: Mouse pressed left at (1119, 614)
Screenshot: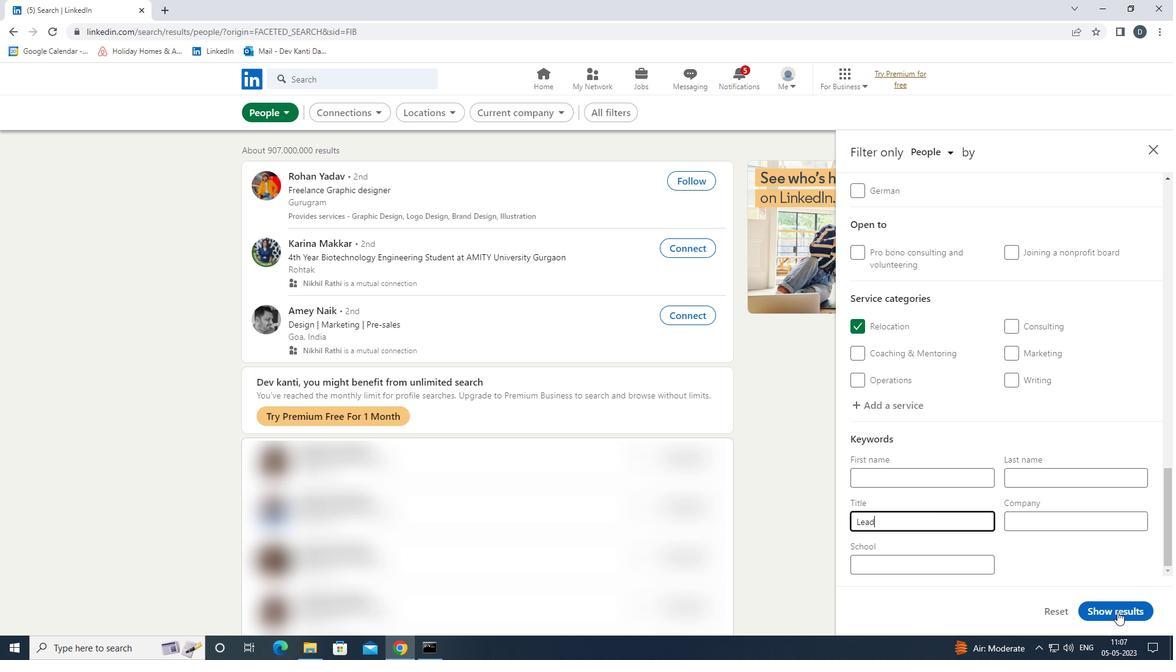 
Action: Mouse moved to (732, 226)
Screenshot: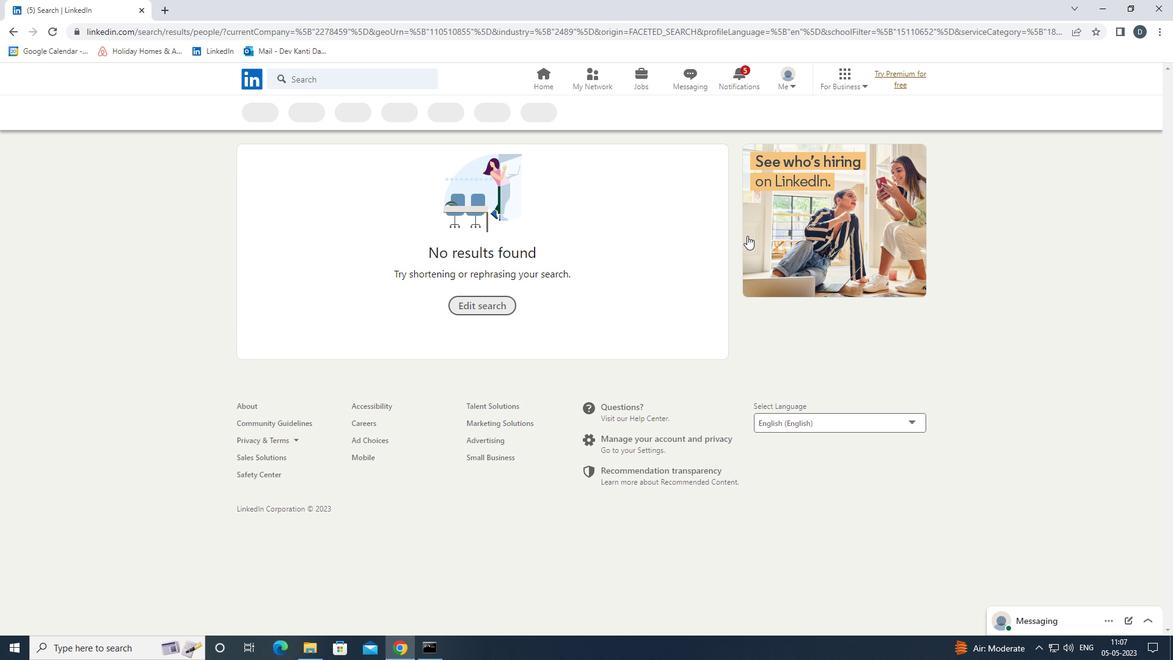 
